 Task: Look for space in Nahualá, Guatemala from 10th September, 2023 to 16th September, 2023 for 4 adults in price range Rs.10000 to Rs.14000. Place can be private room with 4 bedrooms having 4 beds and 4 bathrooms. Property type can be house, flat, guest house. Amenities needed are: wifi, TV, free parkinig on premises, gym, breakfast. Booking option can be shelf check-in. Required host language is English.
Action: Mouse moved to (517, 103)
Screenshot: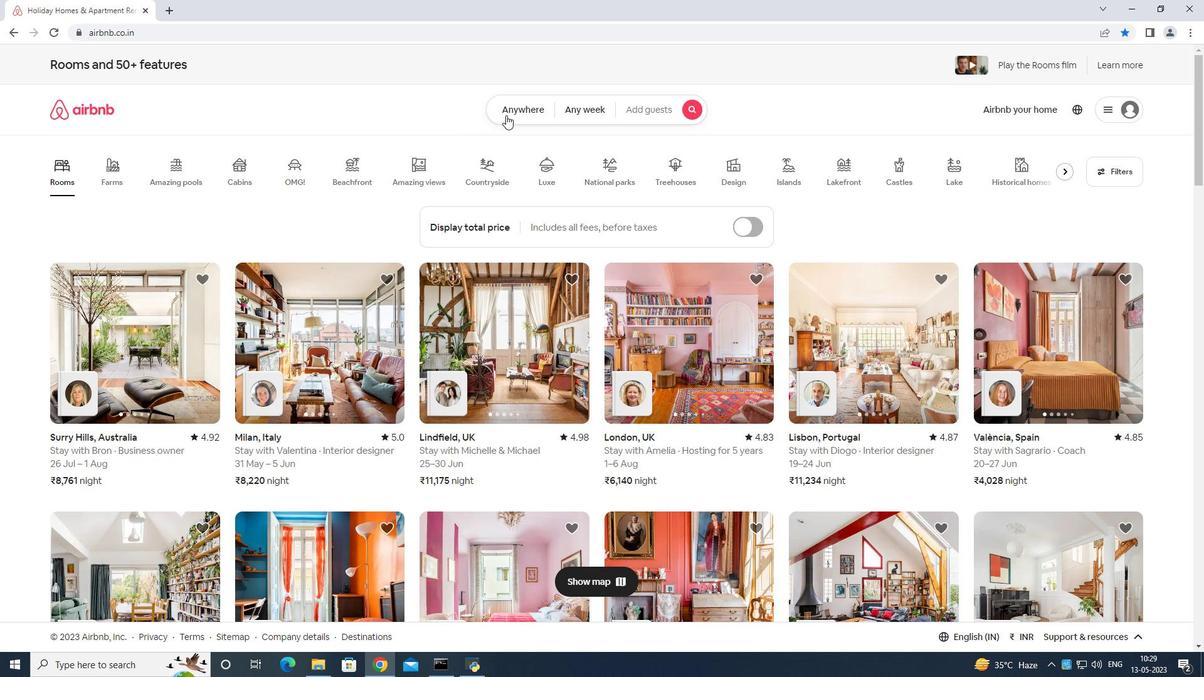 
Action: Mouse pressed left at (517, 103)
Screenshot: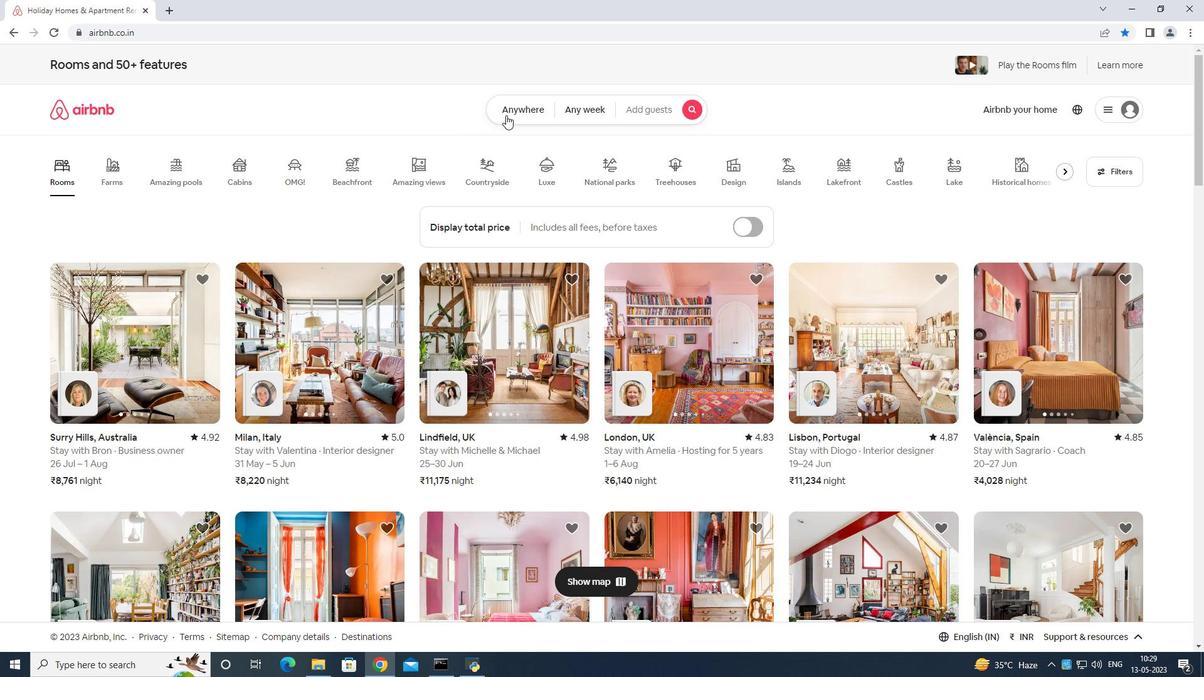 
Action: Mouse moved to (437, 154)
Screenshot: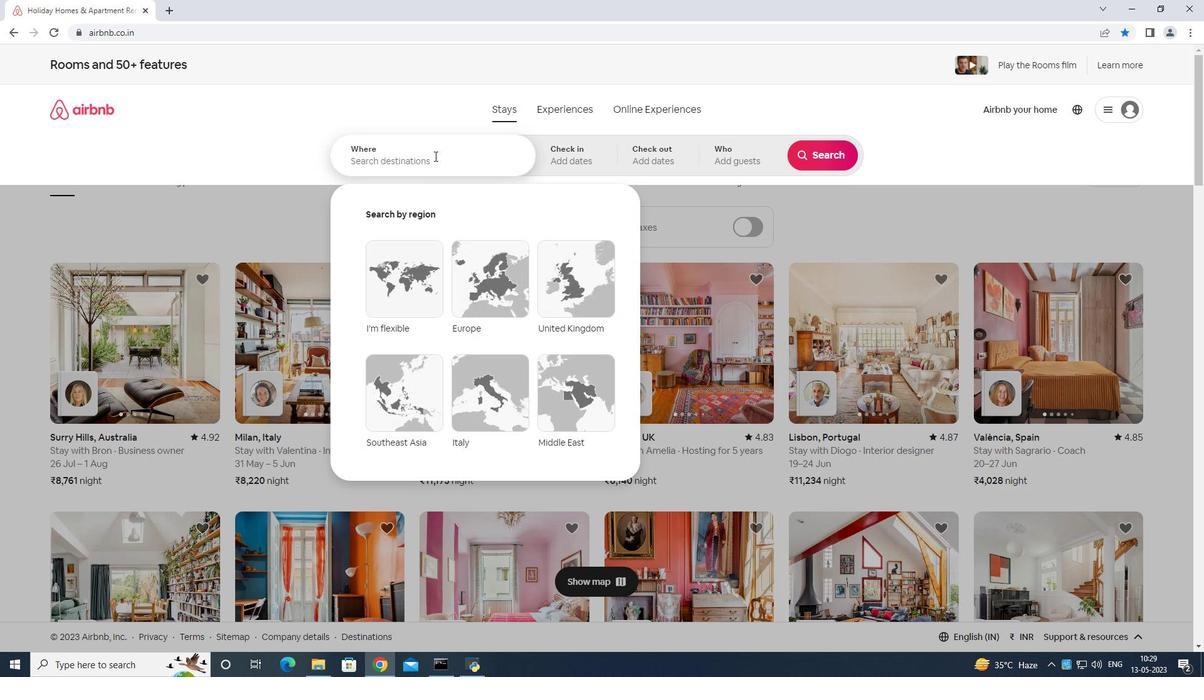 
Action: Mouse pressed left at (437, 154)
Screenshot: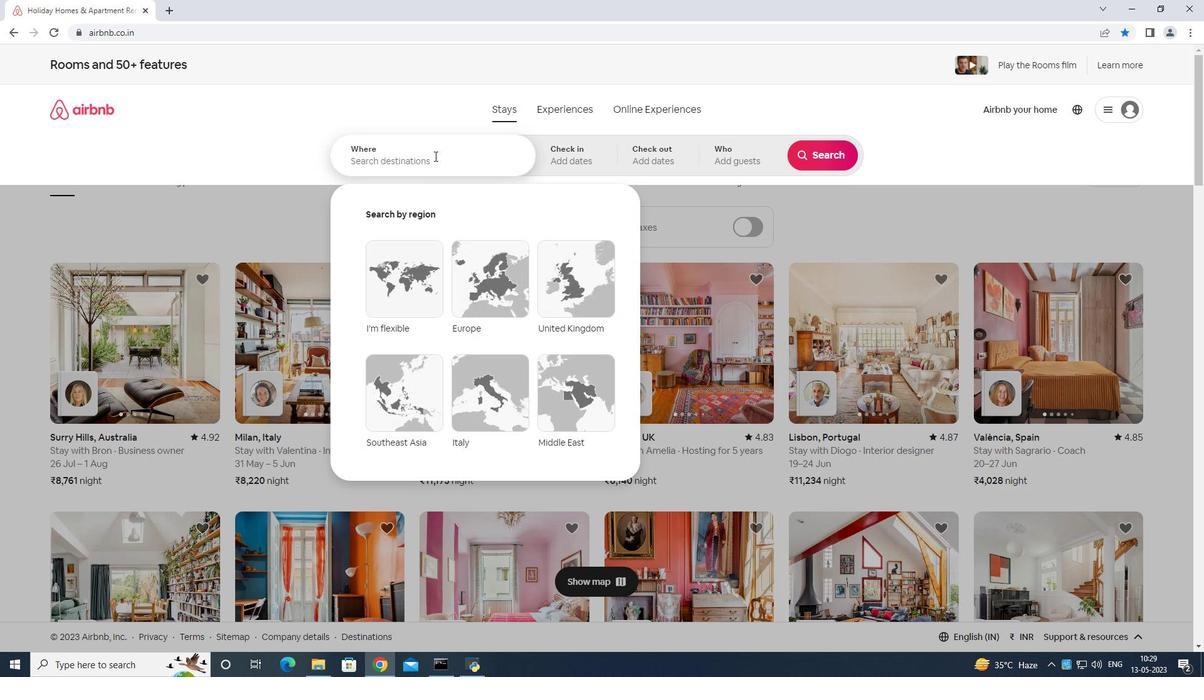 
Action: Mouse moved to (503, 156)
Screenshot: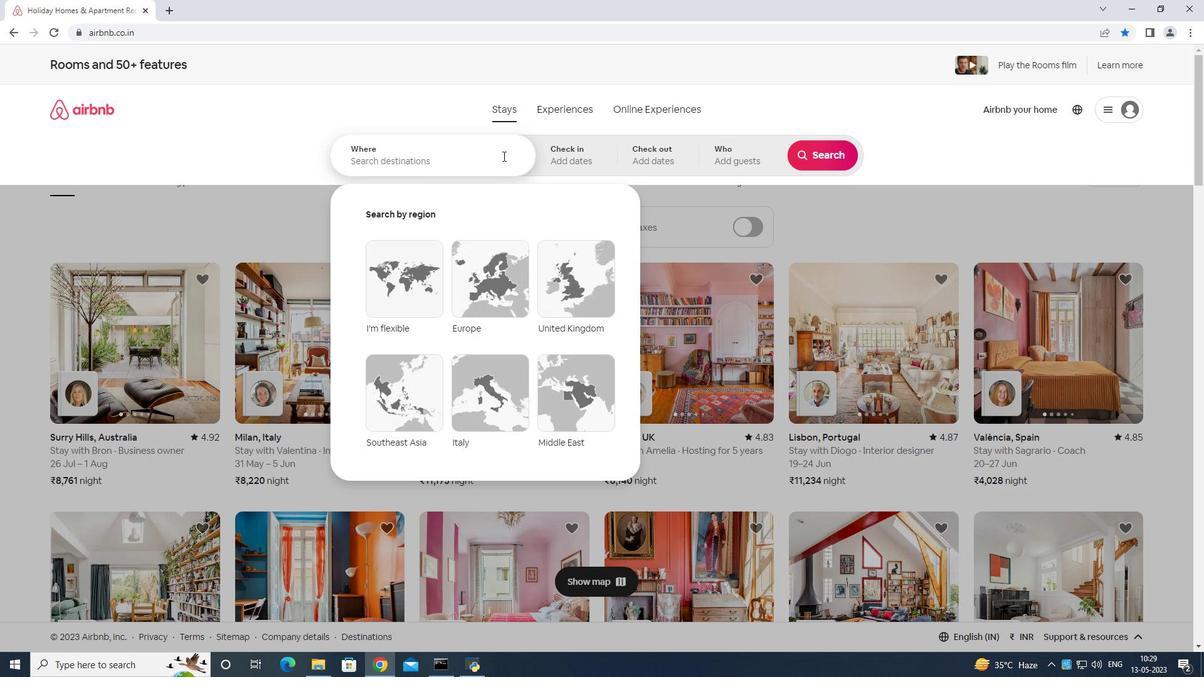 
Action: Key pressed <Key.shift>Naha<Key.backspace>uala<Key.space>ag<Key.backspace><Key.backspace>guatemala<Key.enter>
Screenshot: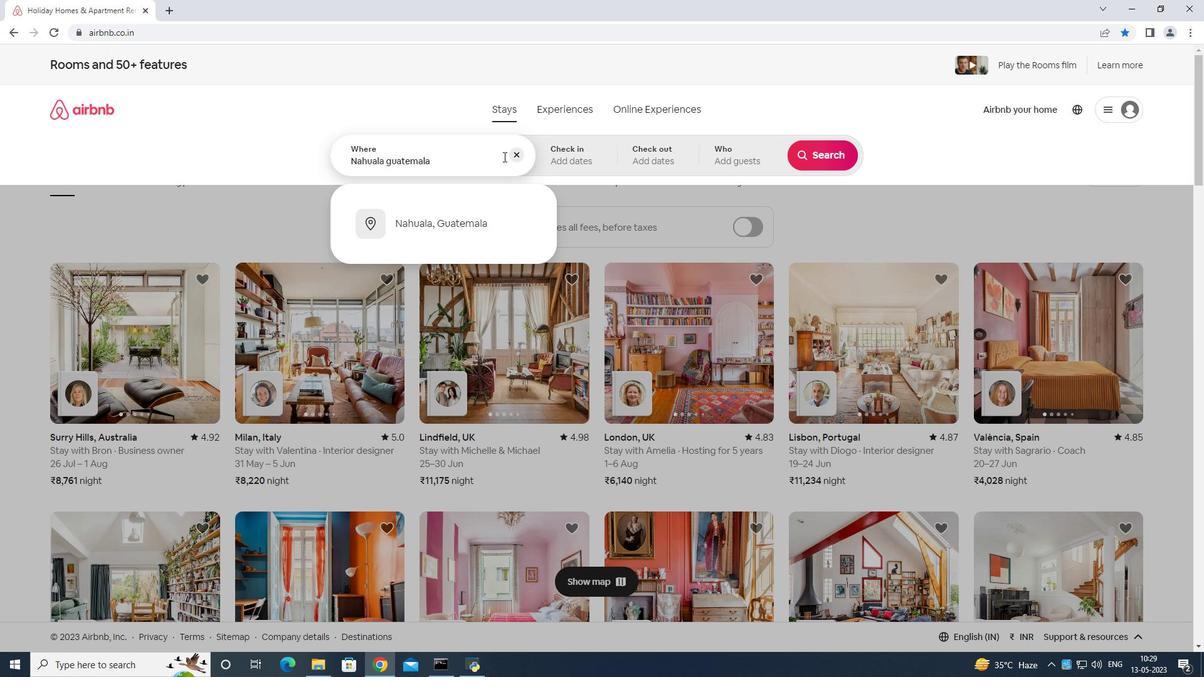 
Action: Mouse moved to (826, 246)
Screenshot: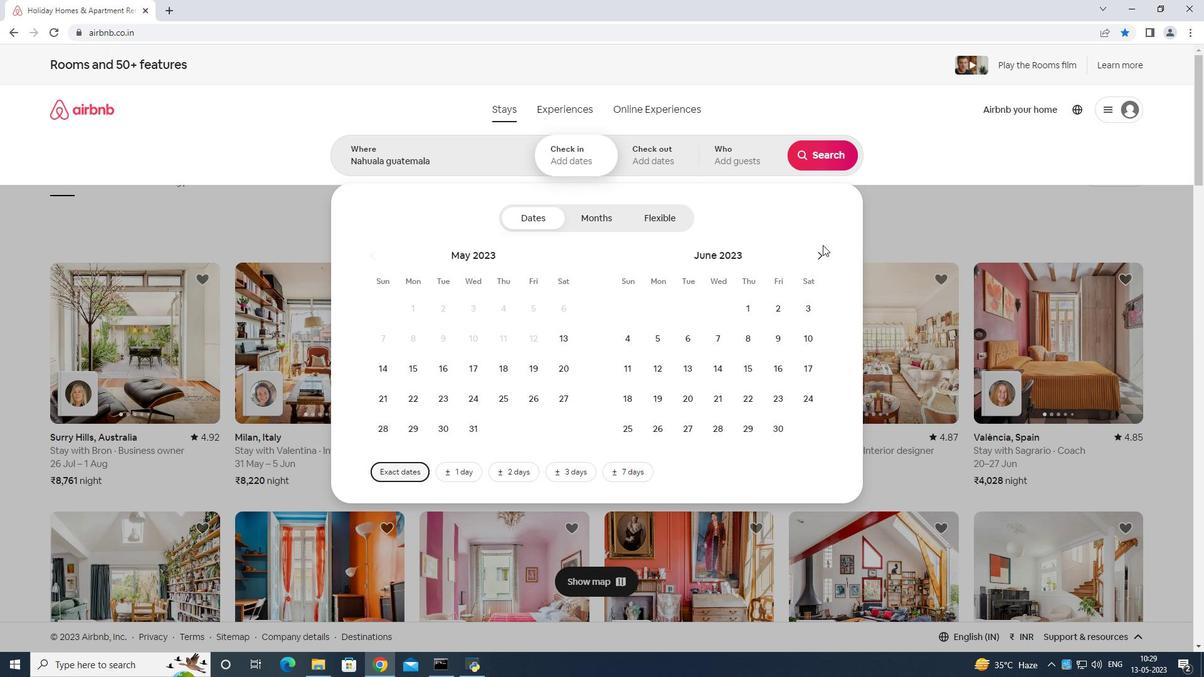 
Action: Mouse pressed left at (826, 246)
Screenshot: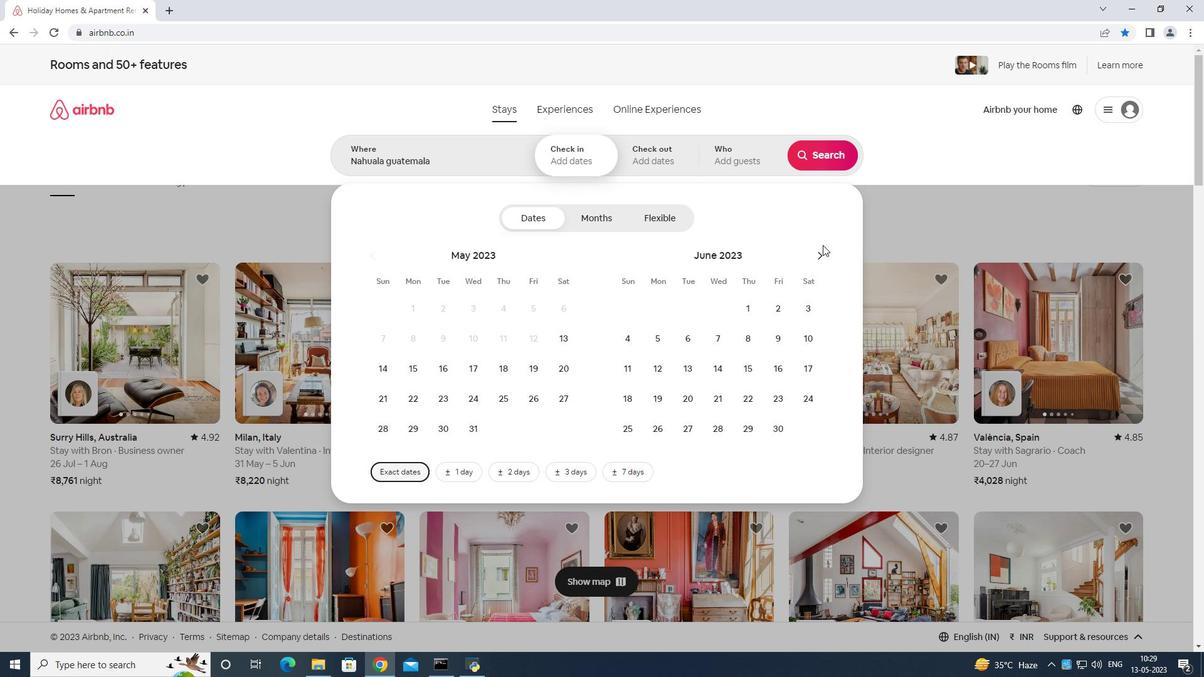 
Action: Mouse moved to (820, 251)
Screenshot: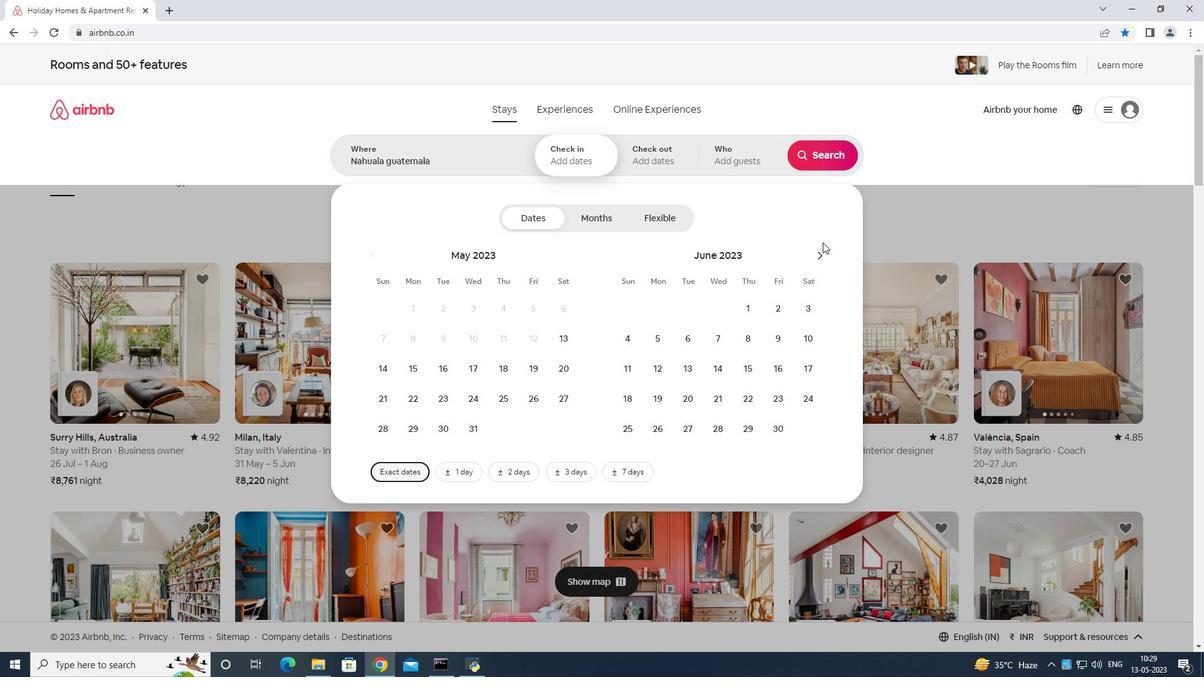 
Action: Mouse pressed left at (820, 251)
Screenshot: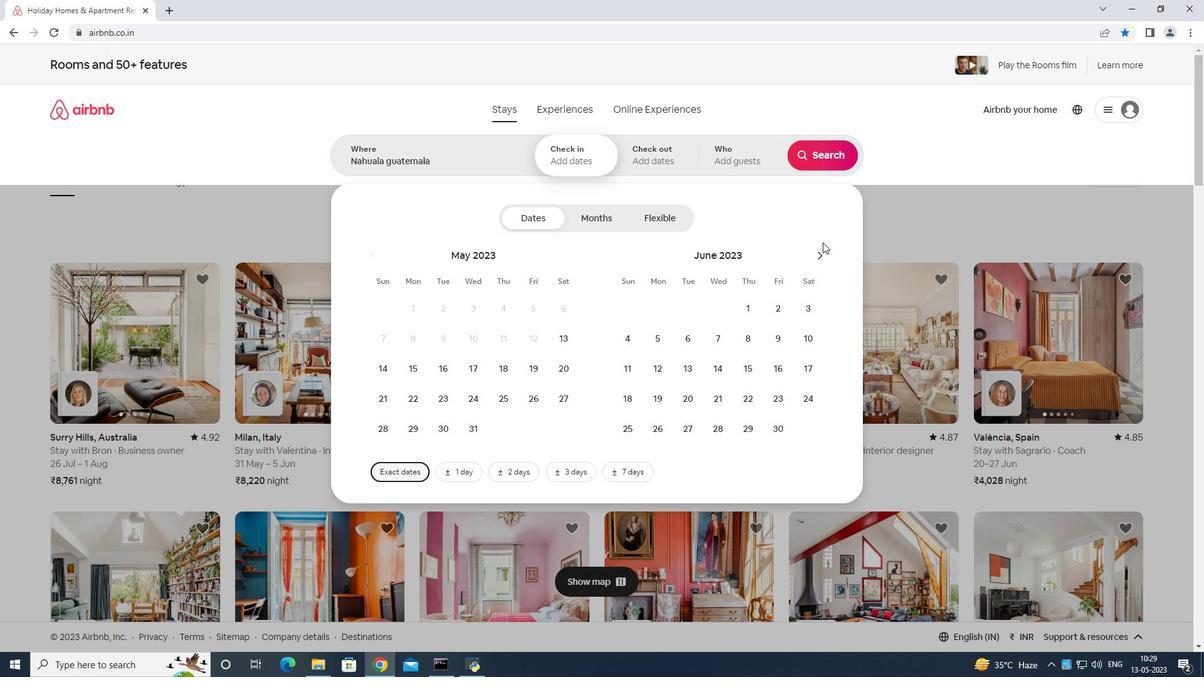 
Action: Mouse moved to (817, 258)
Screenshot: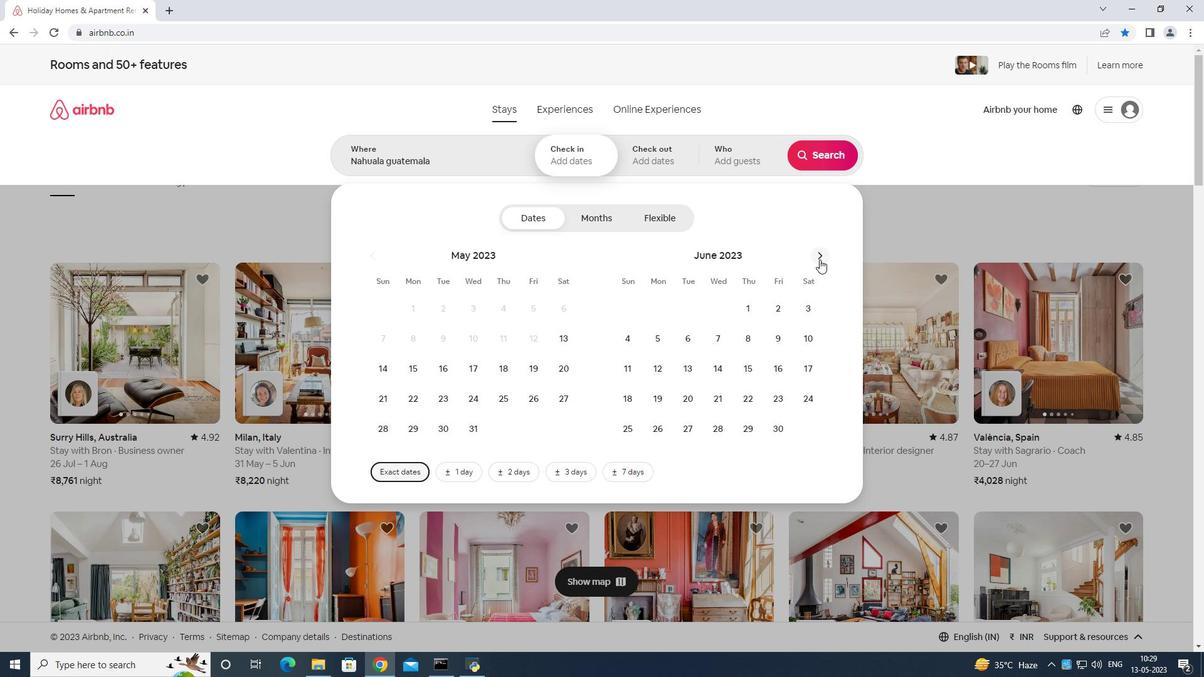 
Action: Mouse pressed left at (817, 258)
Screenshot: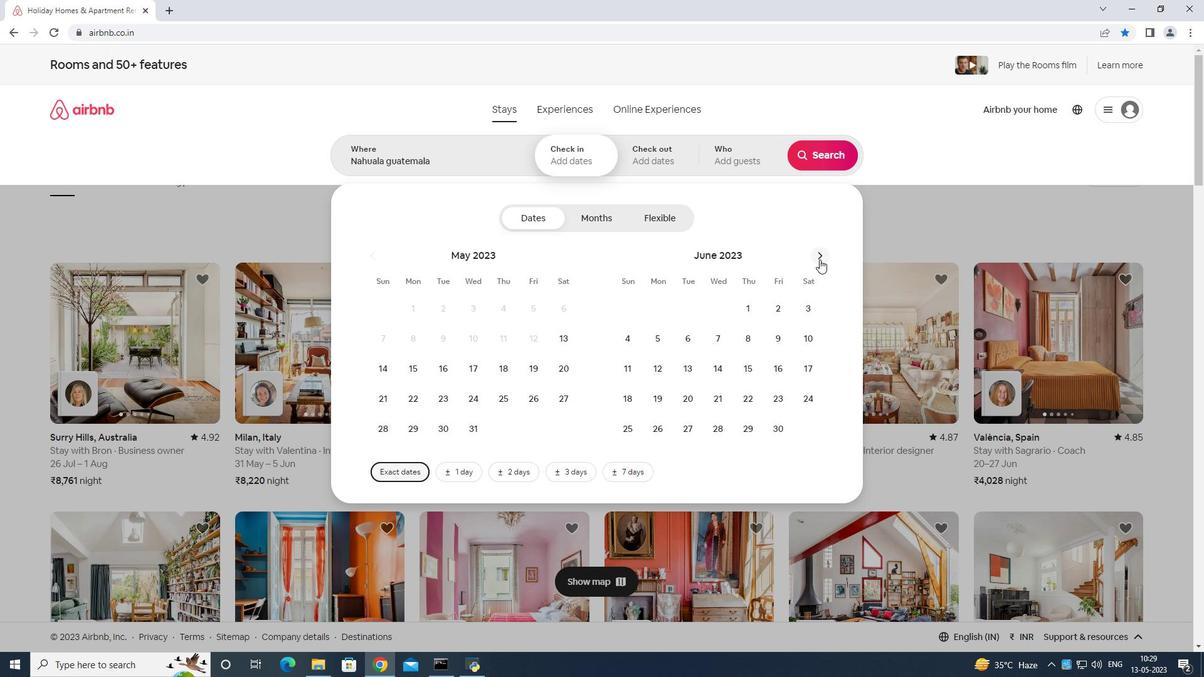 
Action: Mouse moved to (818, 258)
Screenshot: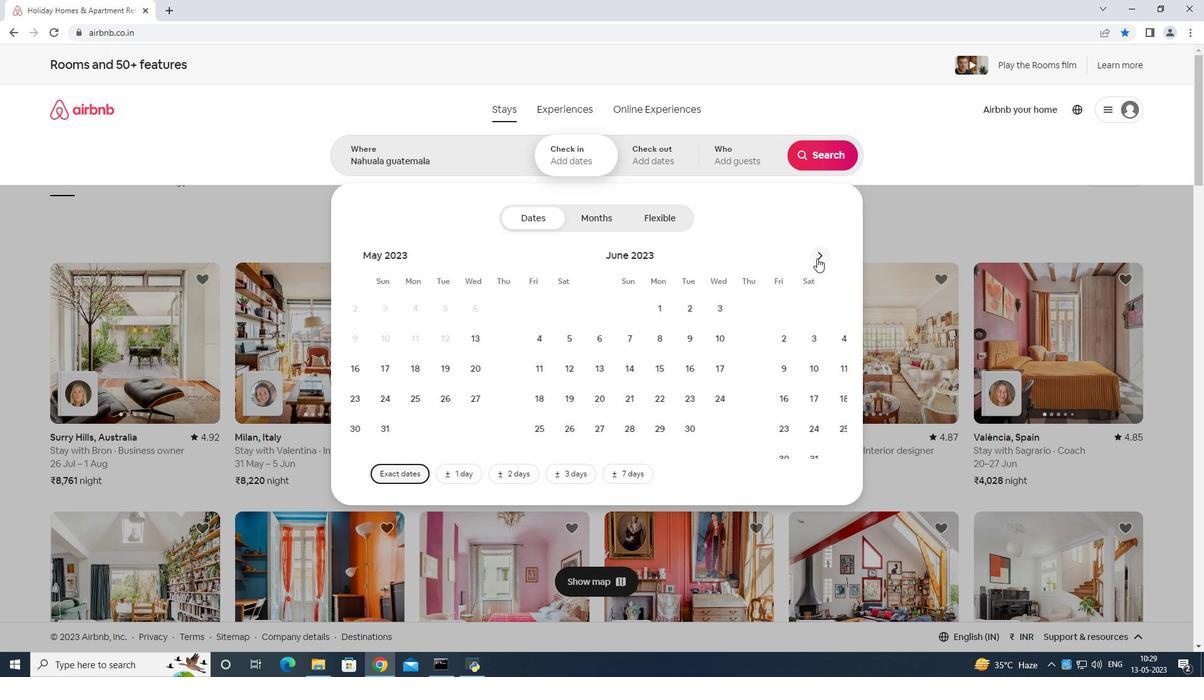
Action: Mouse pressed left at (818, 258)
Screenshot: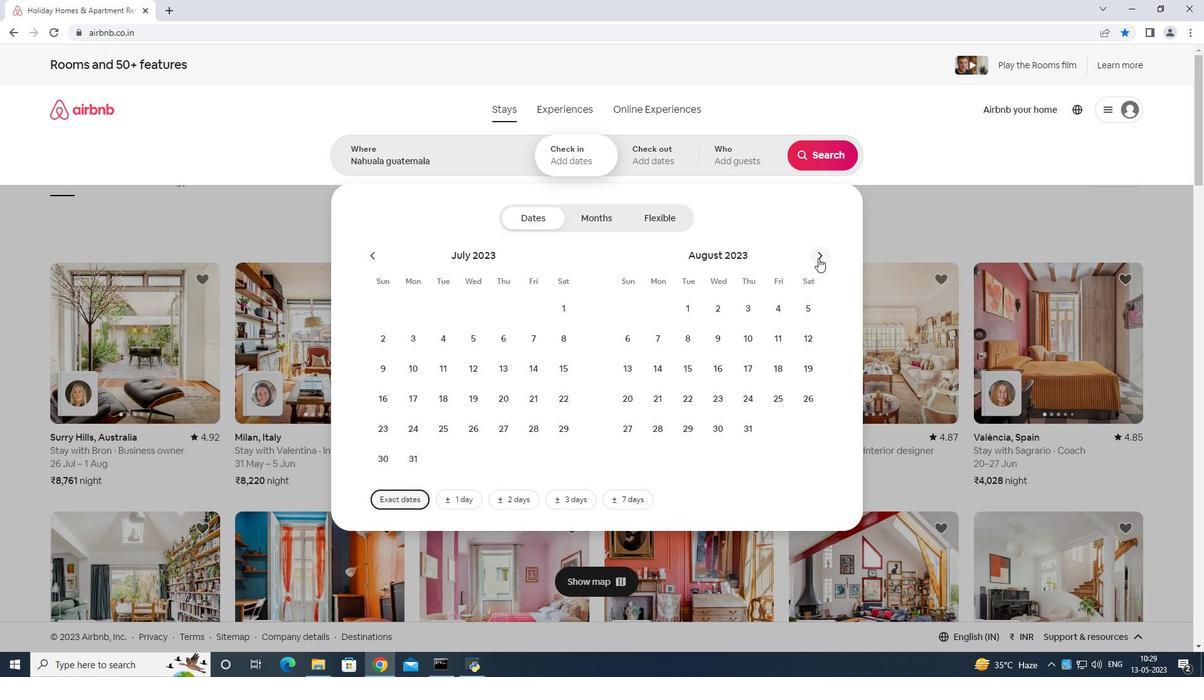 
Action: Mouse moved to (634, 365)
Screenshot: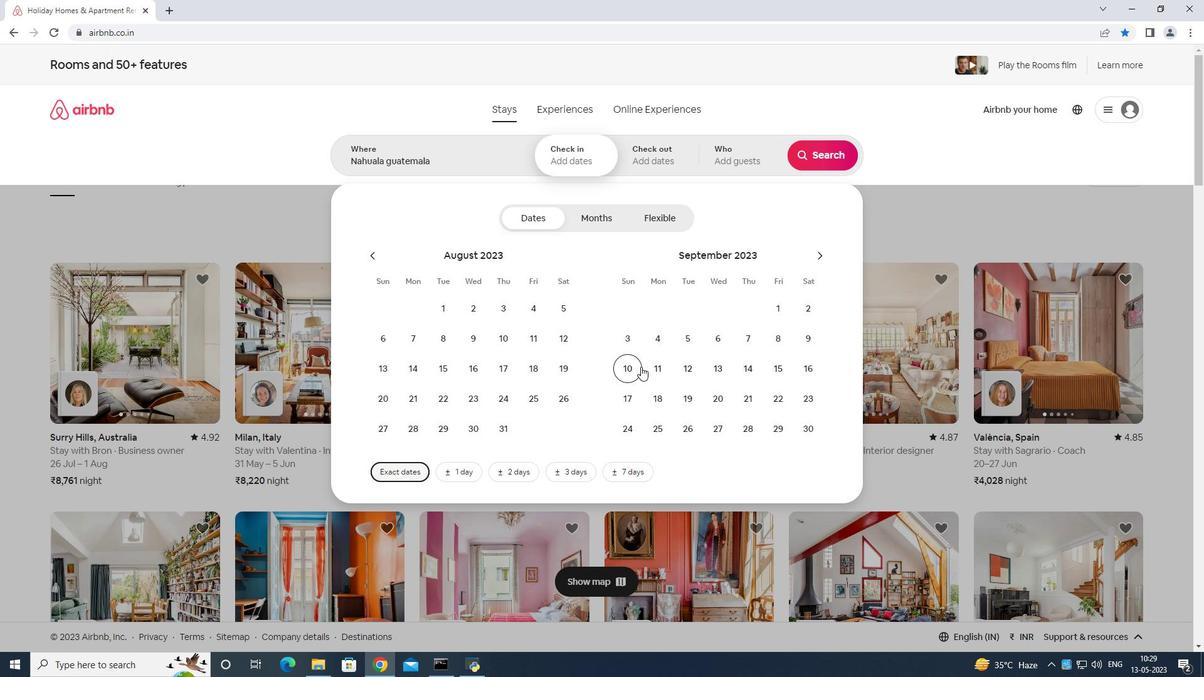
Action: Mouse pressed left at (634, 365)
Screenshot: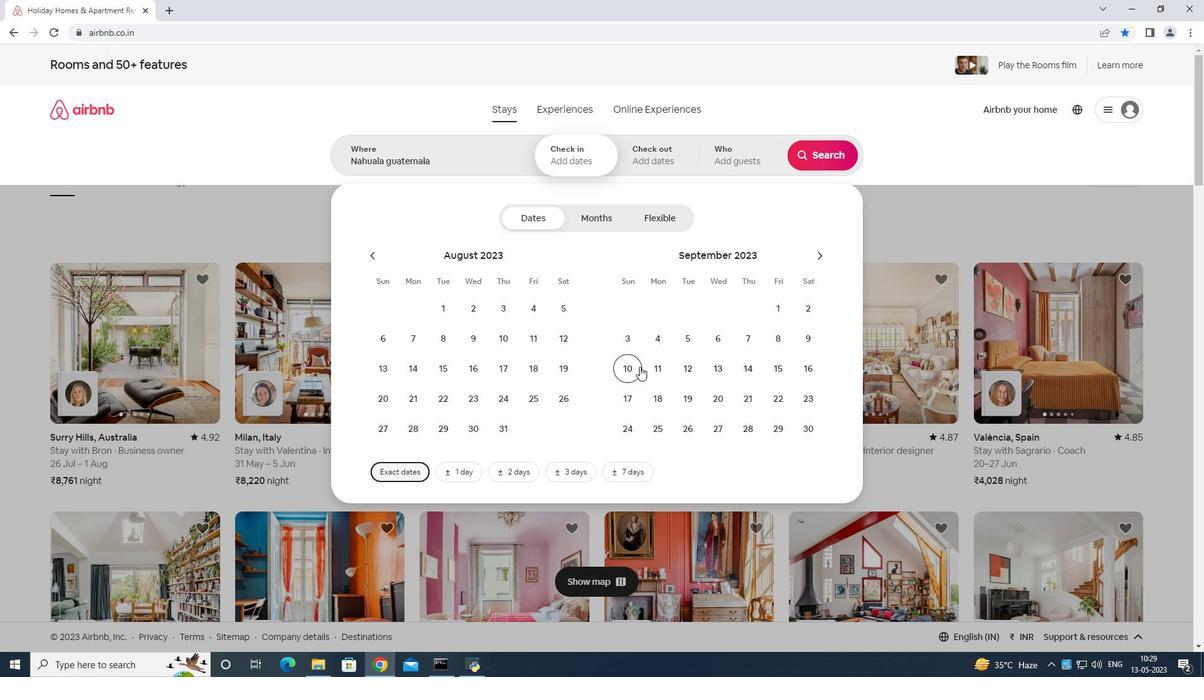 
Action: Mouse moved to (815, 365)
Screenshot: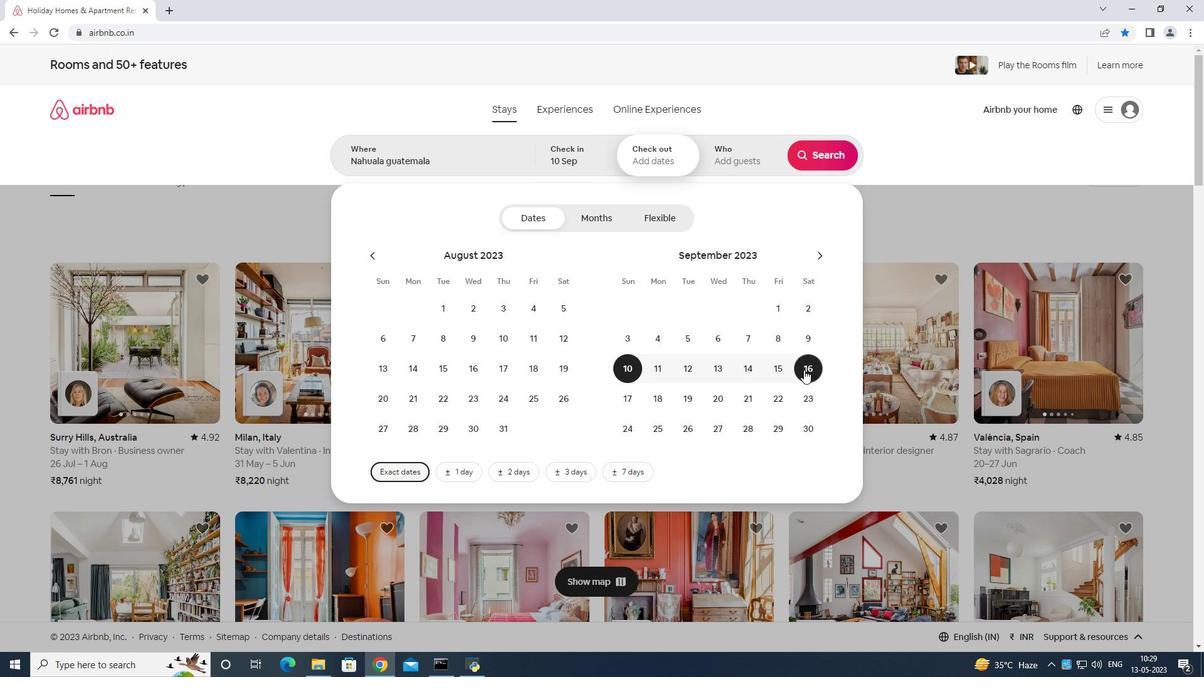 
Action: Mouse pressed left at (815, 365)
Screenshot: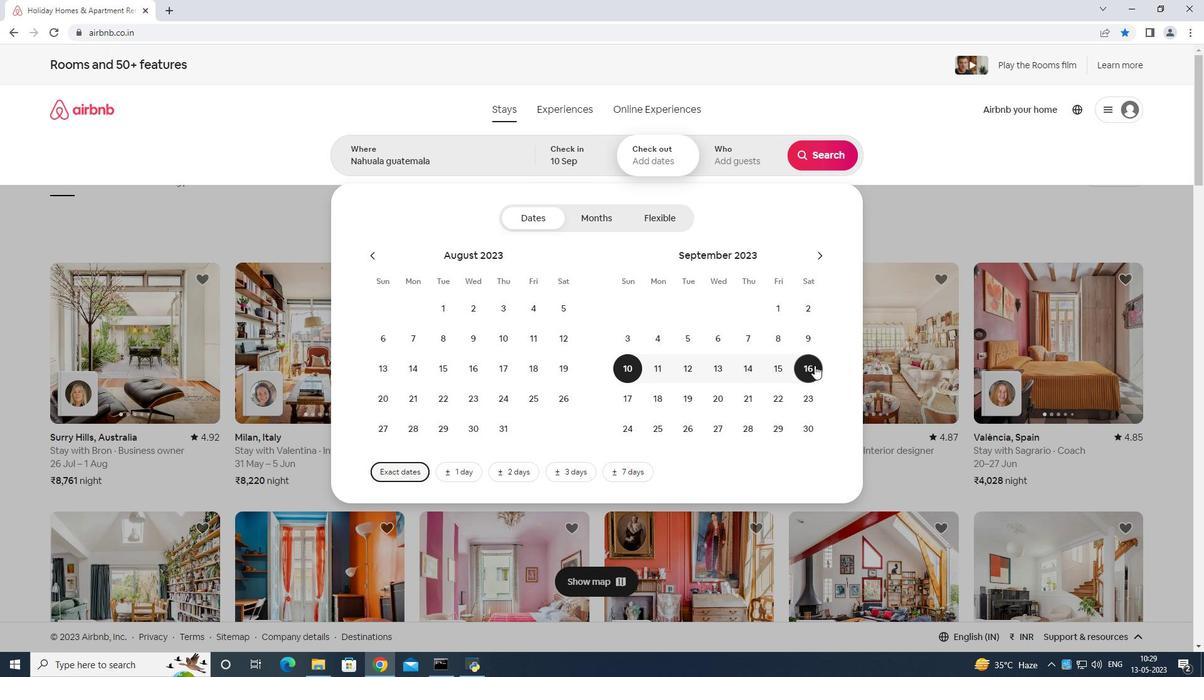 
Action: Mouse moved to (732, 153)
Screenshot: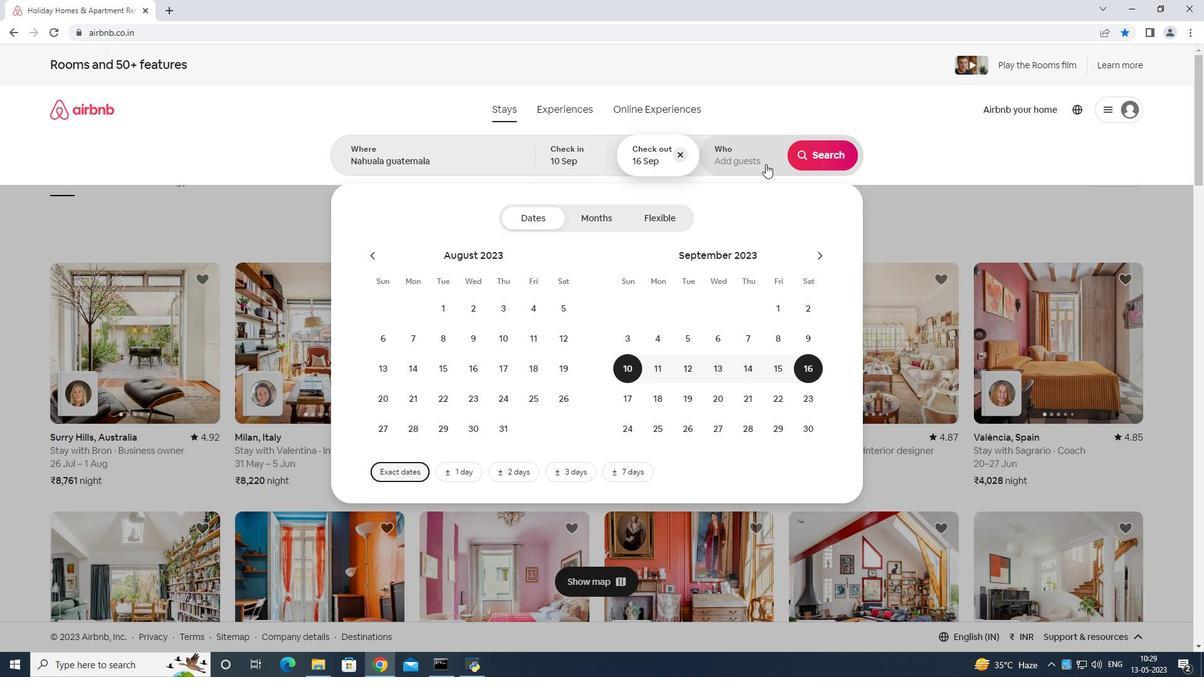 
Action: Mouse pressed left at (732, 153)
Screenshot: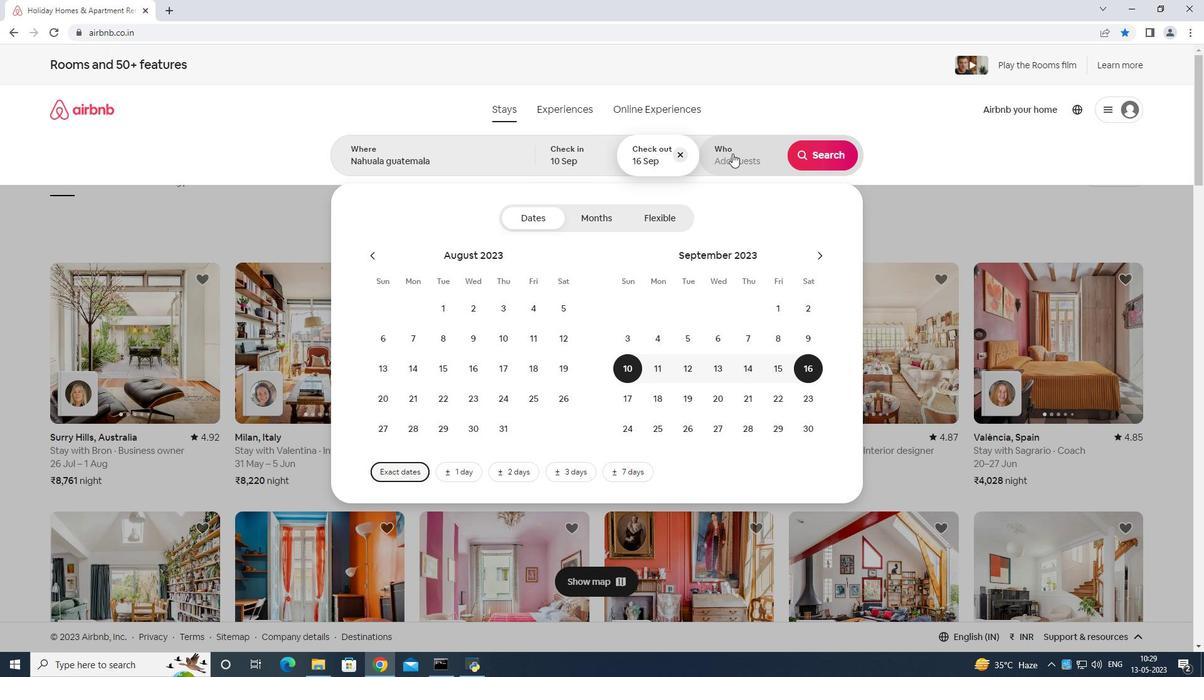 
Action: Mouse moved to (831, 217)
Screenshot: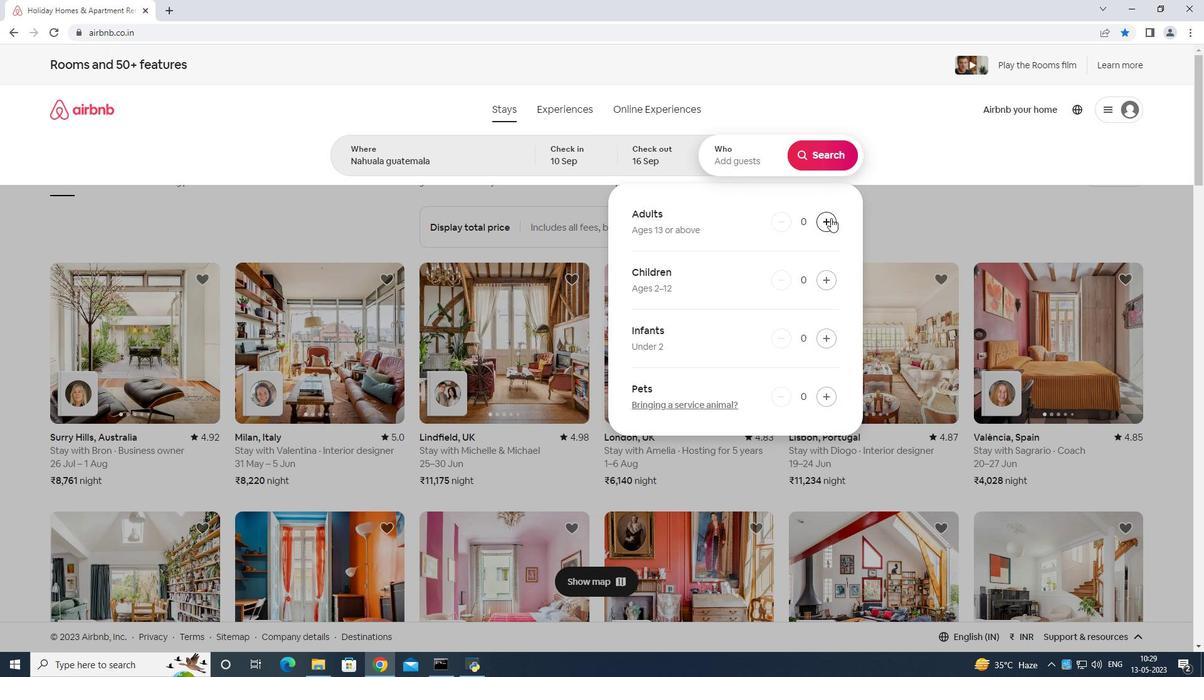 
Action: Mouse pressed left at (831, 217)
Screenshot: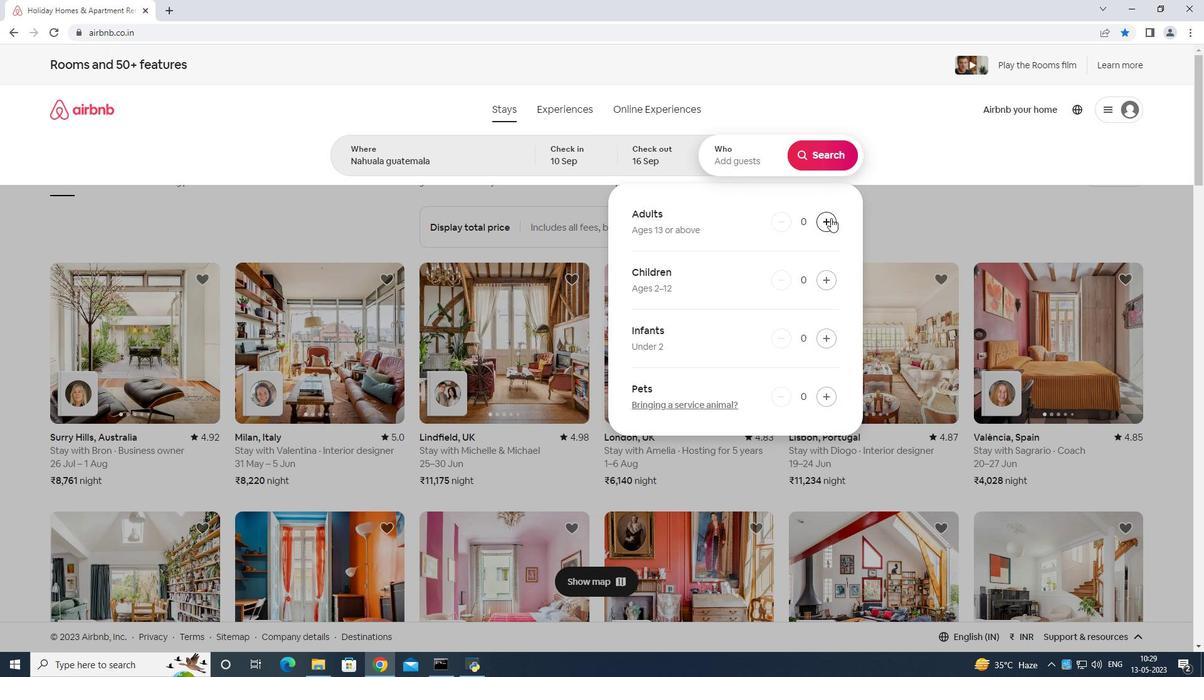 
Action: Mouse pressed left at (831, 217)
Screenshot: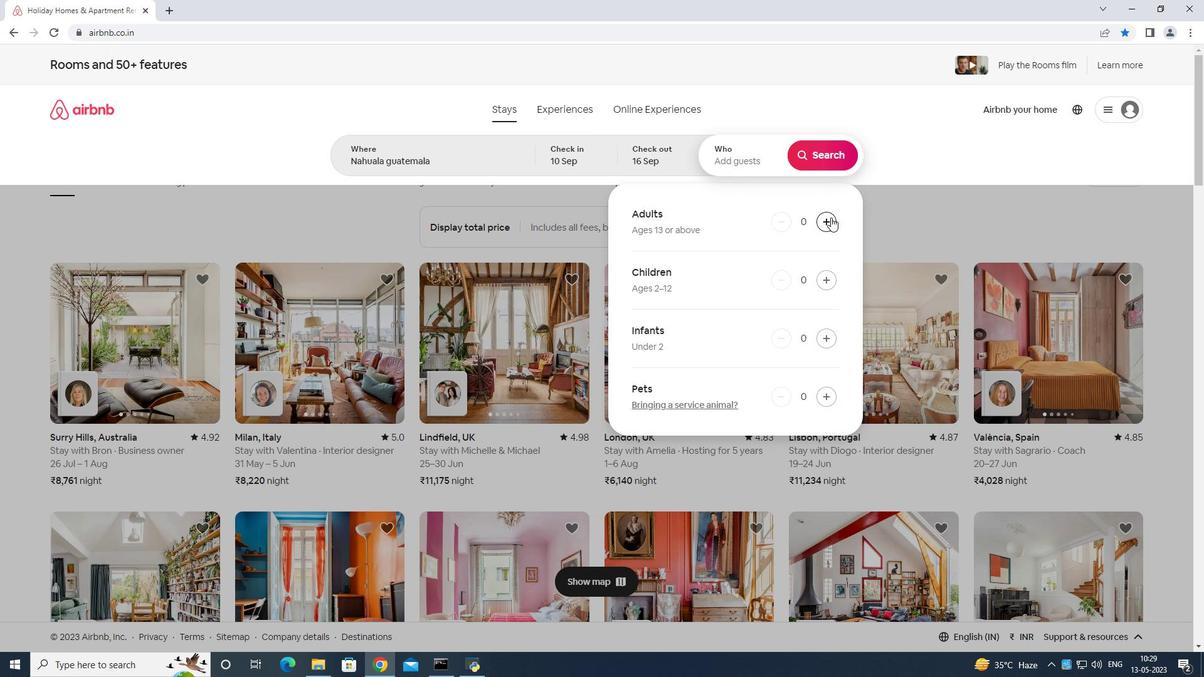
Action: Mouse moved to (831, 217)
Screenshot: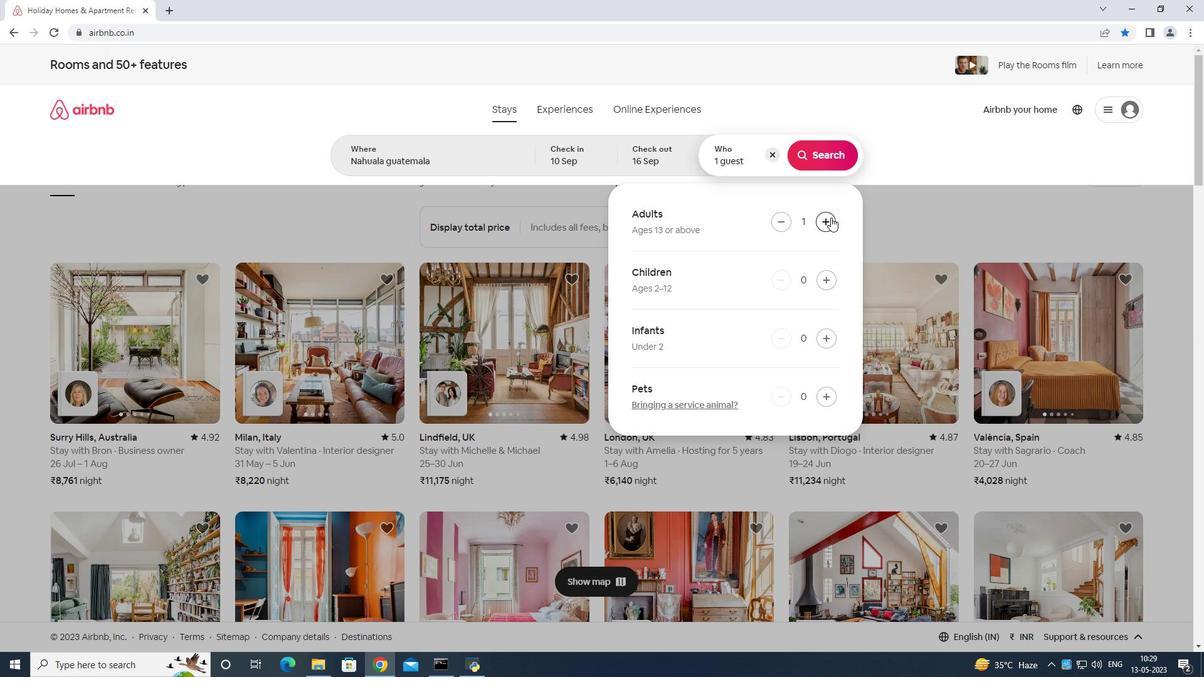 
Action: Mouse pressed left at (831, 217)
Screenshot: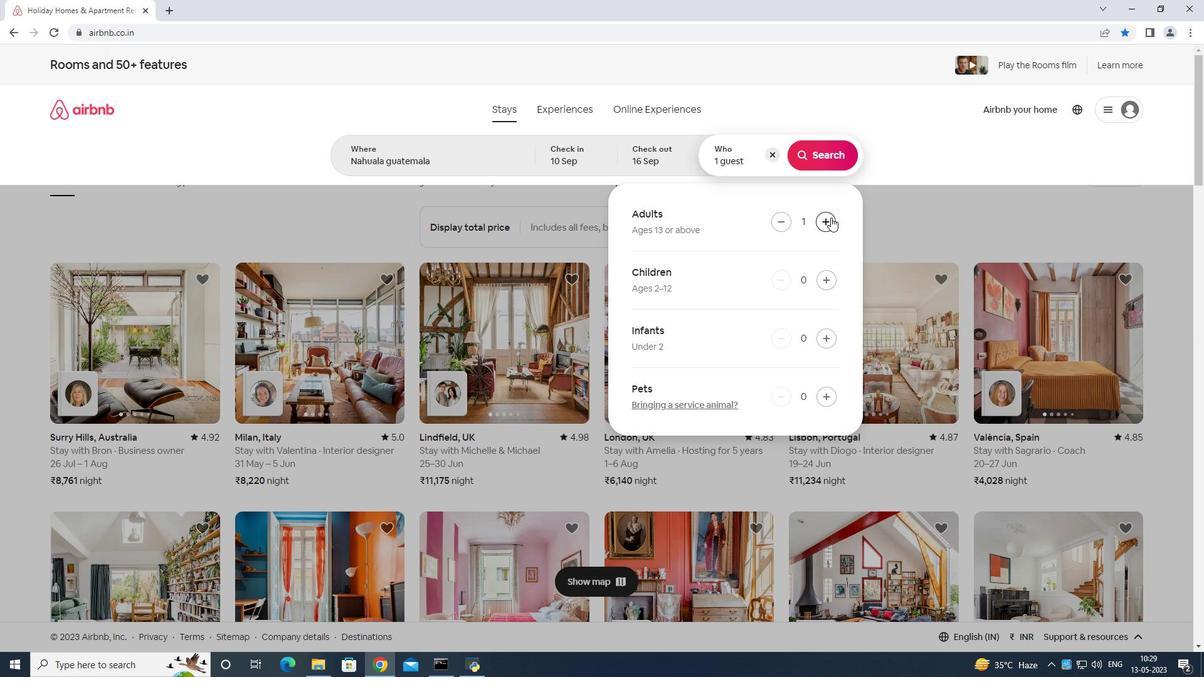 
Action: Mouse moved to (831, 216)
Screenshot: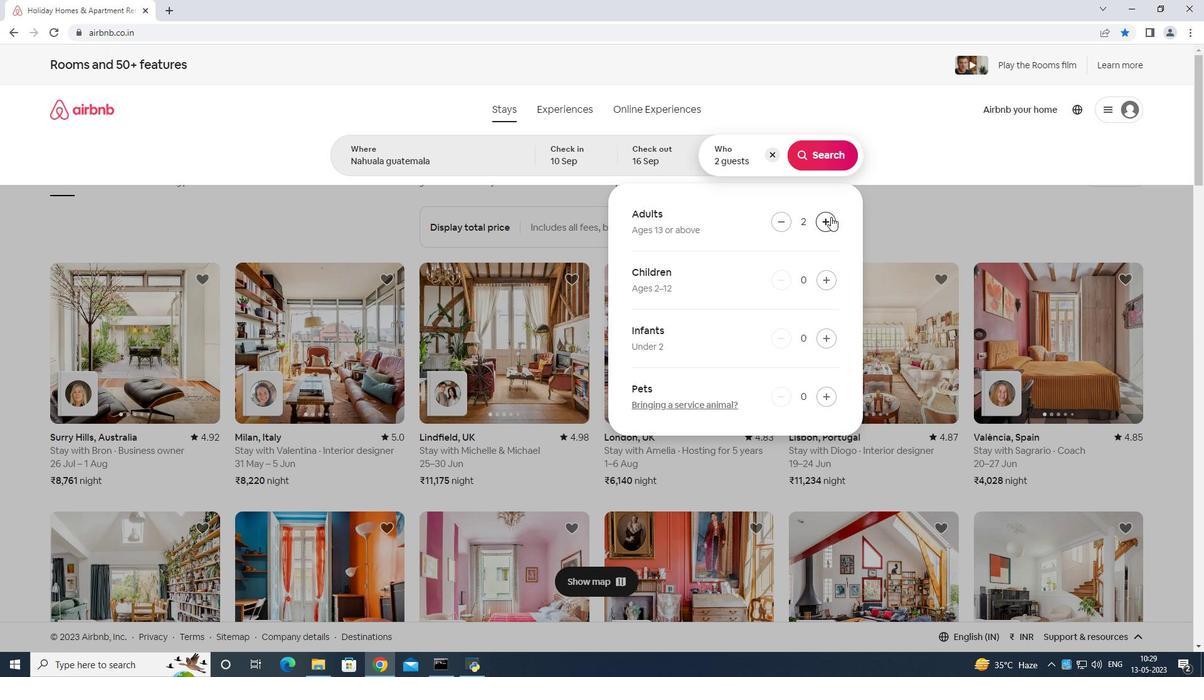 
Action: Mouse pressed left at (831, 216)
Screenshot: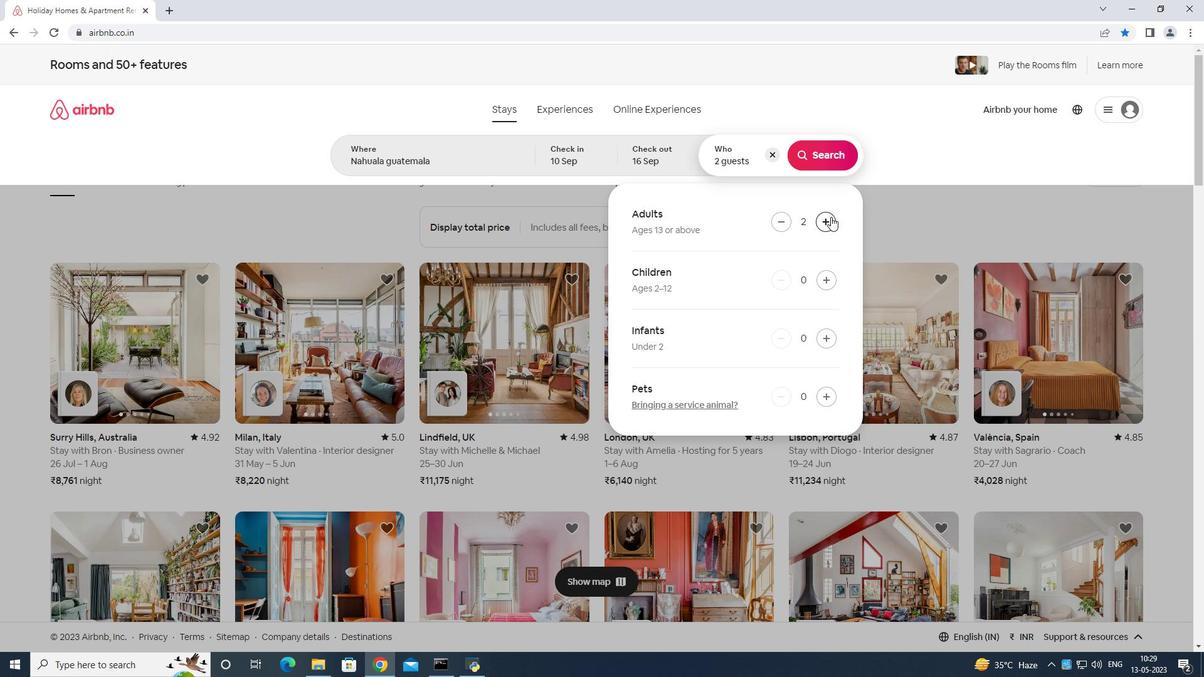 
Action: Mouse moved to (833, 153)
Screenshot: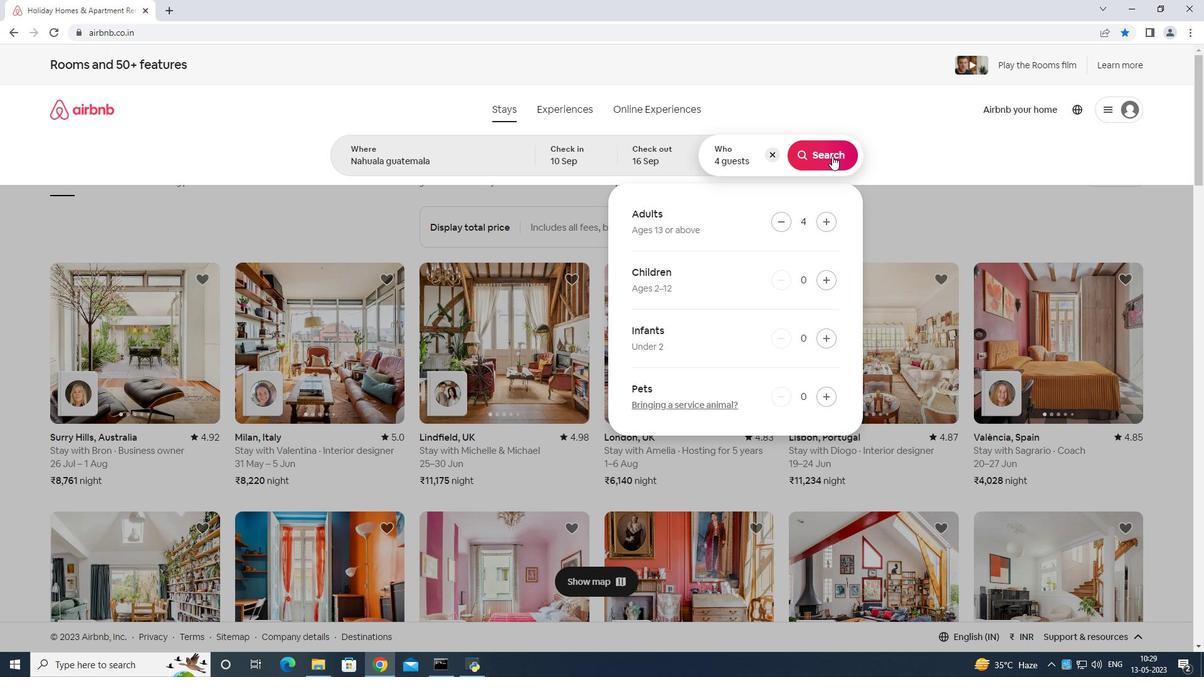 
Action: Mouse pressed left at (833, 153)
Screenshot: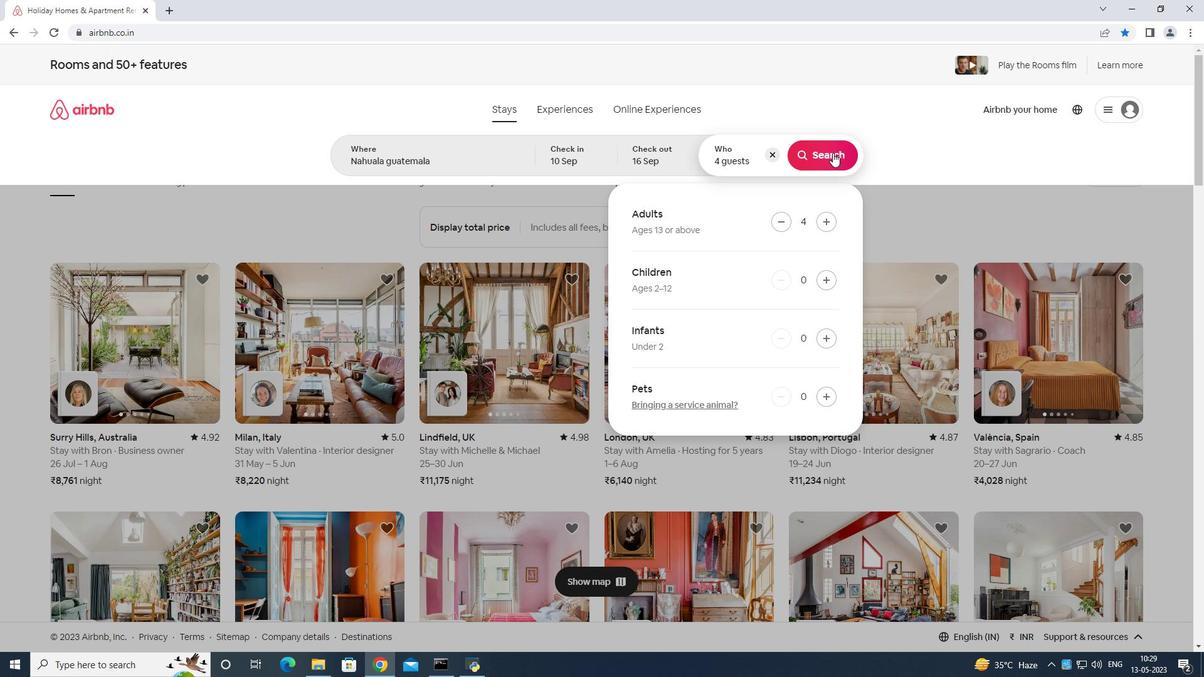 
Action: Mouse moved to (1126, 116)
Screenshot: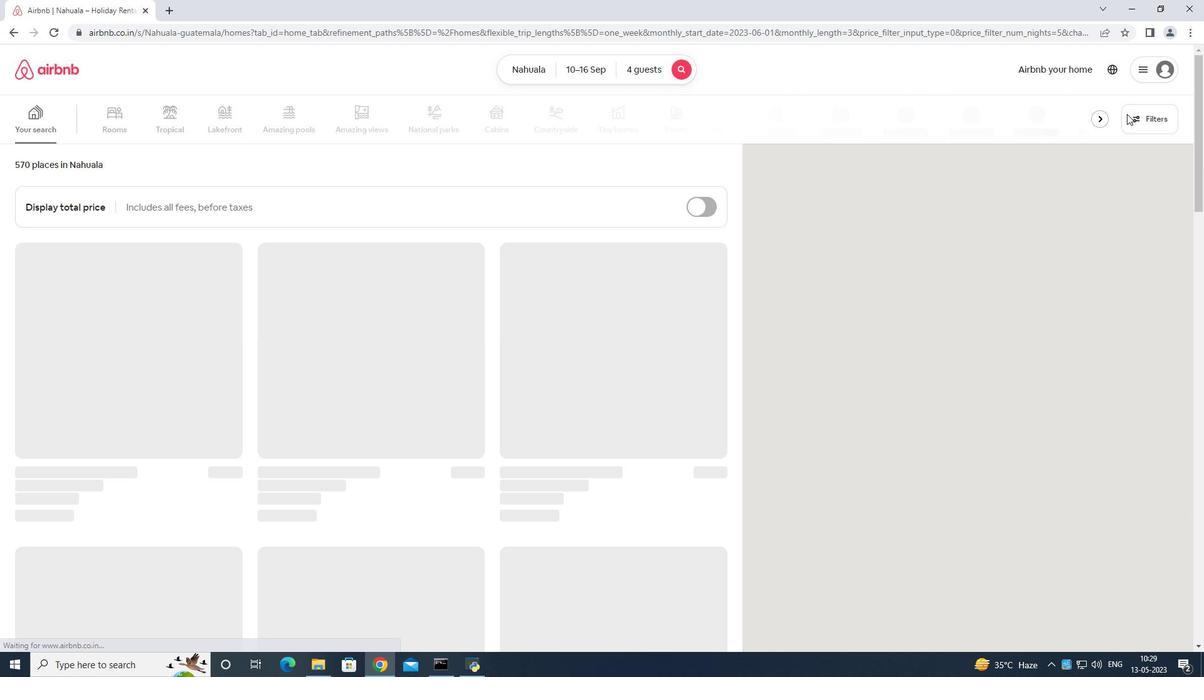 
Action: Mouse pressed left at (1126, 116)
Screenshot: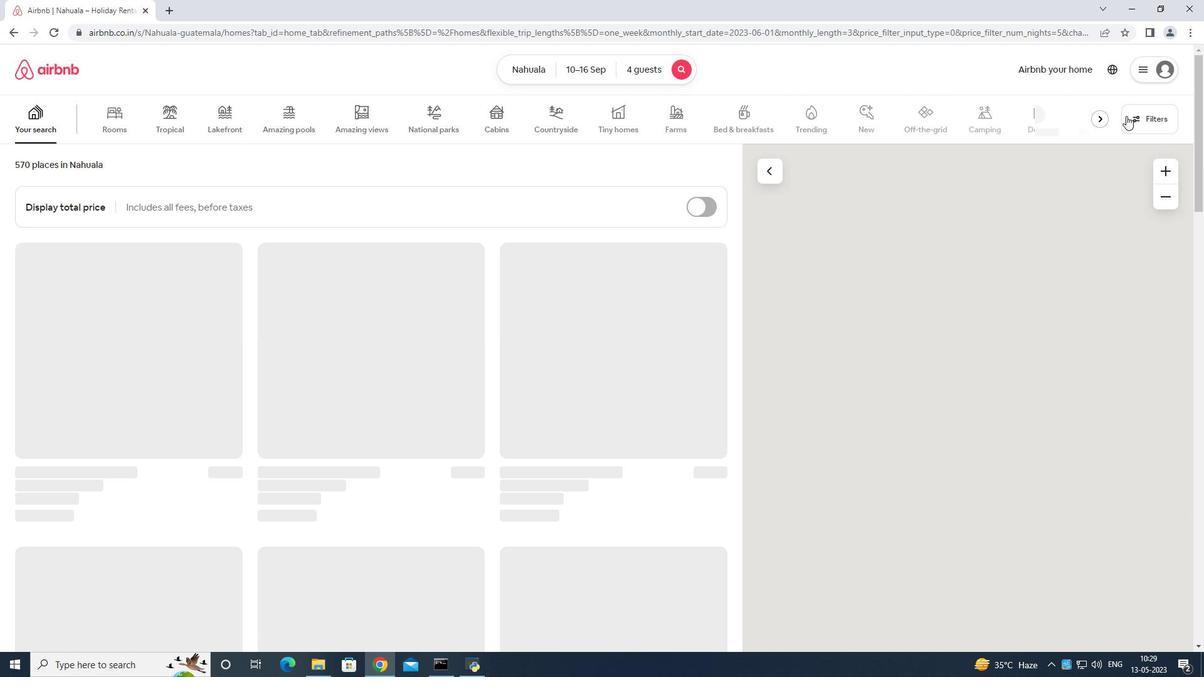 
Action: Mouse moved to (552, 431)
Screenshot: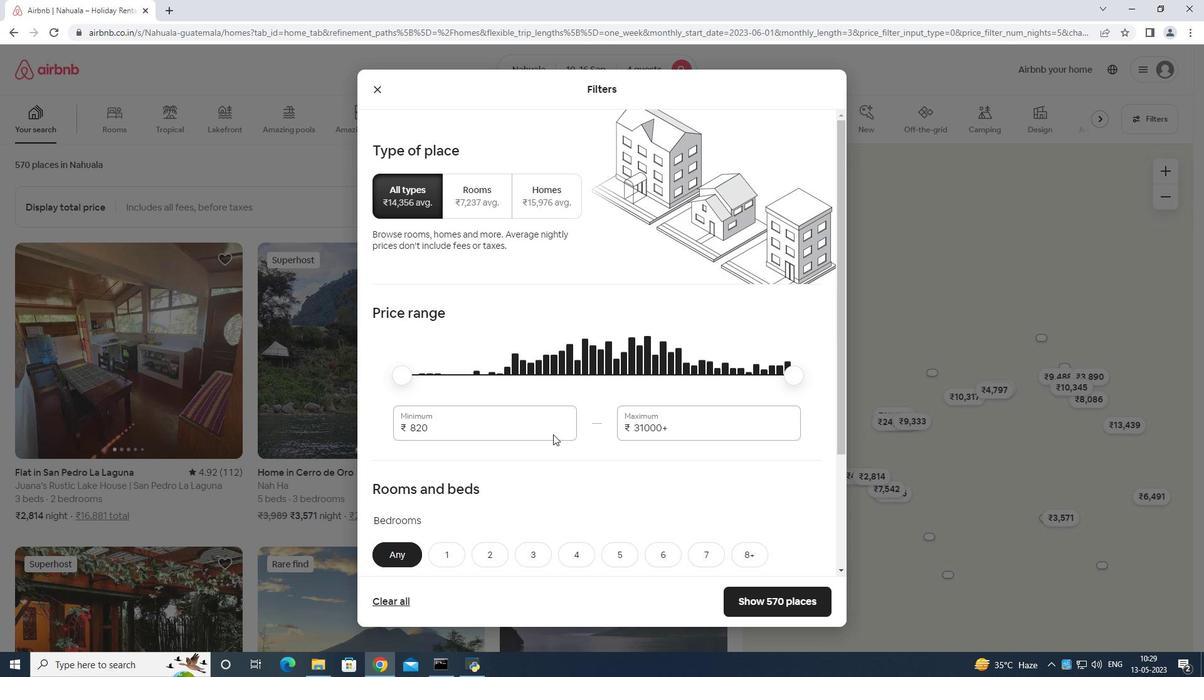 
Action: Mouse pressed left at (552, 431)
Screenshot: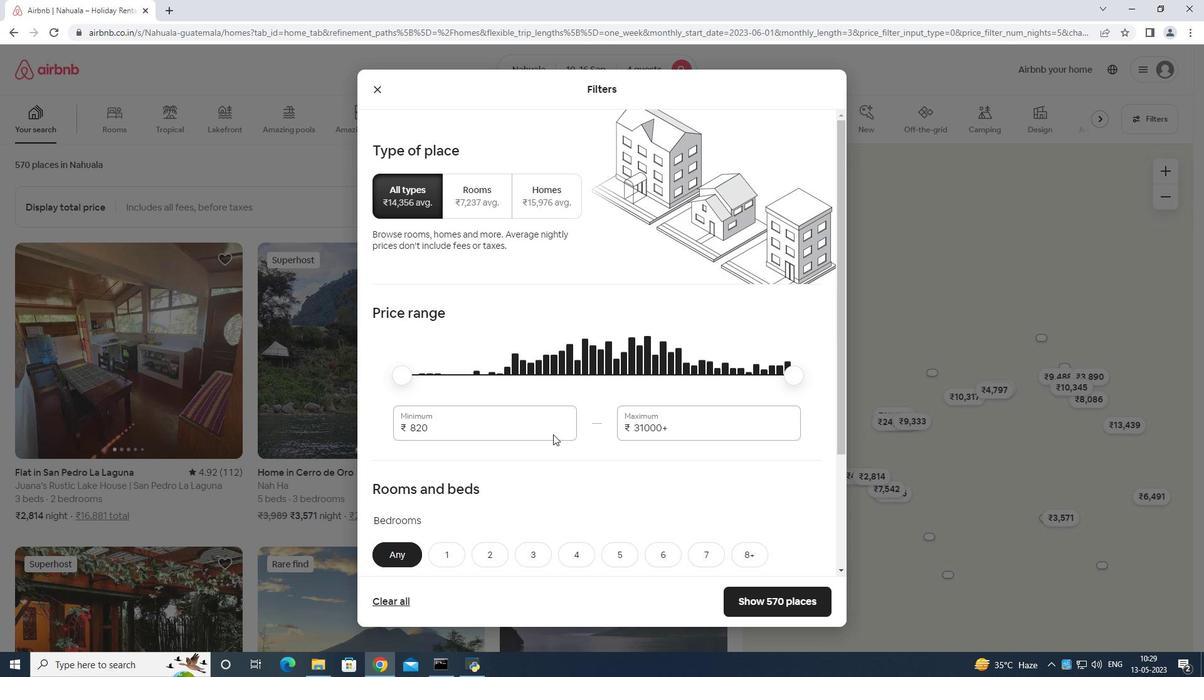 
Action: Mouse moved to (555, 413)
Screenshot: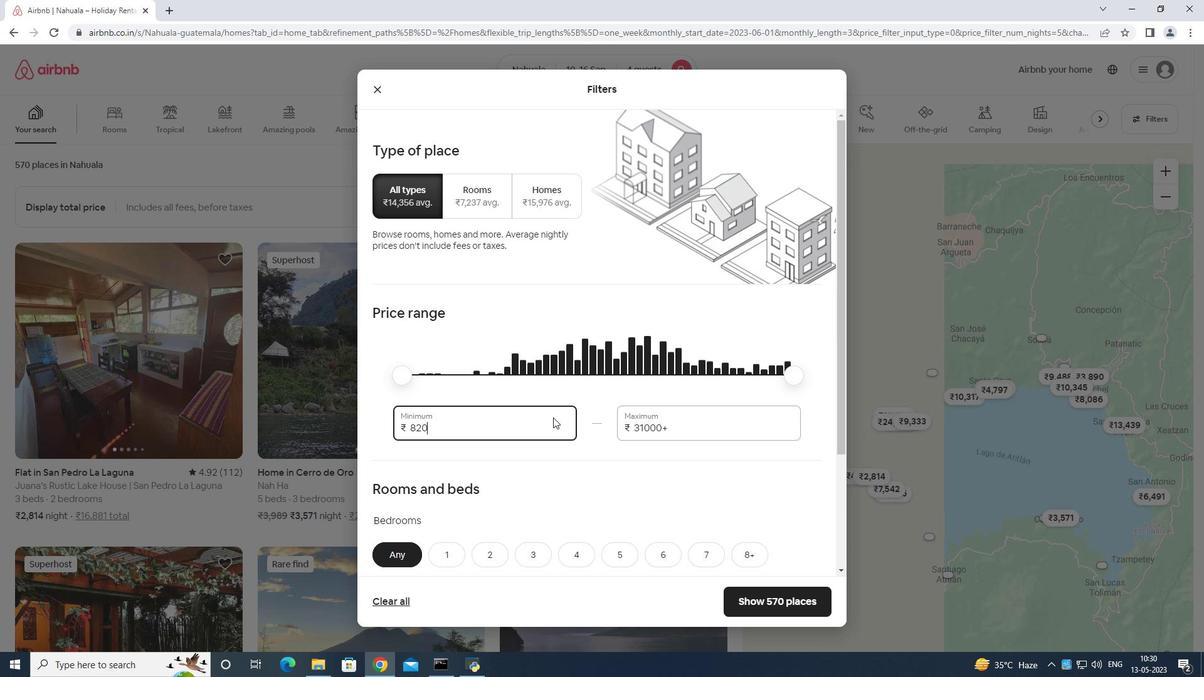 
Action: Key pressed <Key.backspace>
Screenshot: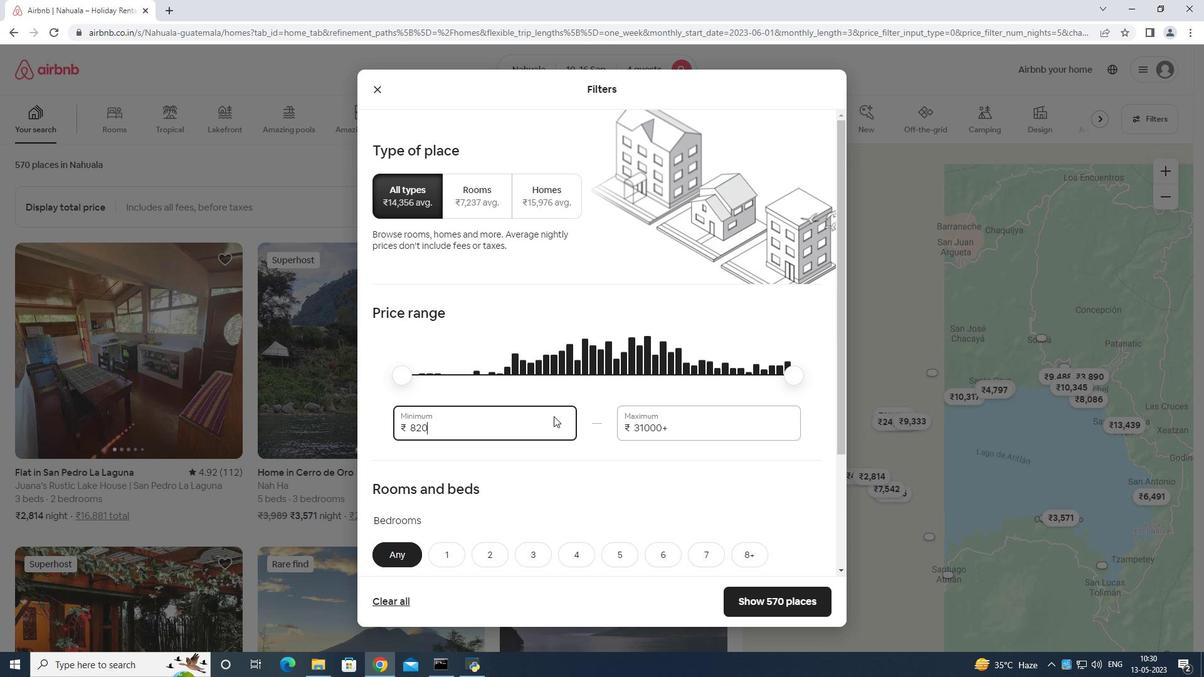 
Action: Mouse moved to (558, 402)
Screenshot: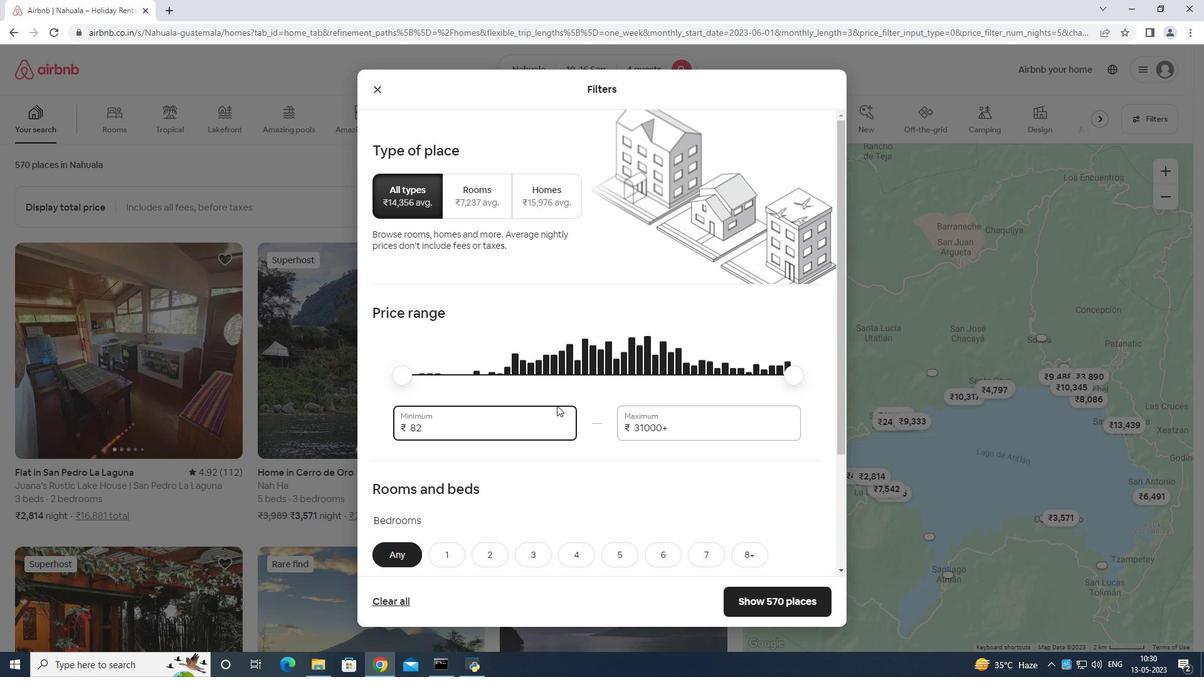 
Action: Key pressed <Key.backspace>
Screenshot: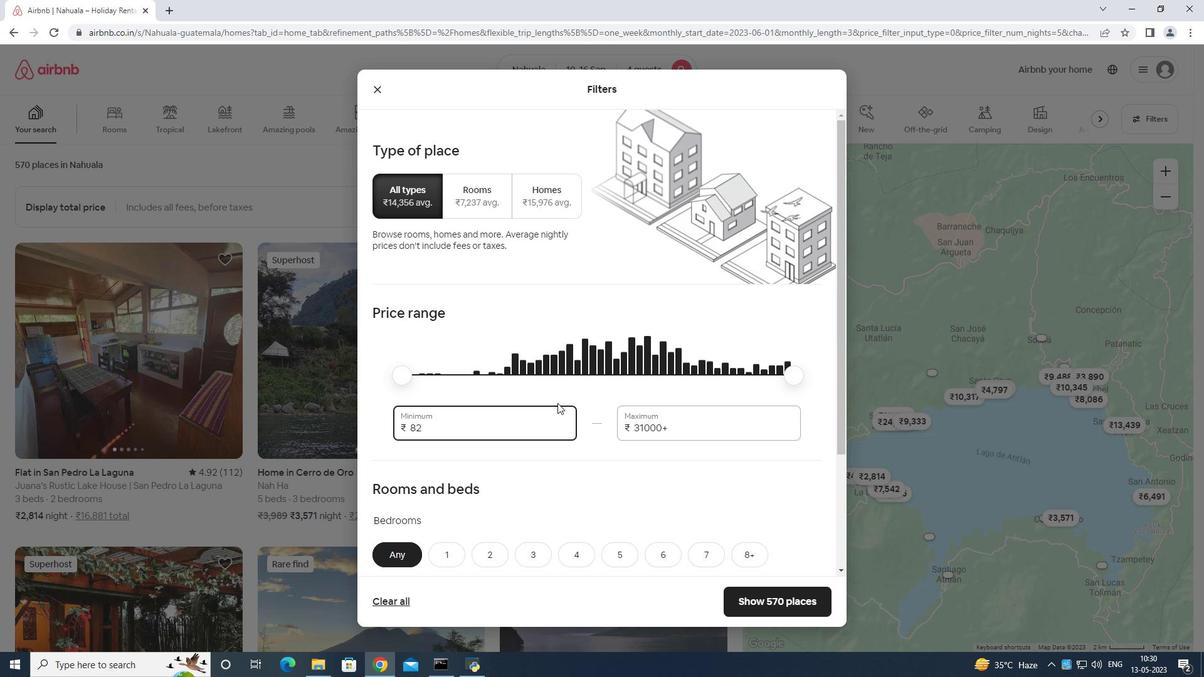 
Action: Mouse moved to (559, 401)
Screenshot: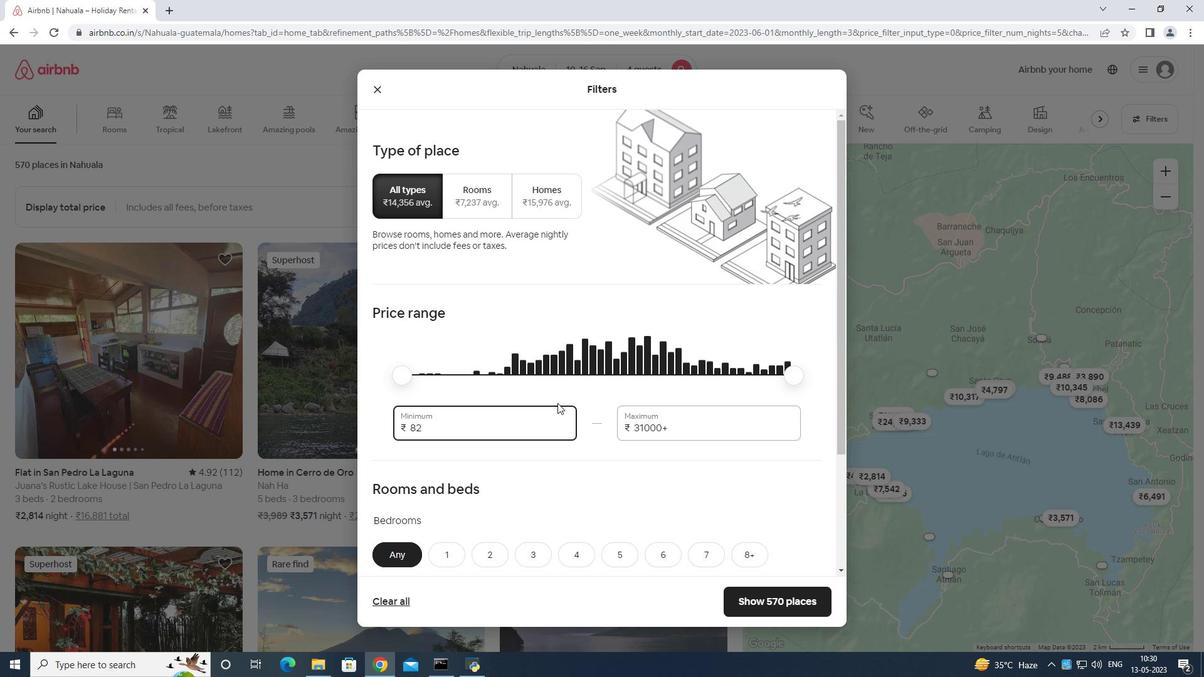 
Action: Key pressed <Key.backspace><Key.backspace><Key.backspace>
Screenshot: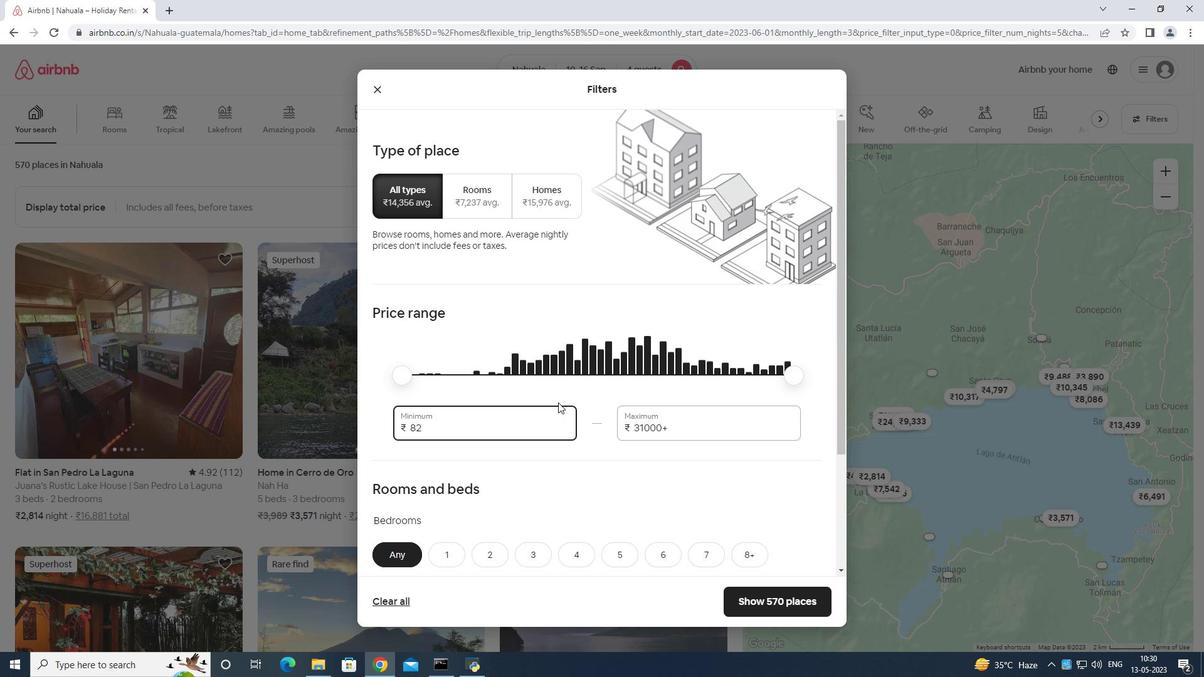 
Action: Mouse moved to (559, 400)
Screenshot: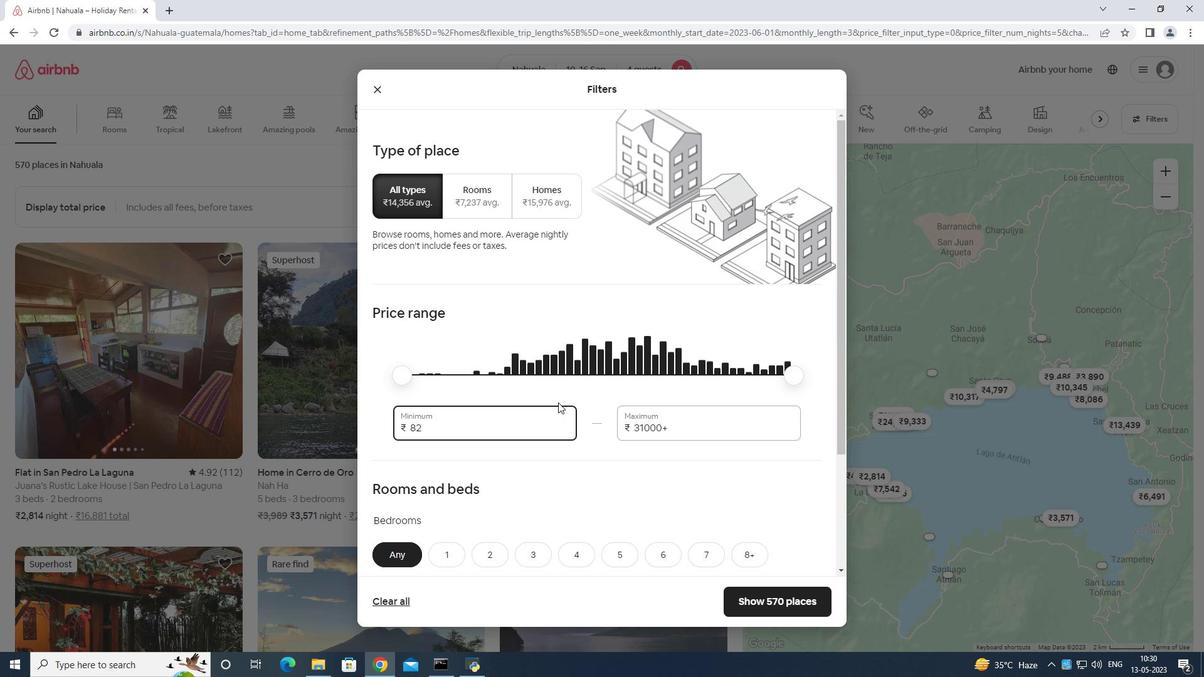 
Action: Key pressed <Key.backspace><Key.backspace>
Screenshot: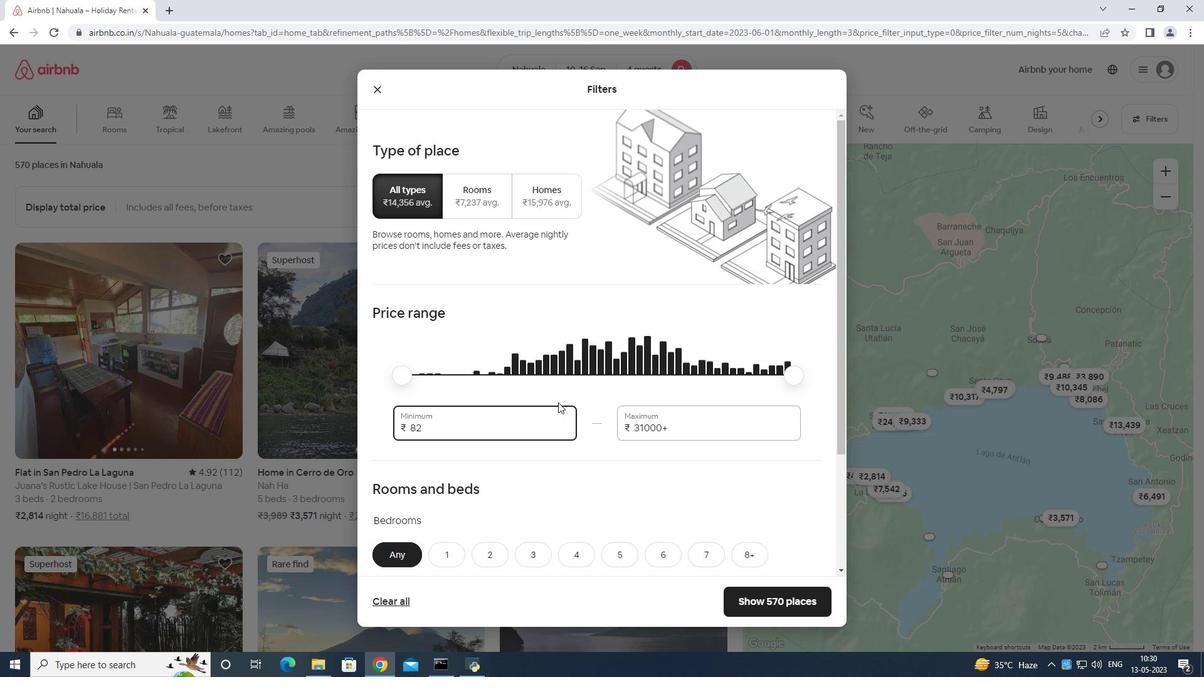 
Action: Mouse moved to (559, 400)
Screenshot: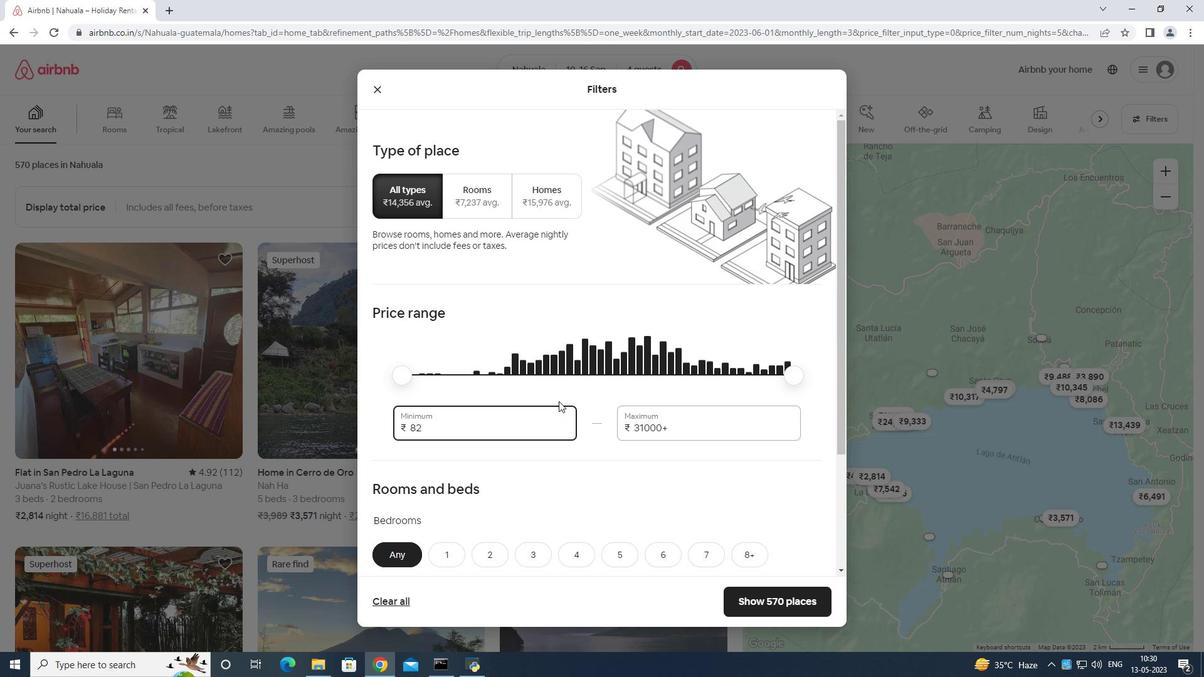 
Action: Key pressed <Key.backspace>
Screenshot: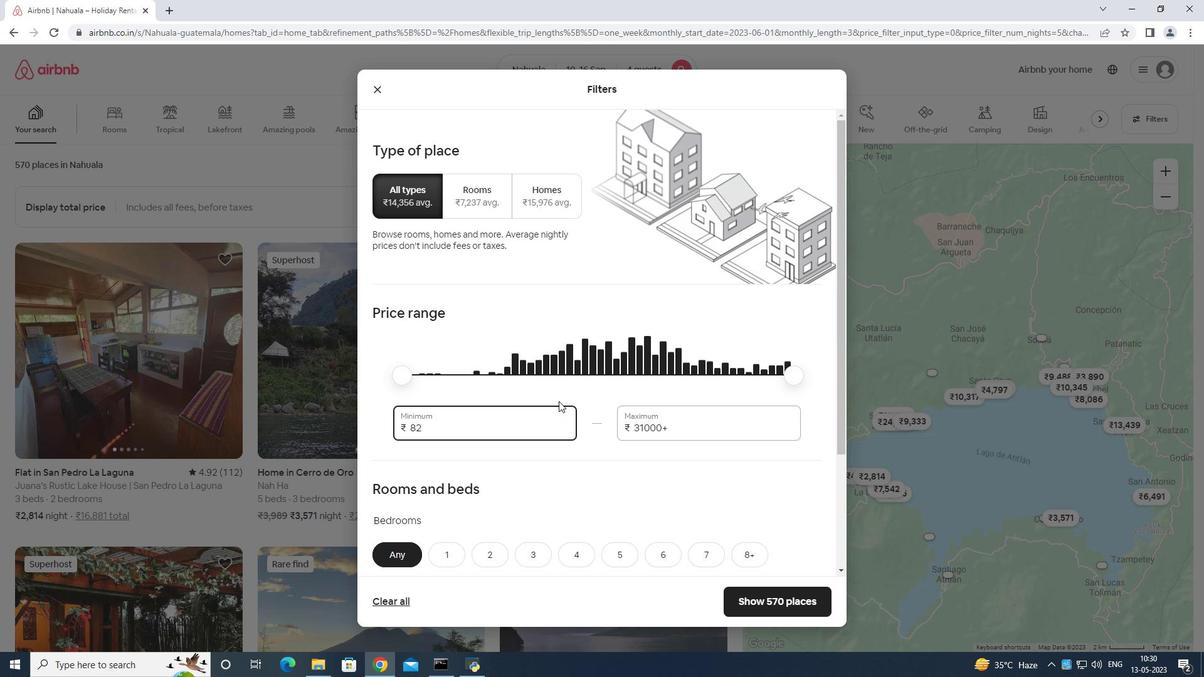 
Action: Mouse moved to (560, 399)
Screenshot: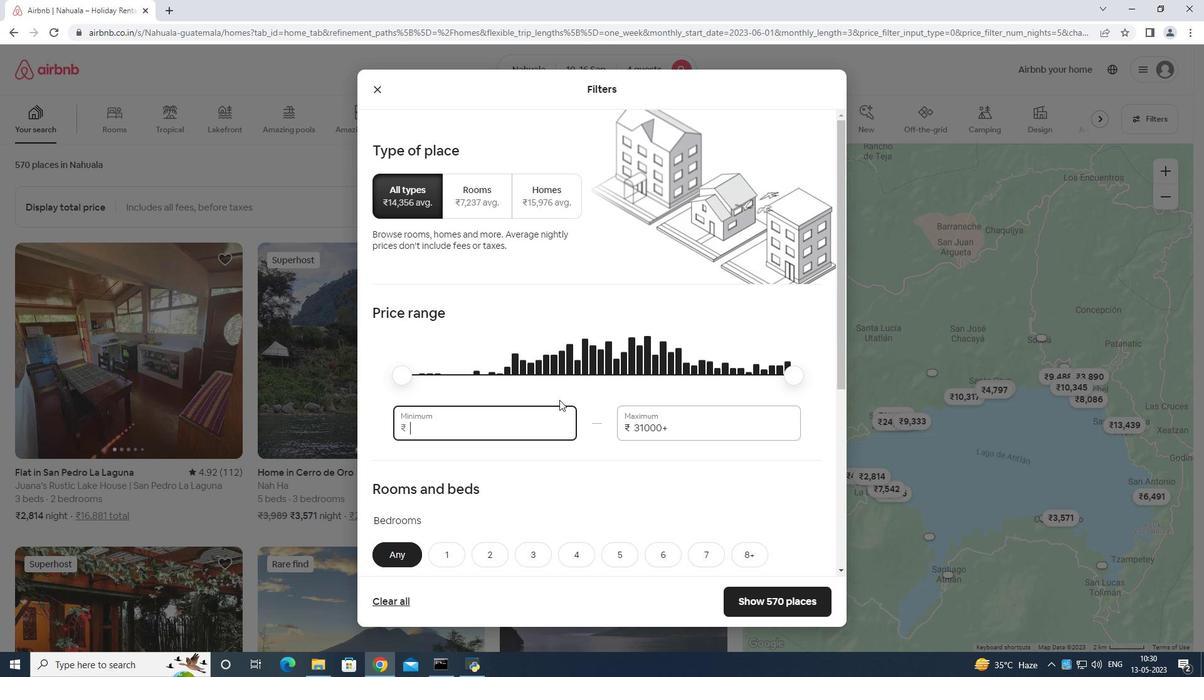
Action: Key pressed 1
Screenshot: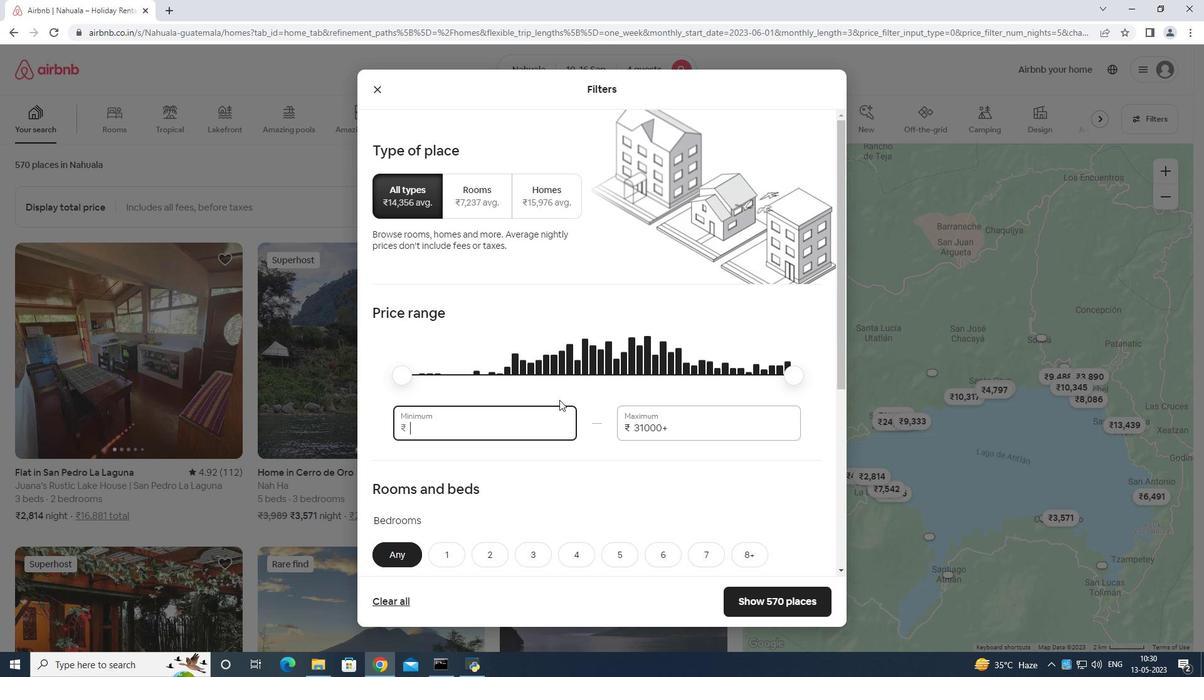
Action: Mouse moved to (561, 399)
Screenshot: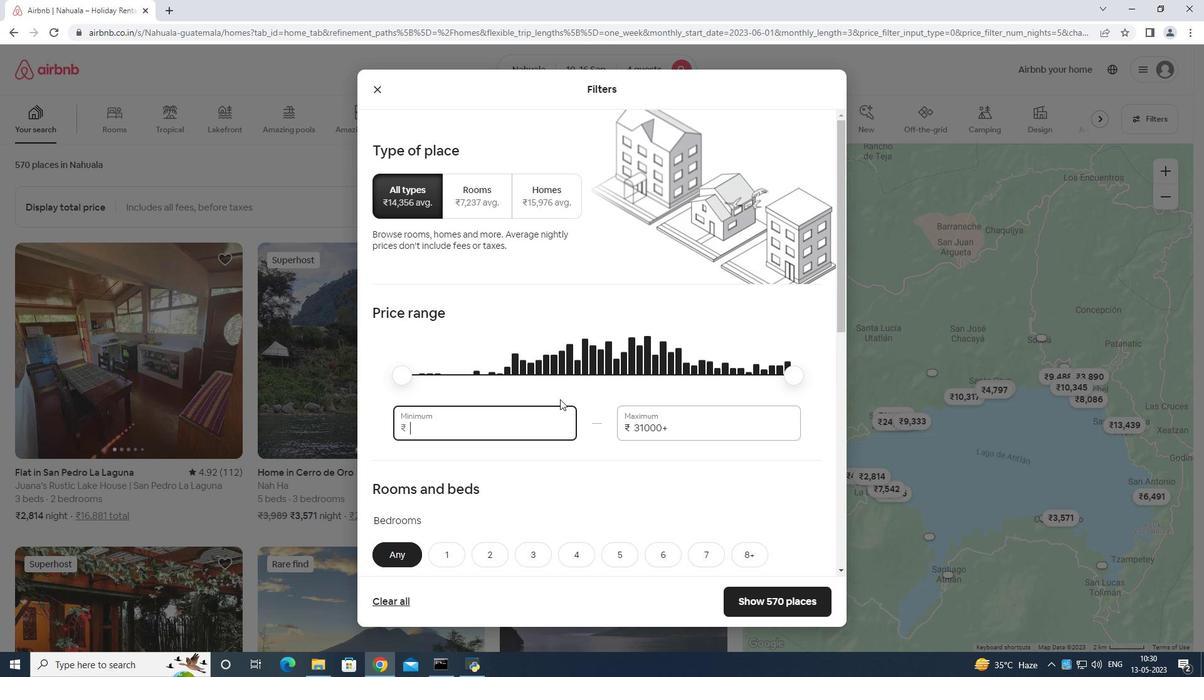 
Action: Key pressed 00
Screenshot: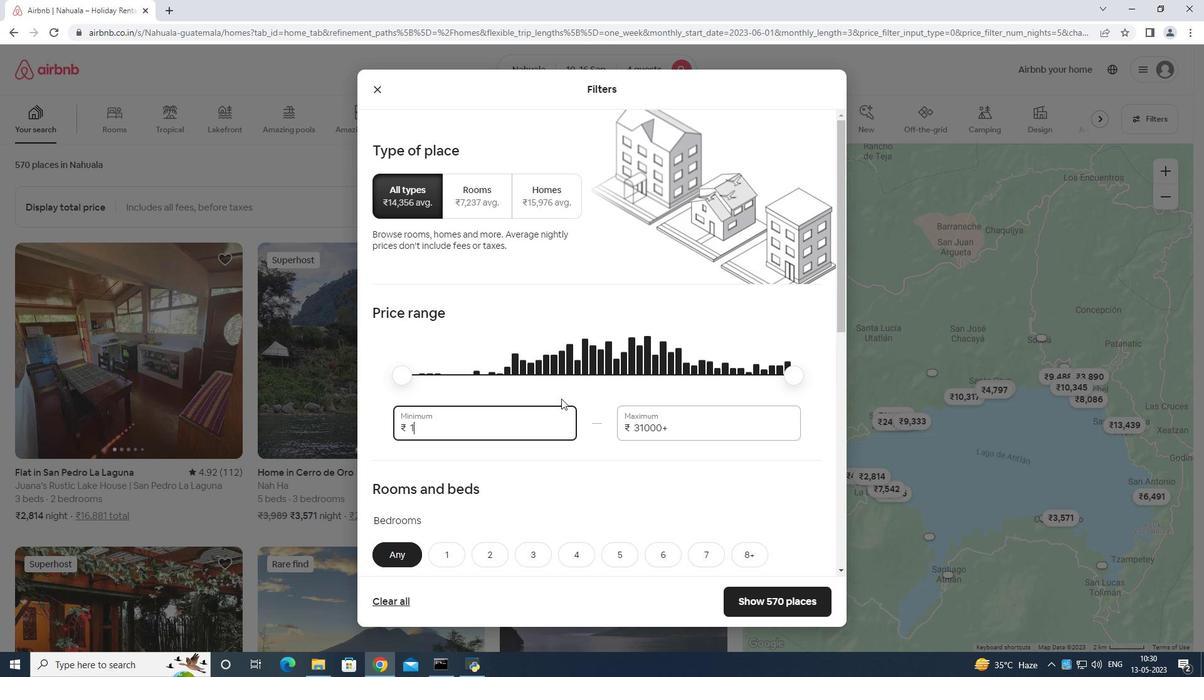 
Action: Mouse moved to (562, 398)
Screenshot: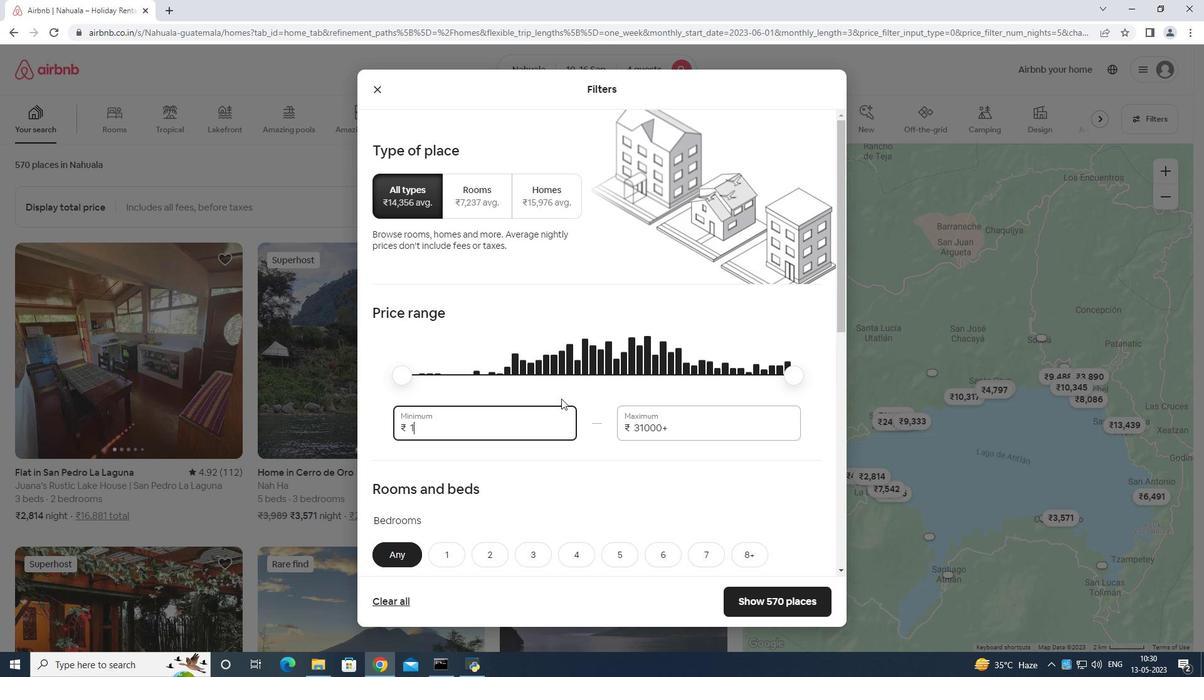 
Action: Key pressed 0
Screenshot: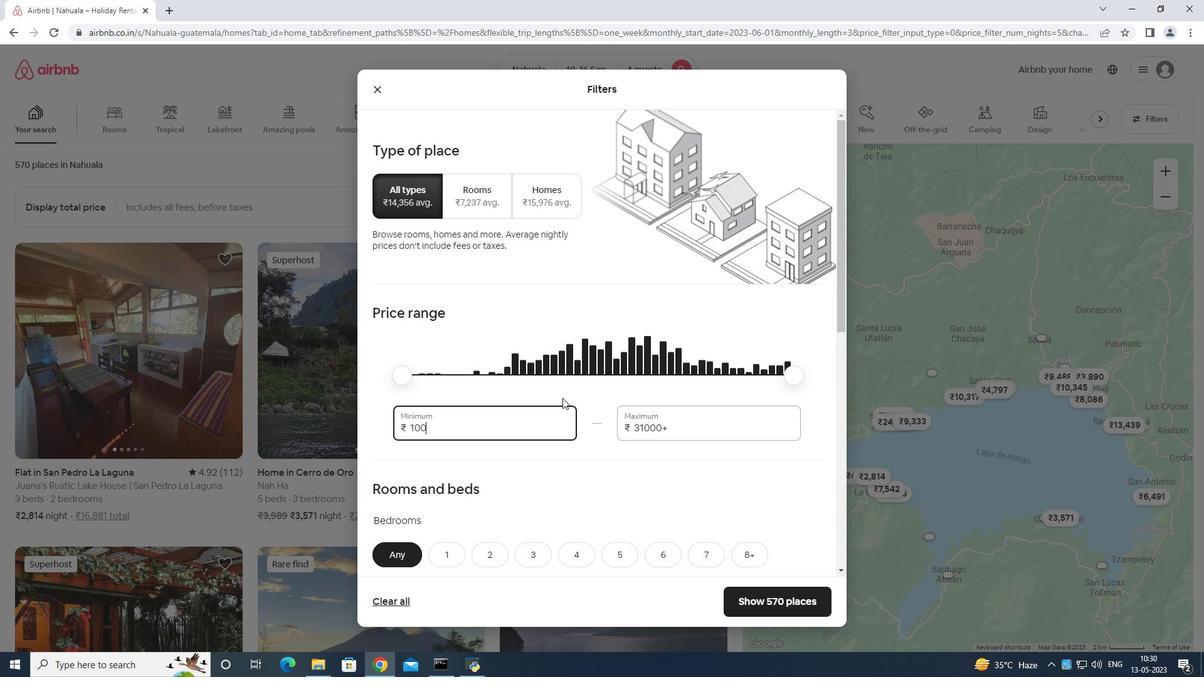 
Action: Mouse moved to (563, 398)
Screenshot: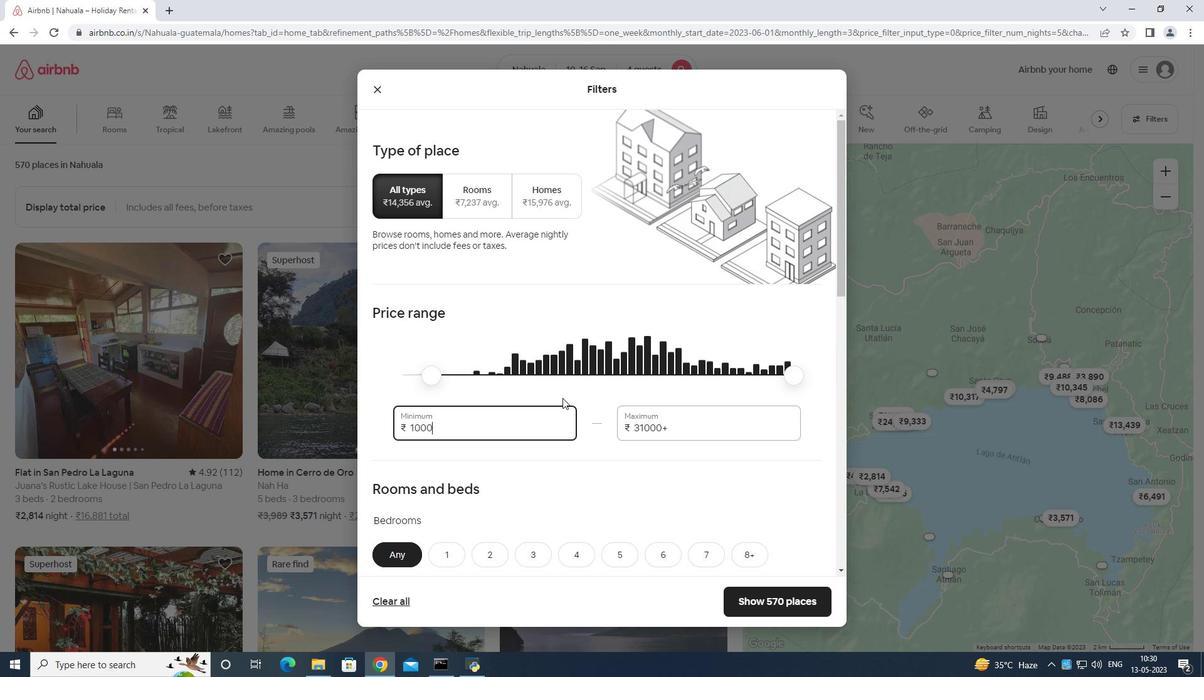 
Action: Key pressed 0
Screenshot: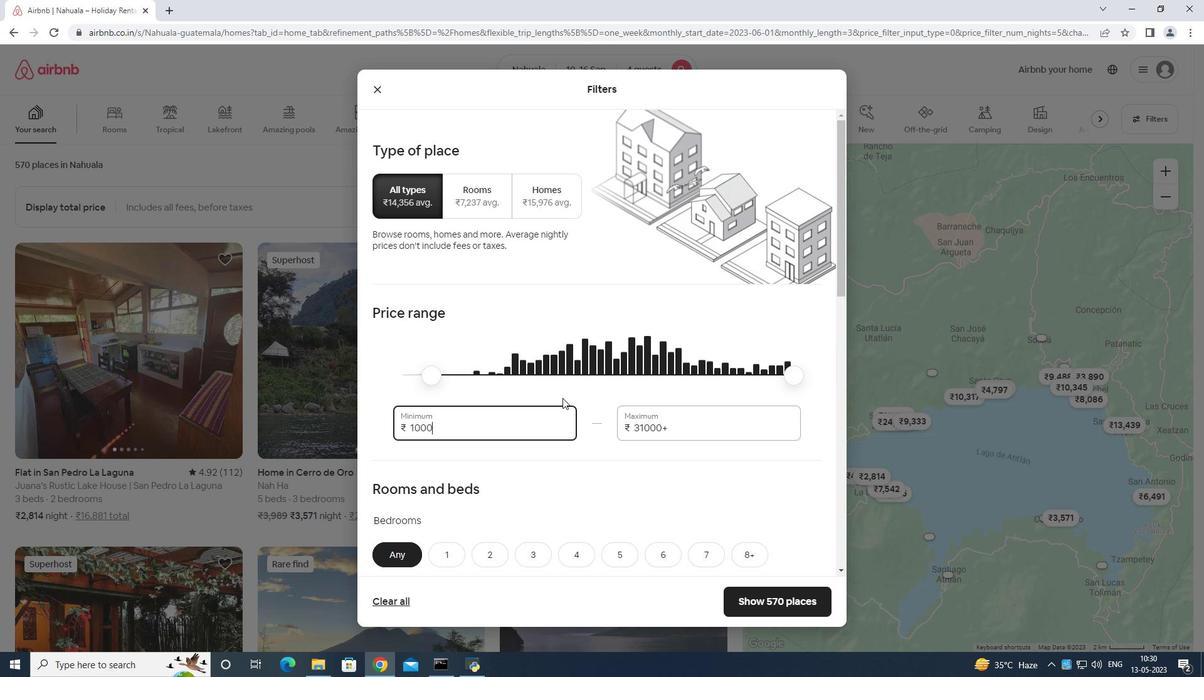 
Action: Mouse moved to (707, 415)
Screenshot: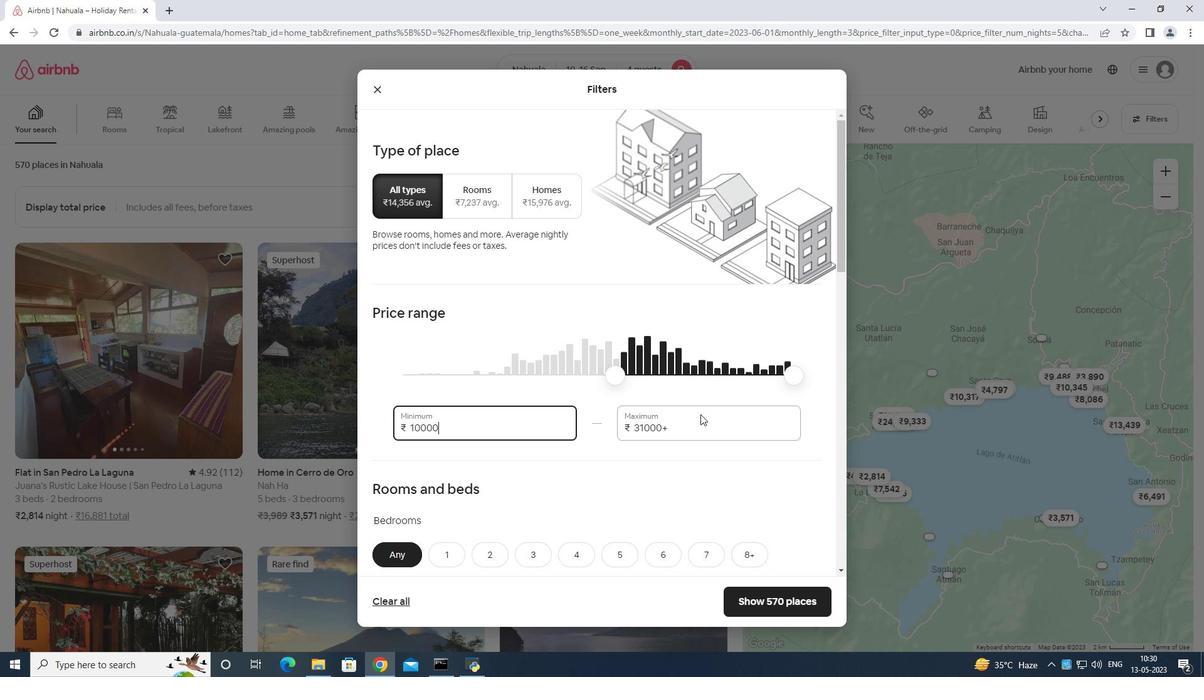 
Action: Mouse pressed left at (707, 415)
Screenshot: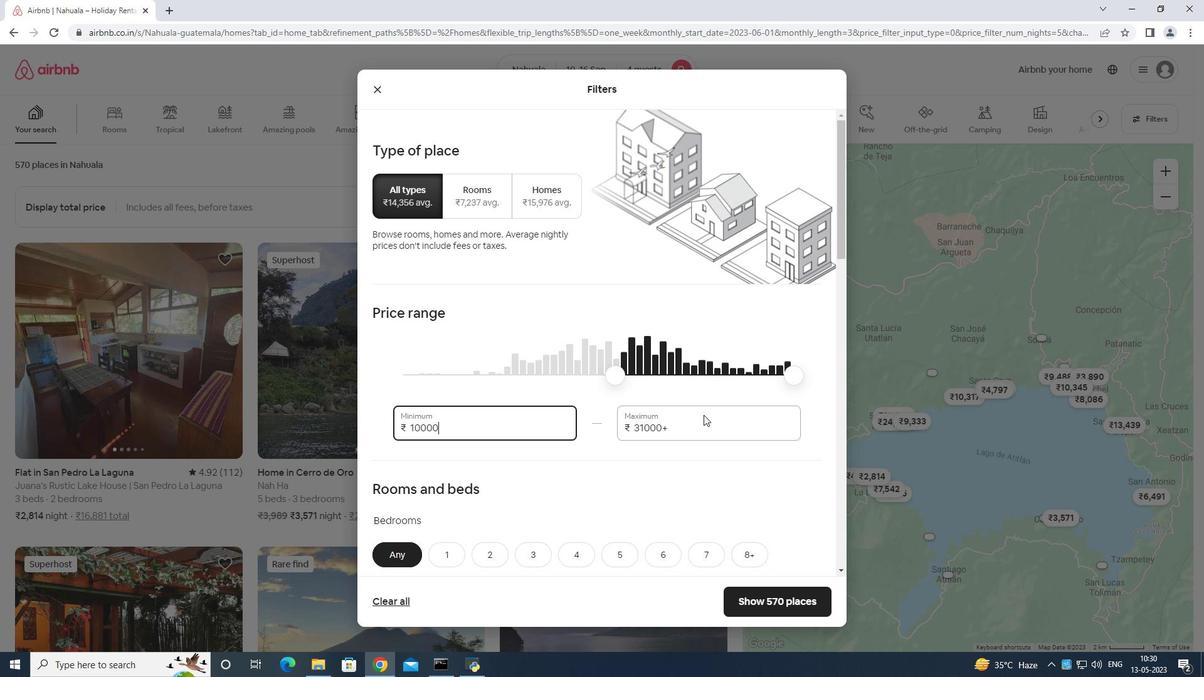 
Action: Mouse moved to (707, 415)
Screenshot: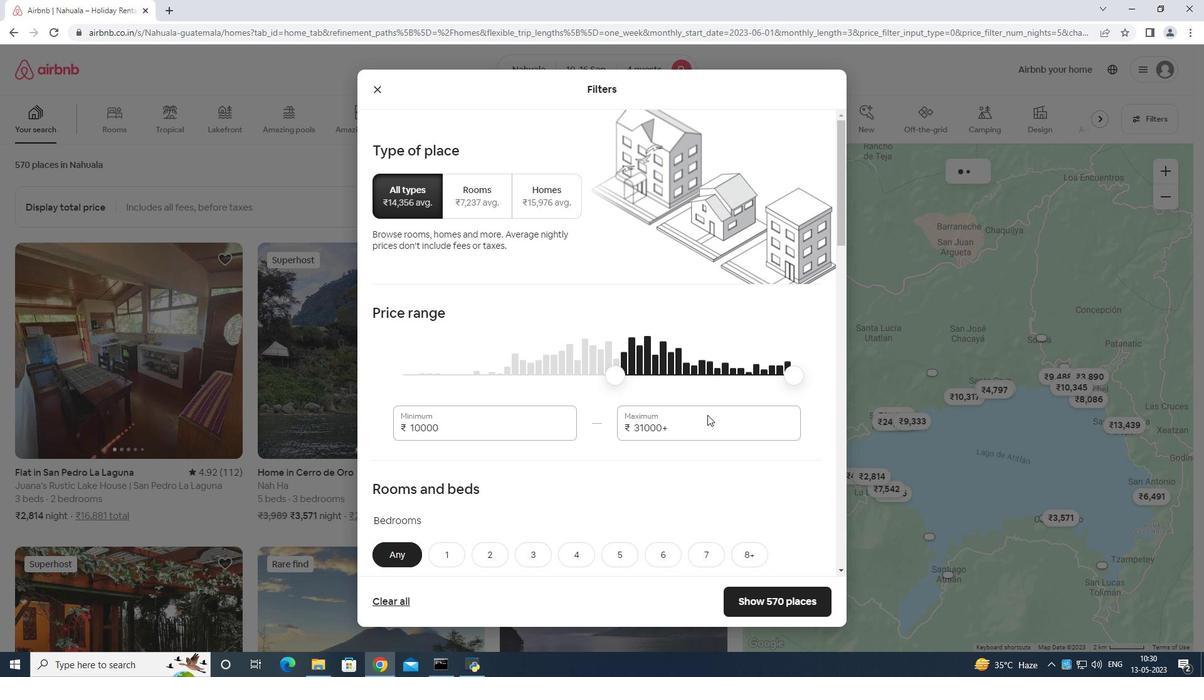 
Action: Key pressed <Key.backspace>
Screenshot: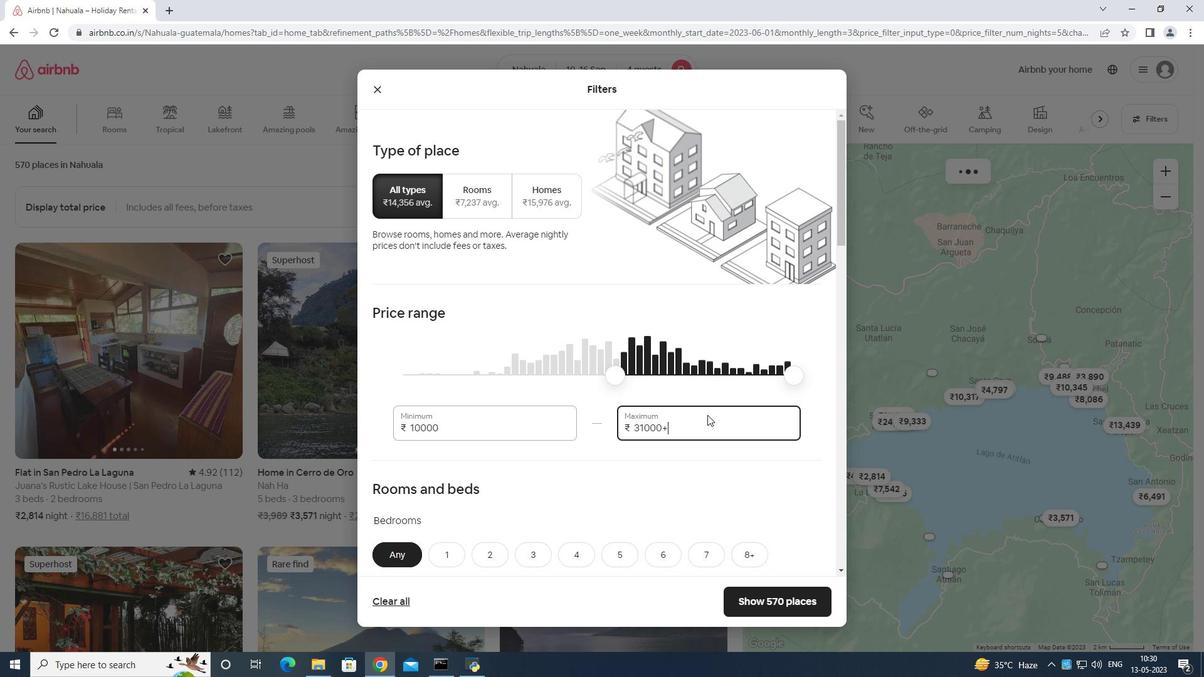 
Action: Mouse moved to (705, 413)
Screenshot: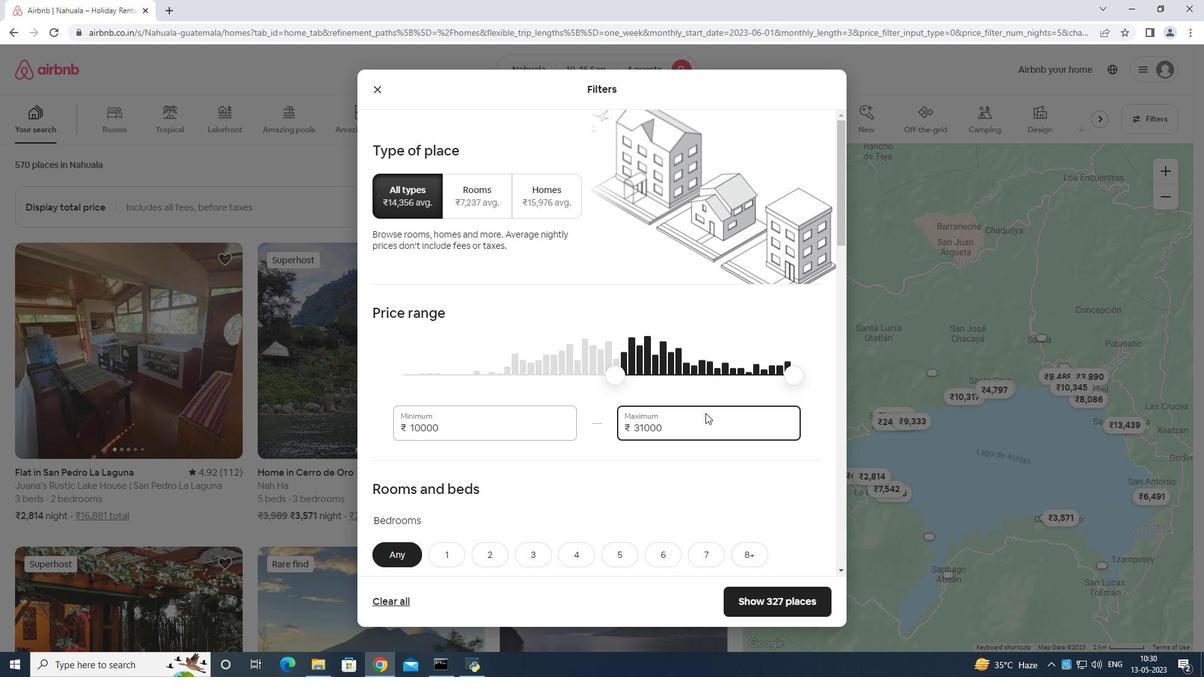 
Action: Key pressed <Key.backspace><Key.backspace><Key.backspace><Key.backspace><Key.backspace><Key.backspace><Key.backspace>
Screenshot: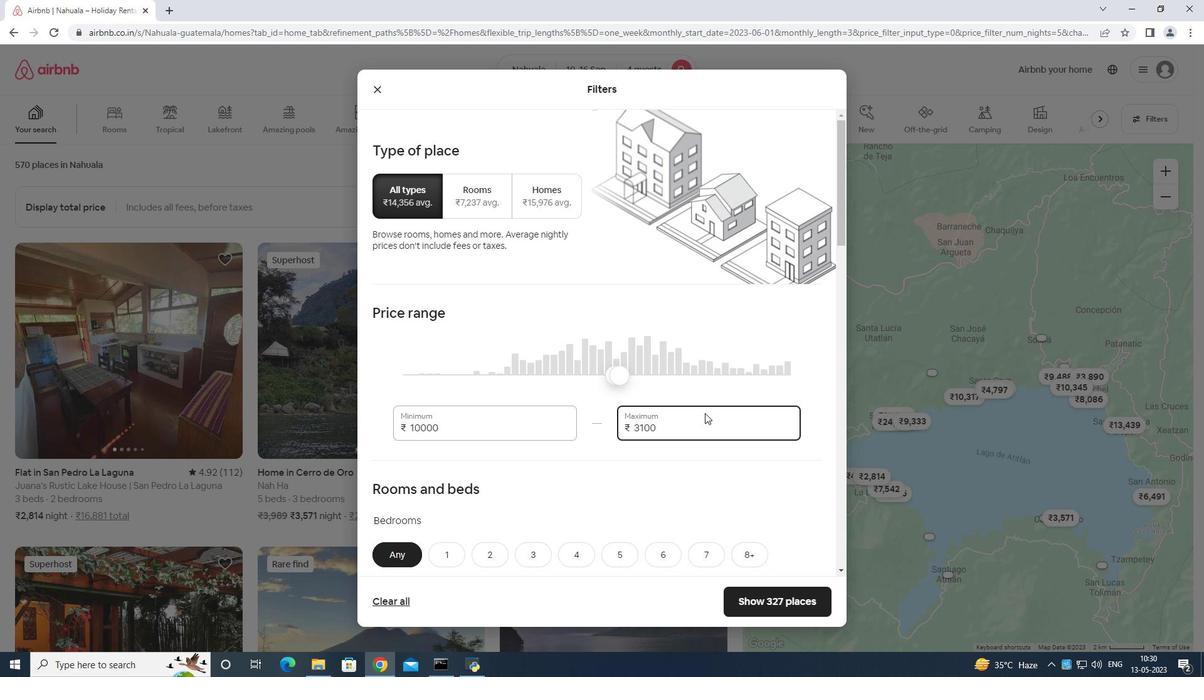 
Action: Mouse moved to (705, 412)
Screenshot: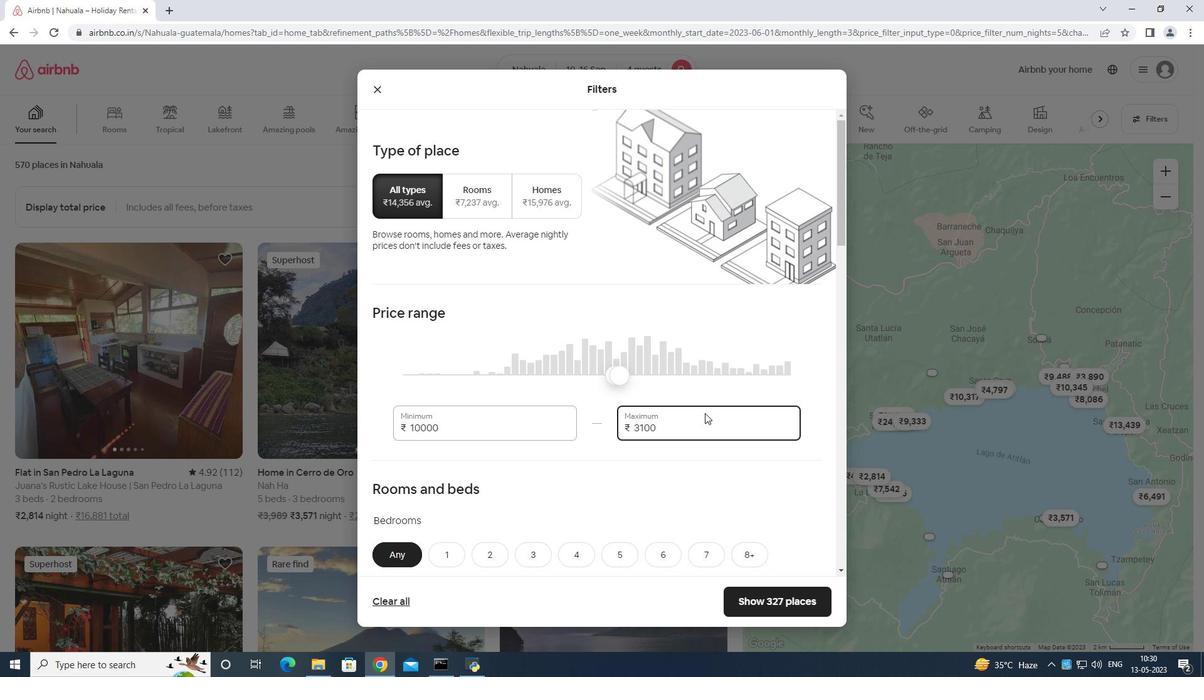 
Action: Key pressed <Key.backspace><Key.backspace><Key.backspace><Key.backspace><Key.backspace>
Screenshot: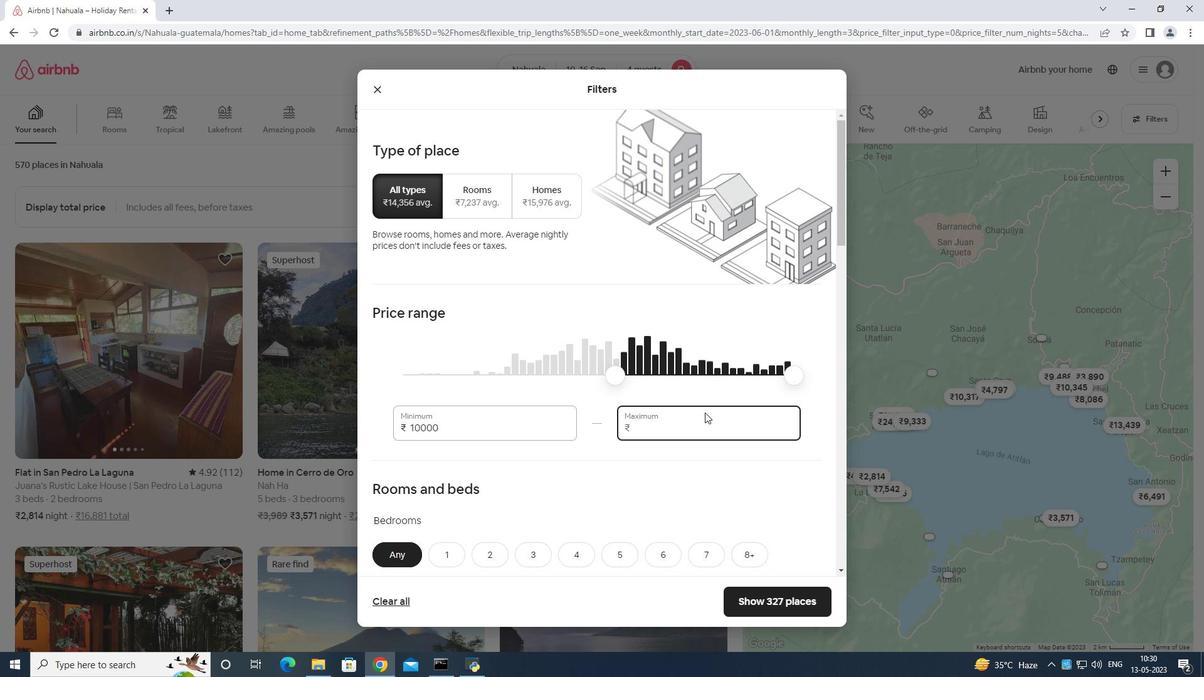 
Action: Mouse moved to (705, 412)
Screenshot: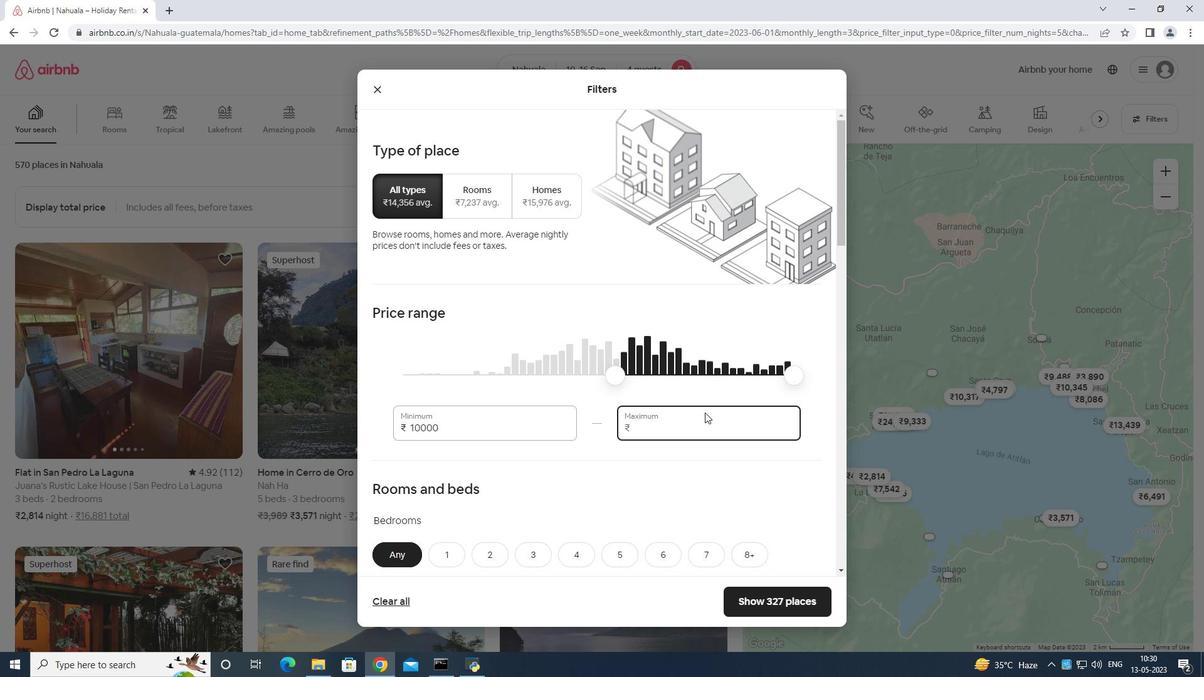 
Action: Key pressed <Key.backspace>
Screenshot: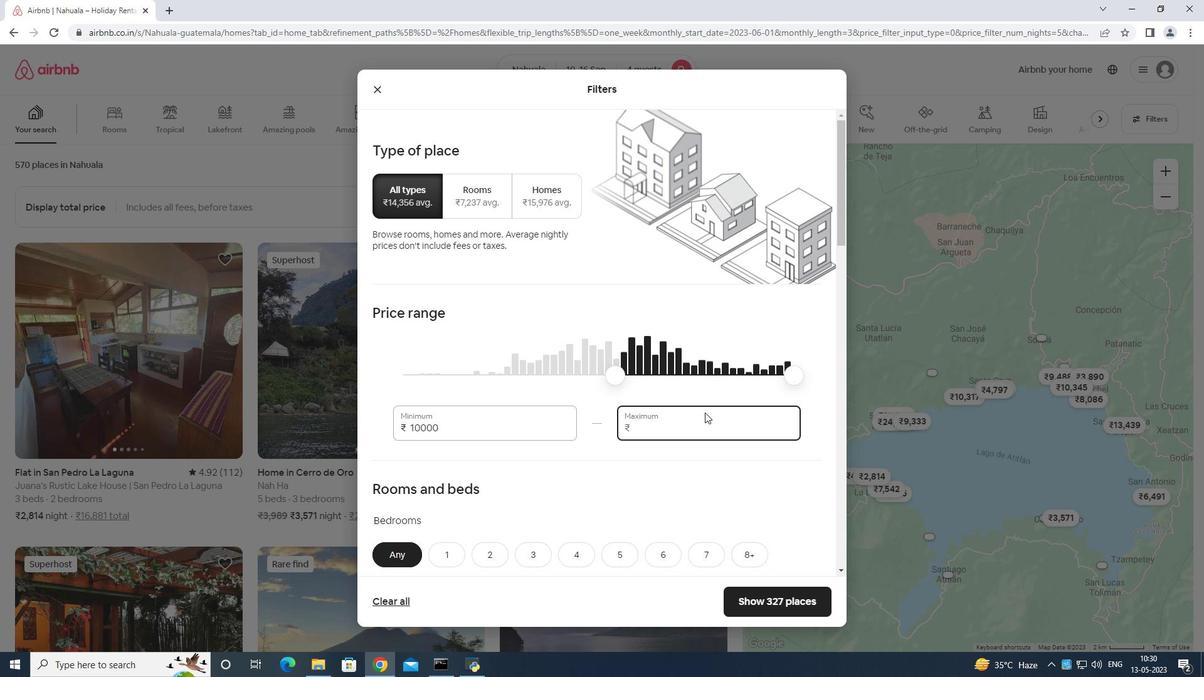 
Action: Mouse moved to (704, 411)
Screenshot: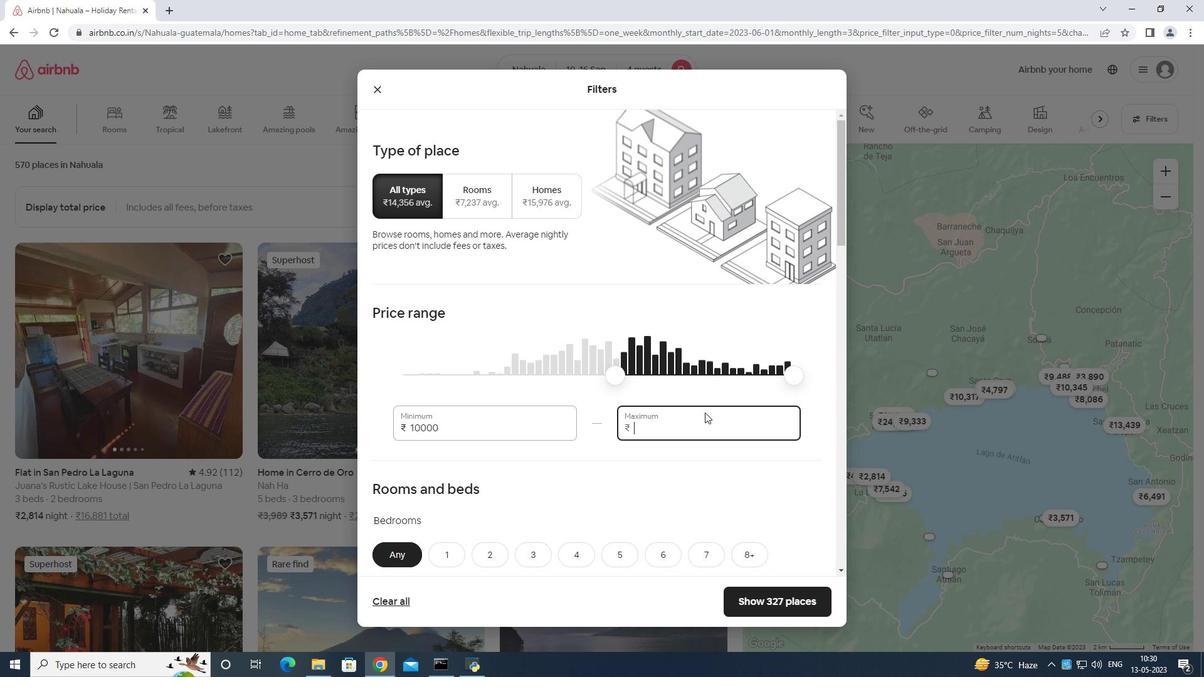 
Action: Key pressed <Key.backspace>
Screenshot: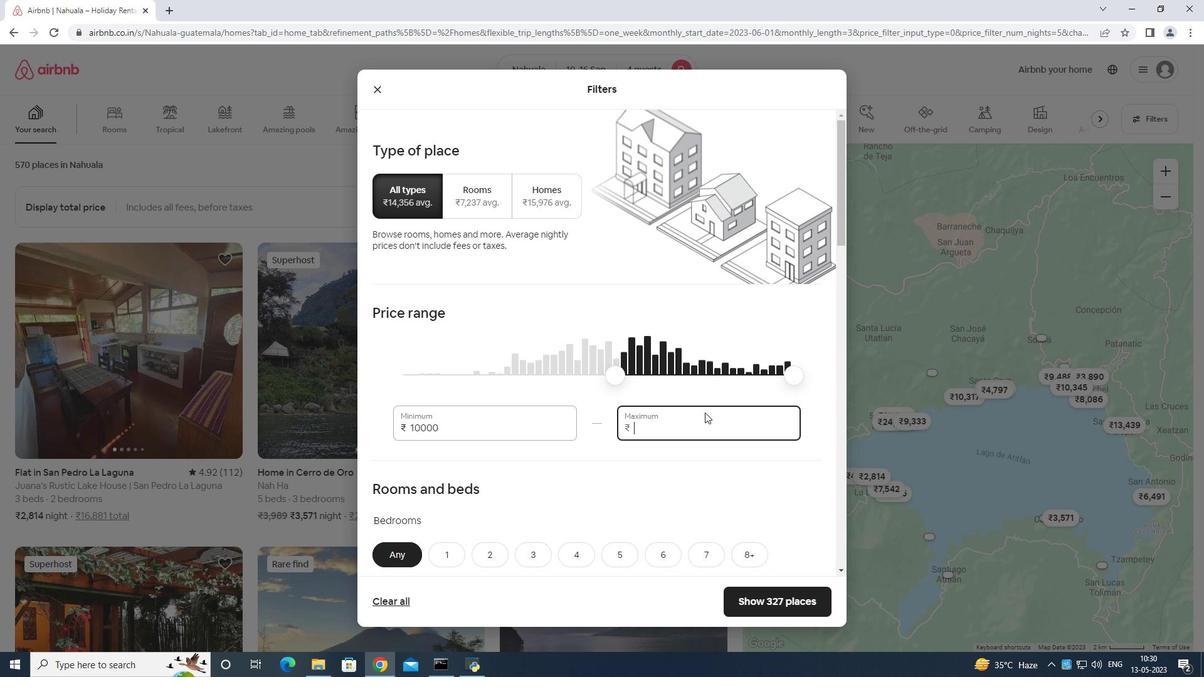 
Action: Mouse moved to (704, 410)
Screenshot: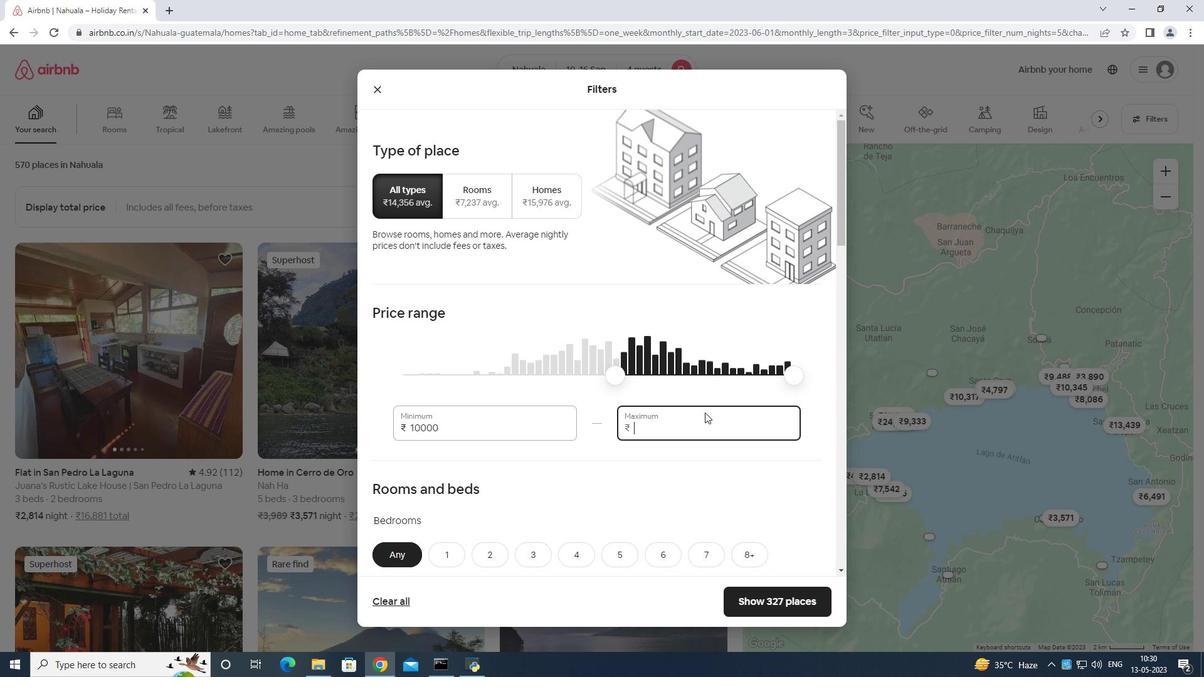 
Action: Key pressed <Key.backspace>
Screenshot: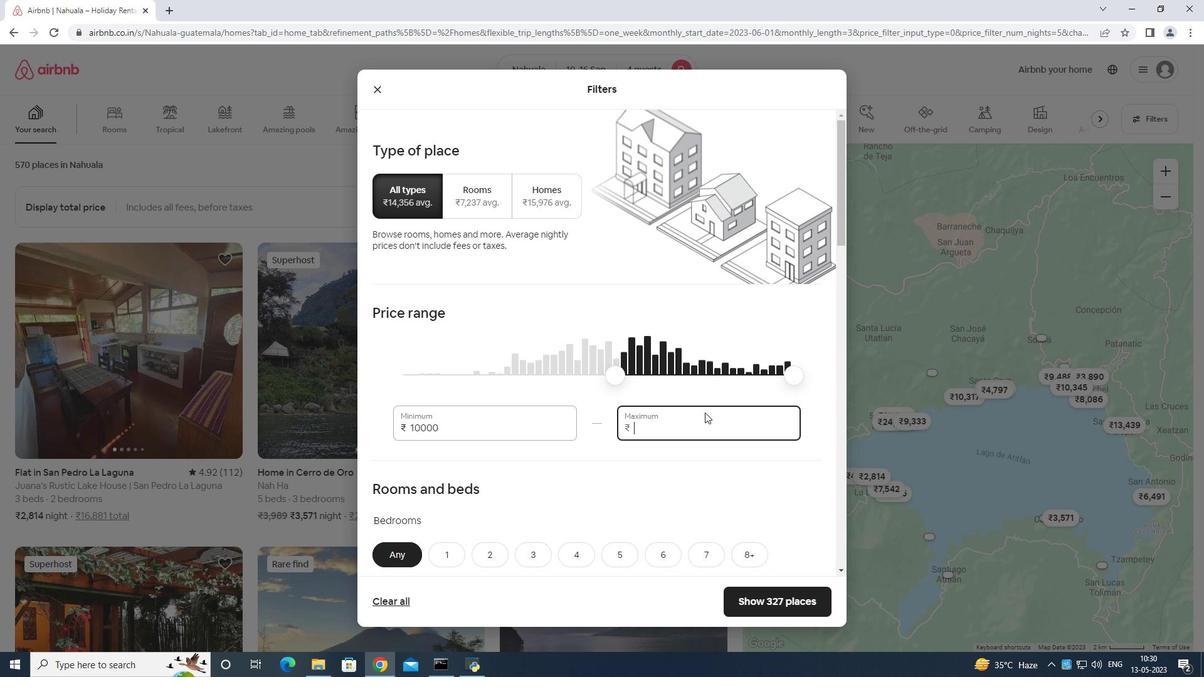 
Action: Mouse moved to (704, 410)
Screenshot: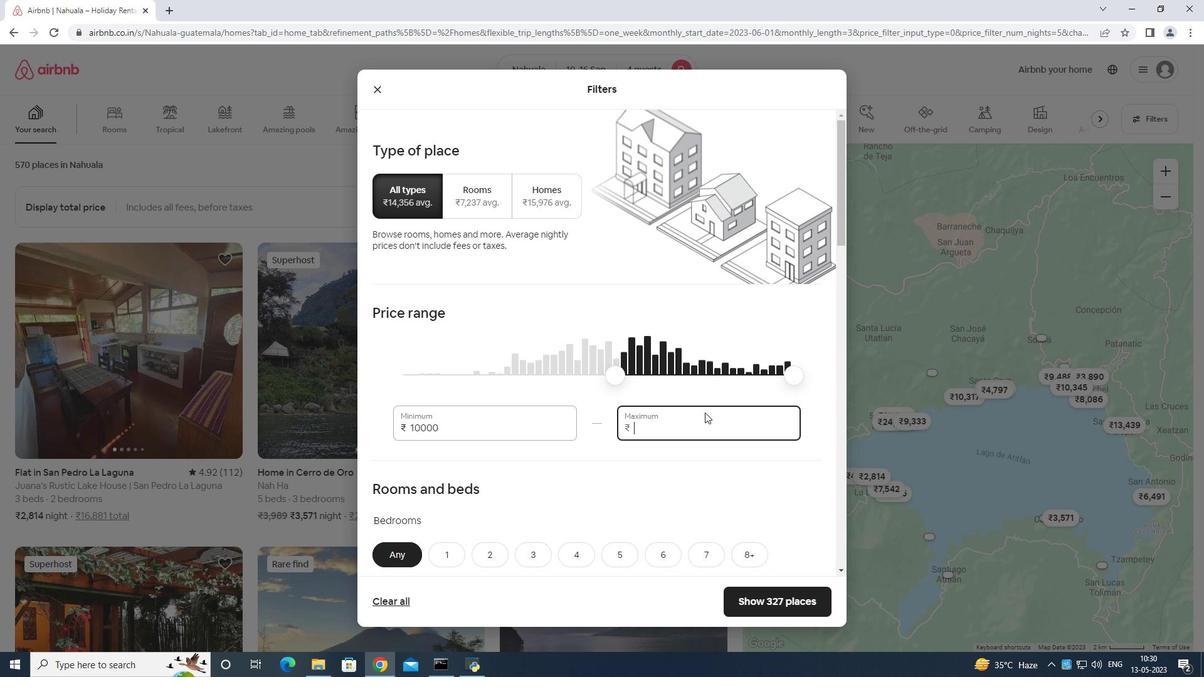 
Action: Key pressed 1
Screenshot: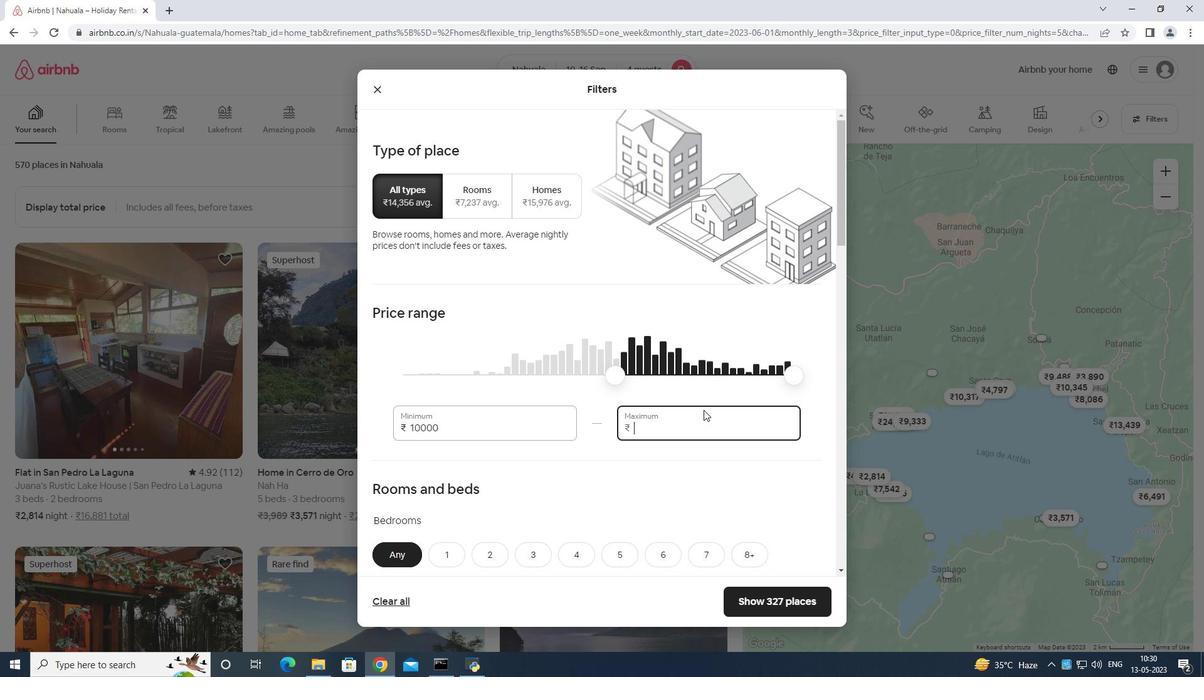 
Action: Mouse moved to (703, 409)
Screenshot: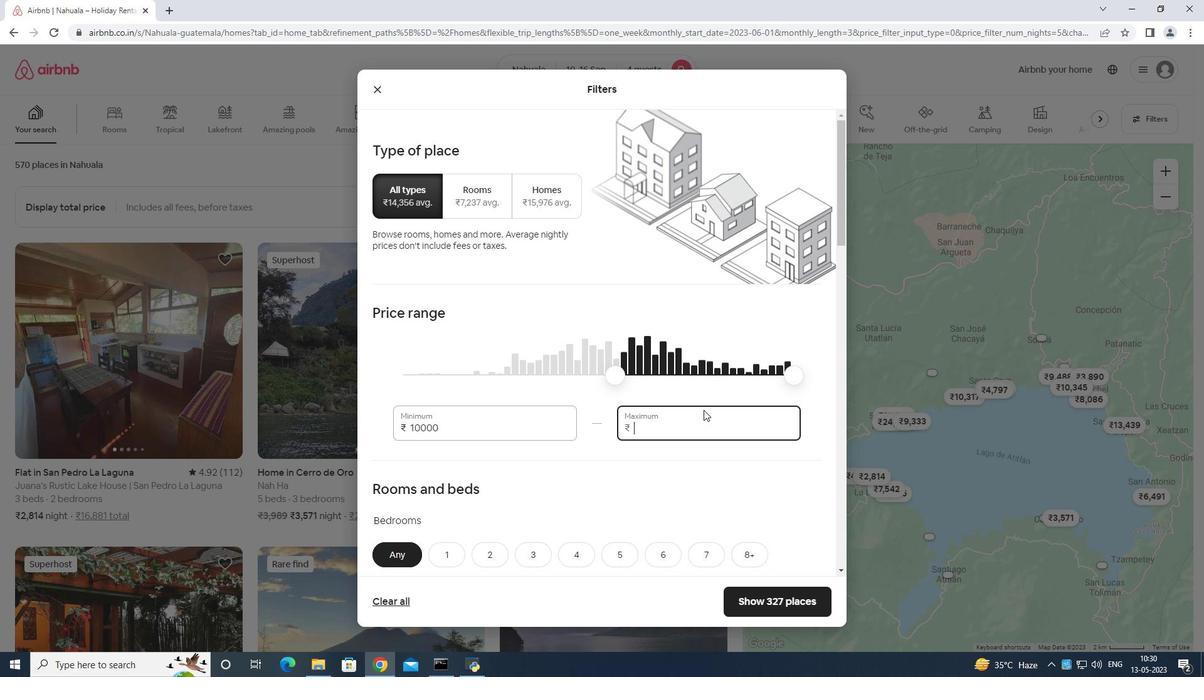
Action: Key pressed 40
Screenshot: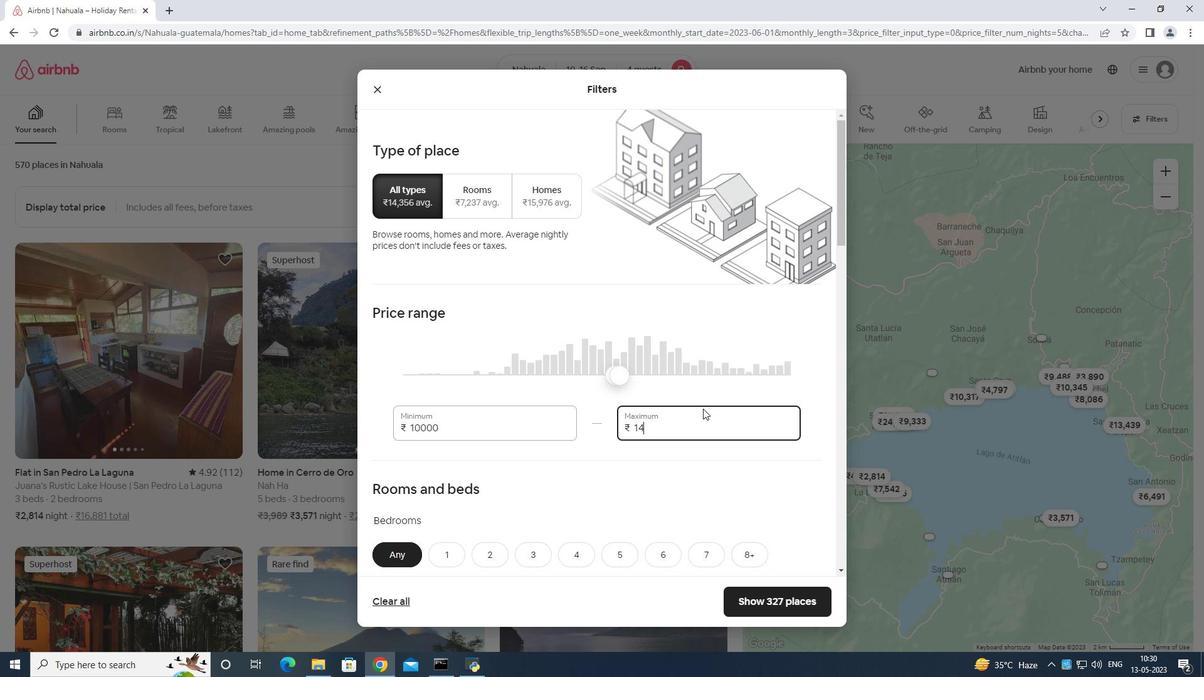 
Action: Mouse moved to (703, 409)
Screenshot: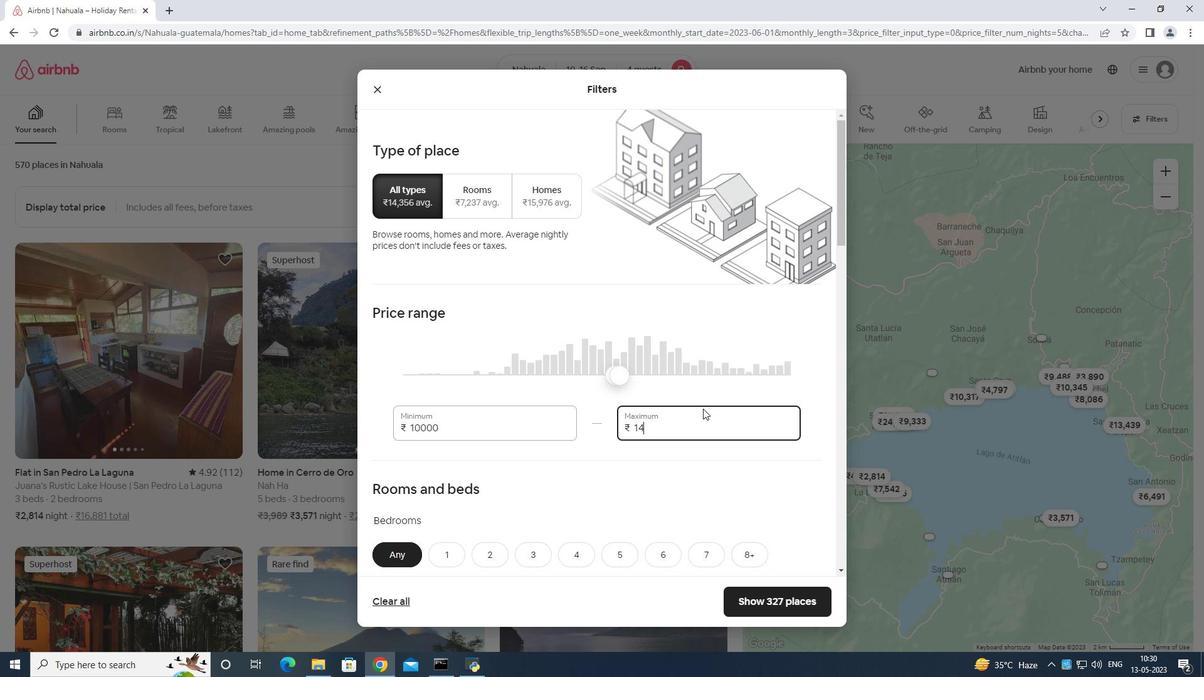 
Action: Key pressed 00
Screenshot: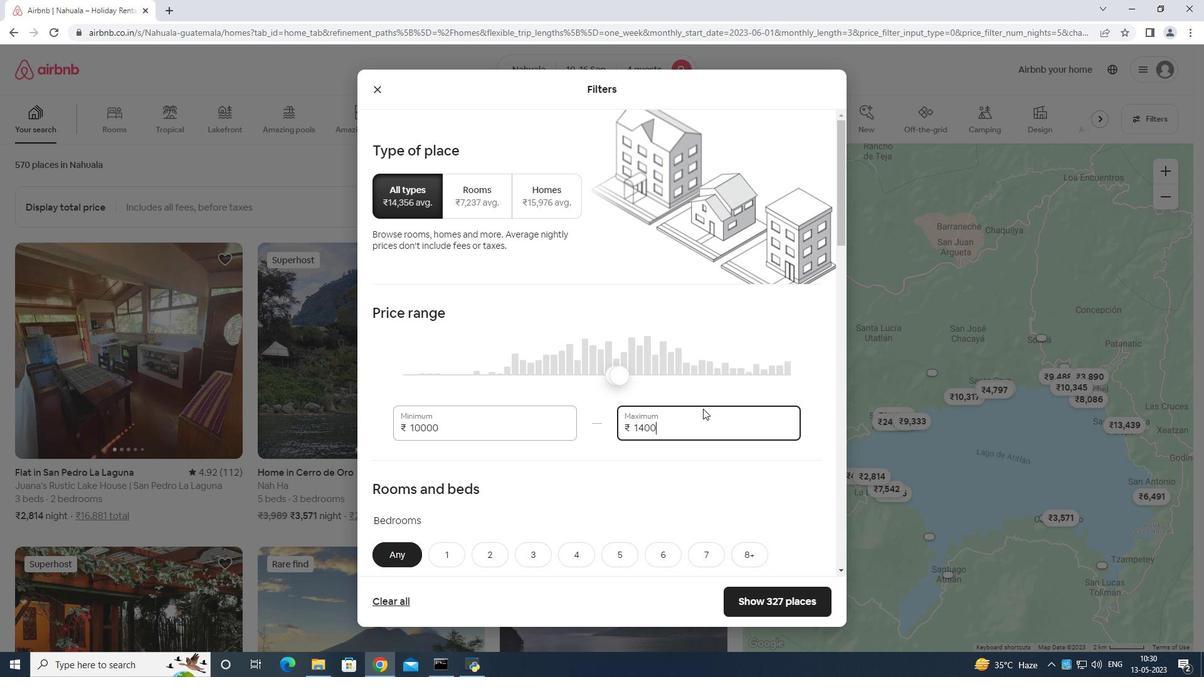
Action: Mouse moved to (712, 360)
Screenshot: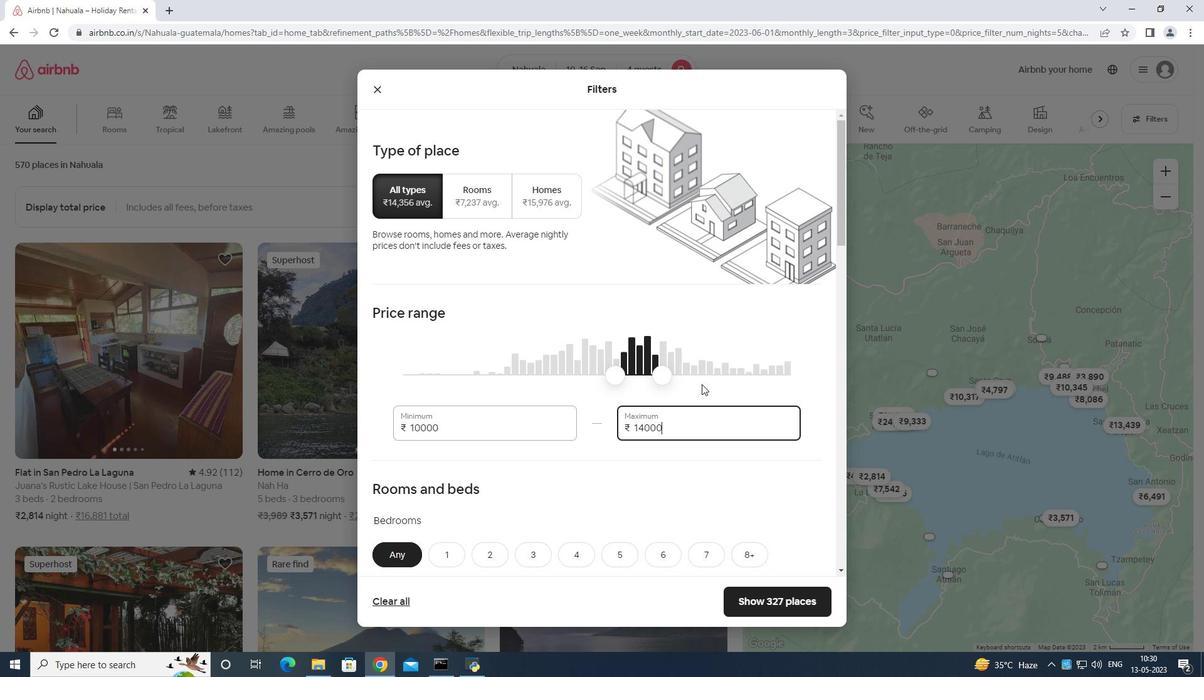 
Action: Mouse scrolled (712, 359) with delta (0, 0)
Screenshot: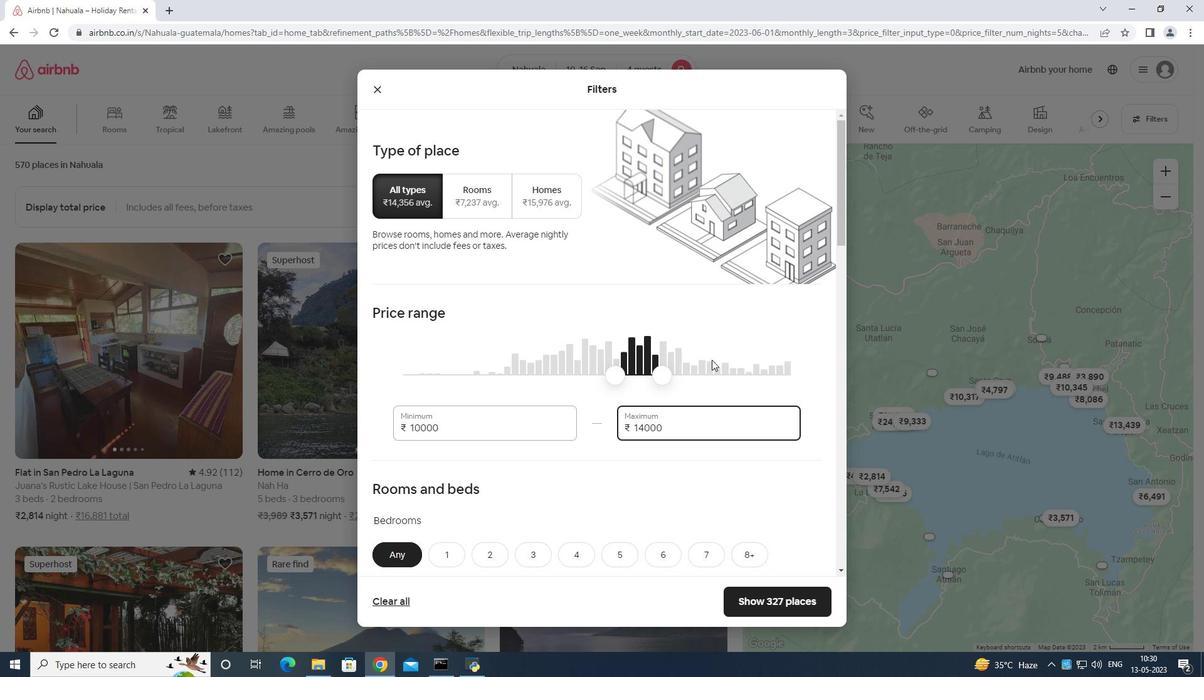 
Action: Mouse scrolled (712, 359) with delta (0, 0)
Screenshot: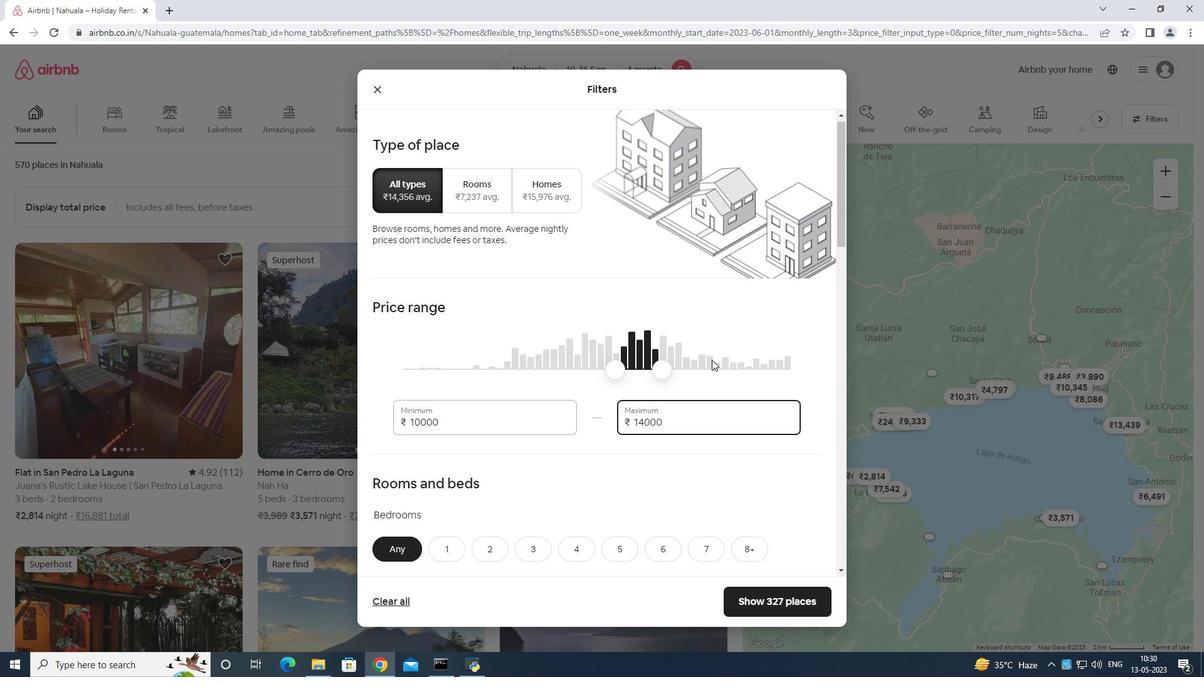 
Action: Mouse moved to (574, 426)
Screenshot: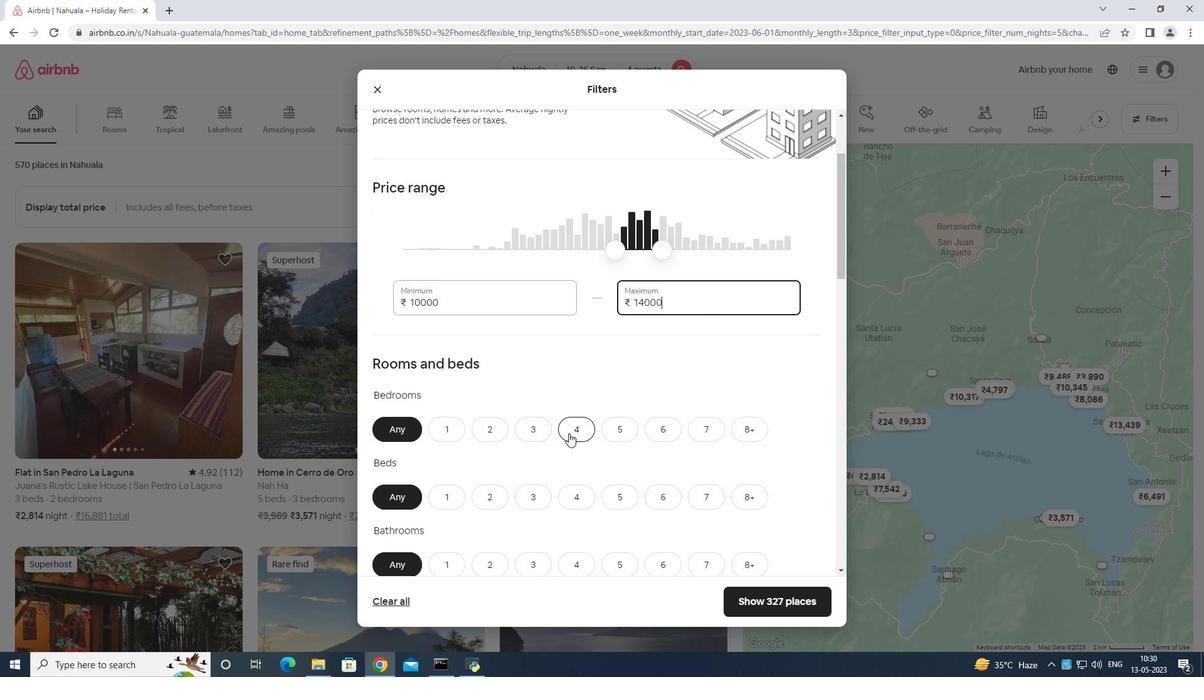 
Action: Mouse pressed left at (574, 426)
Screenshot: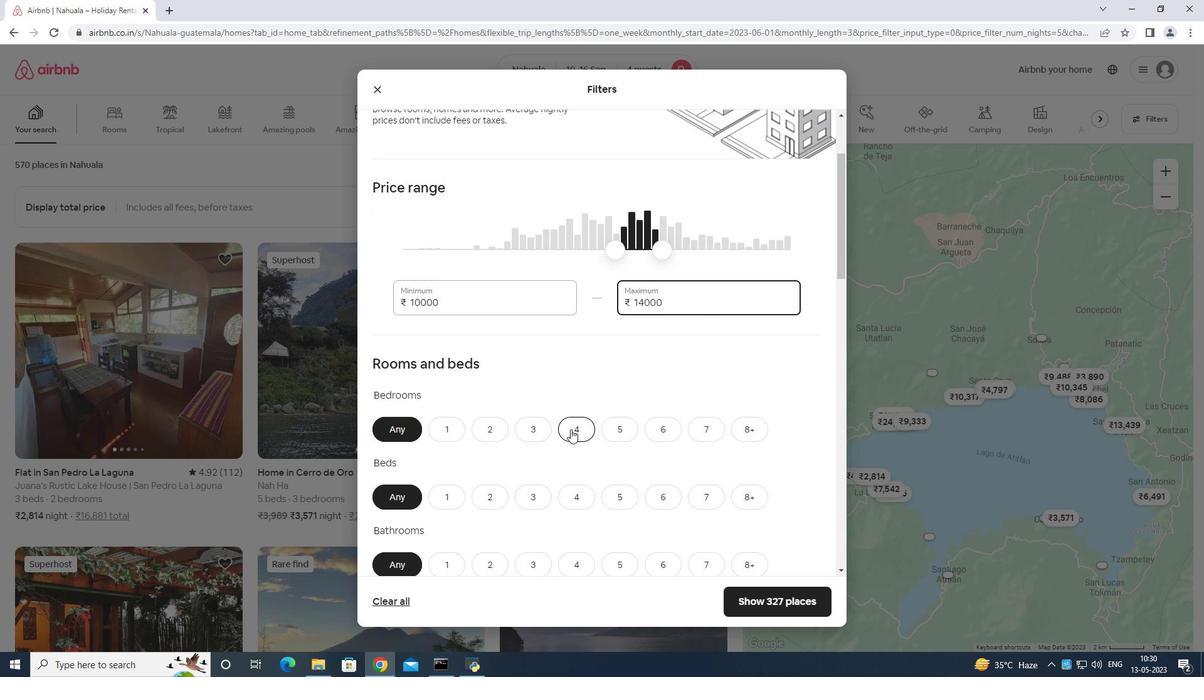 
Action: Mouse moved to (578, 497)
Screenshot: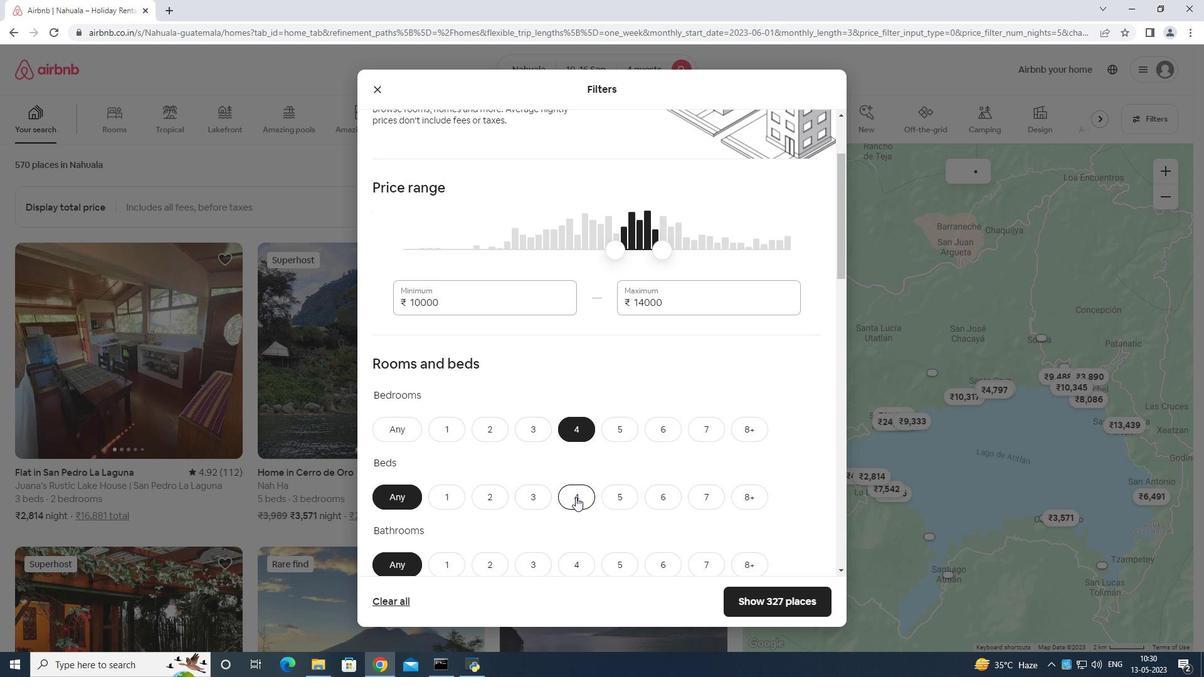 
Action: Mouse pressed left at (578, 497)
Screenshot: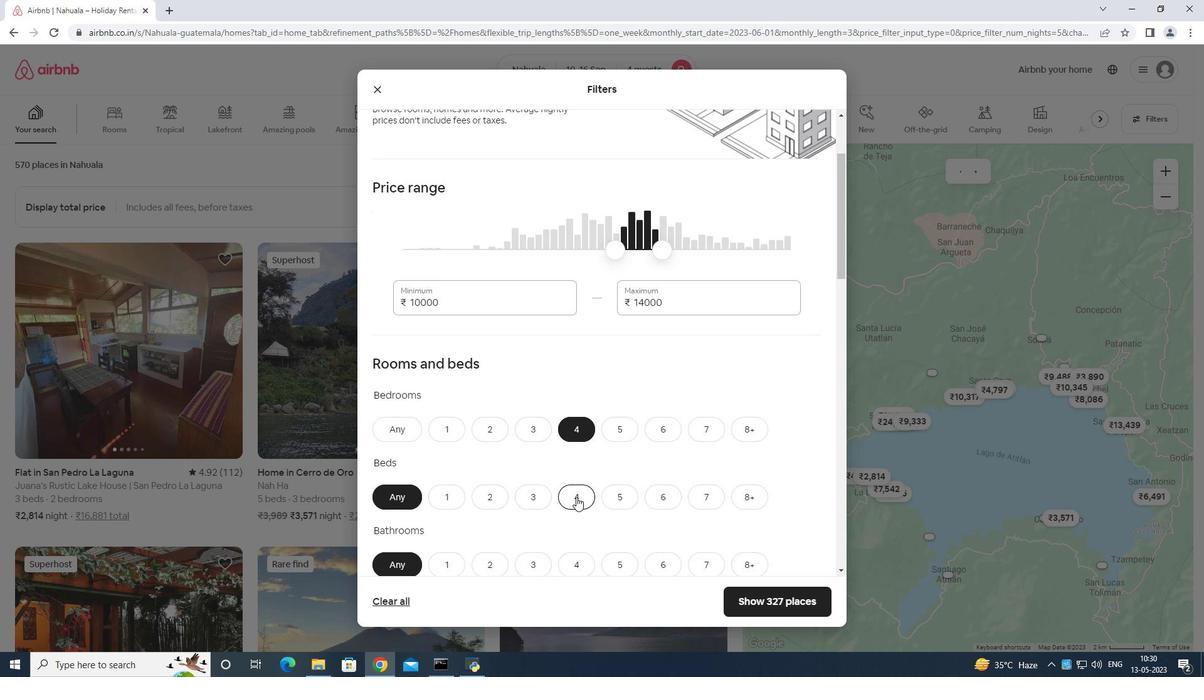 
Action: Mouse moved to (611, 427)
Screenshot: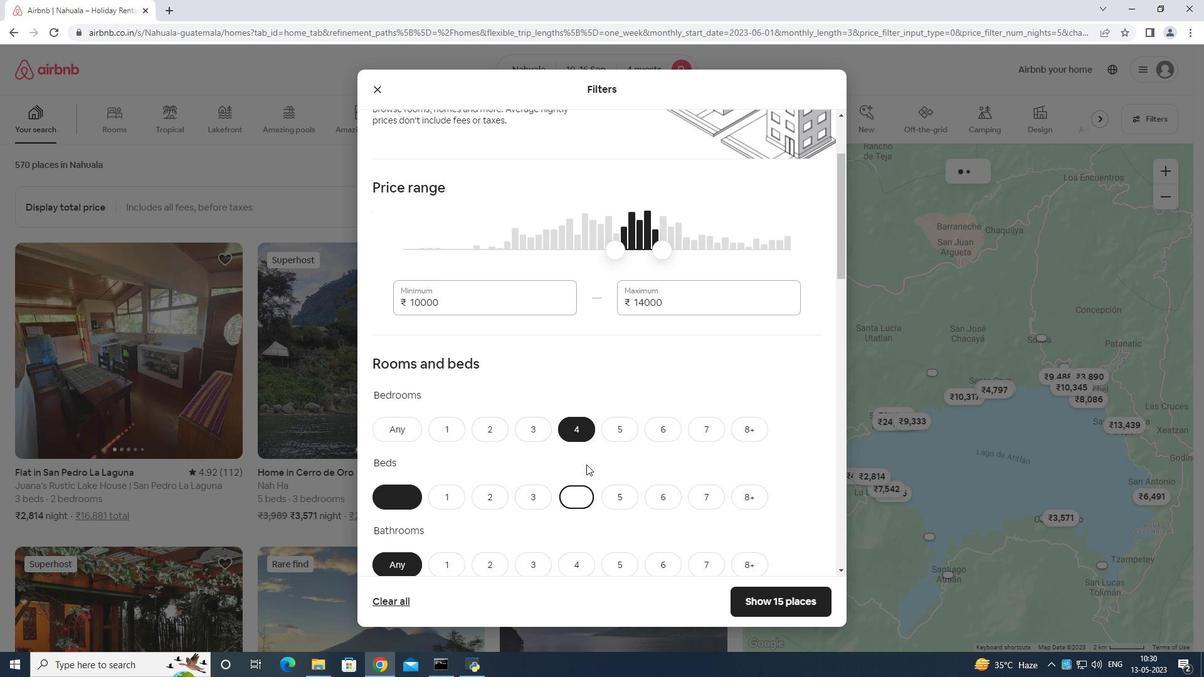 
Action: Mouse scrolled (611, 426) with delta (0, 0)
Screenshot: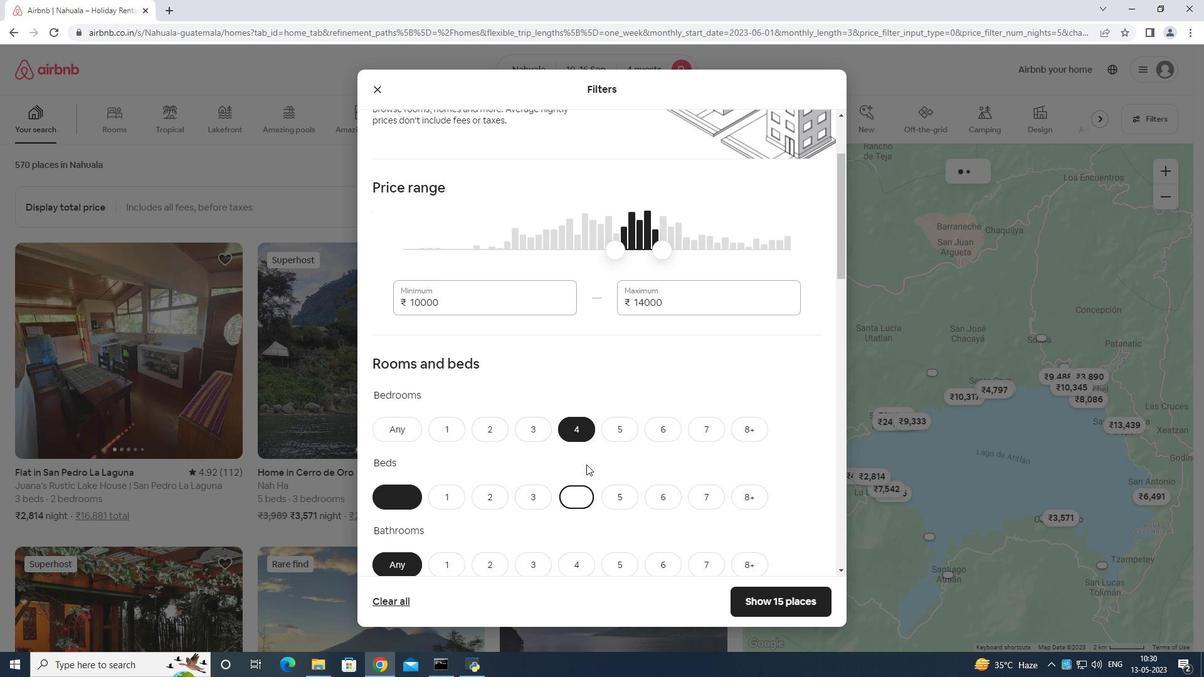 
Action: Mouse moved to (613, 425)
Screenshot: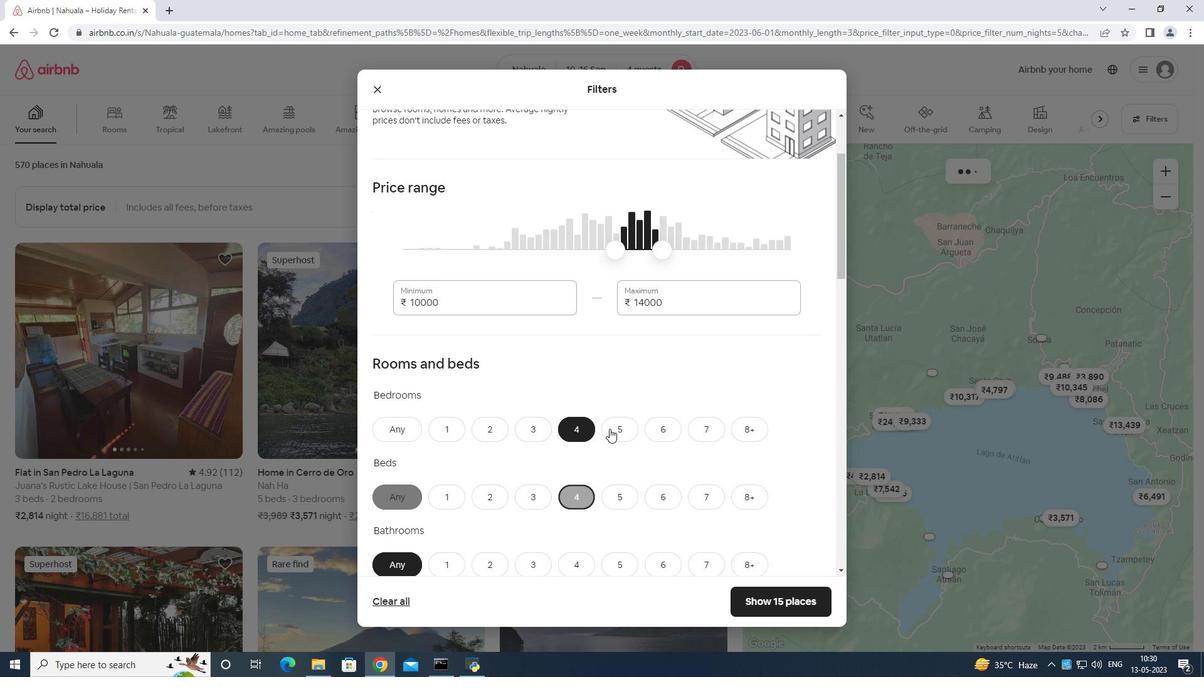 
Action: Mouse scrolled (613, 424) with delta (0, 0)
Screenshot: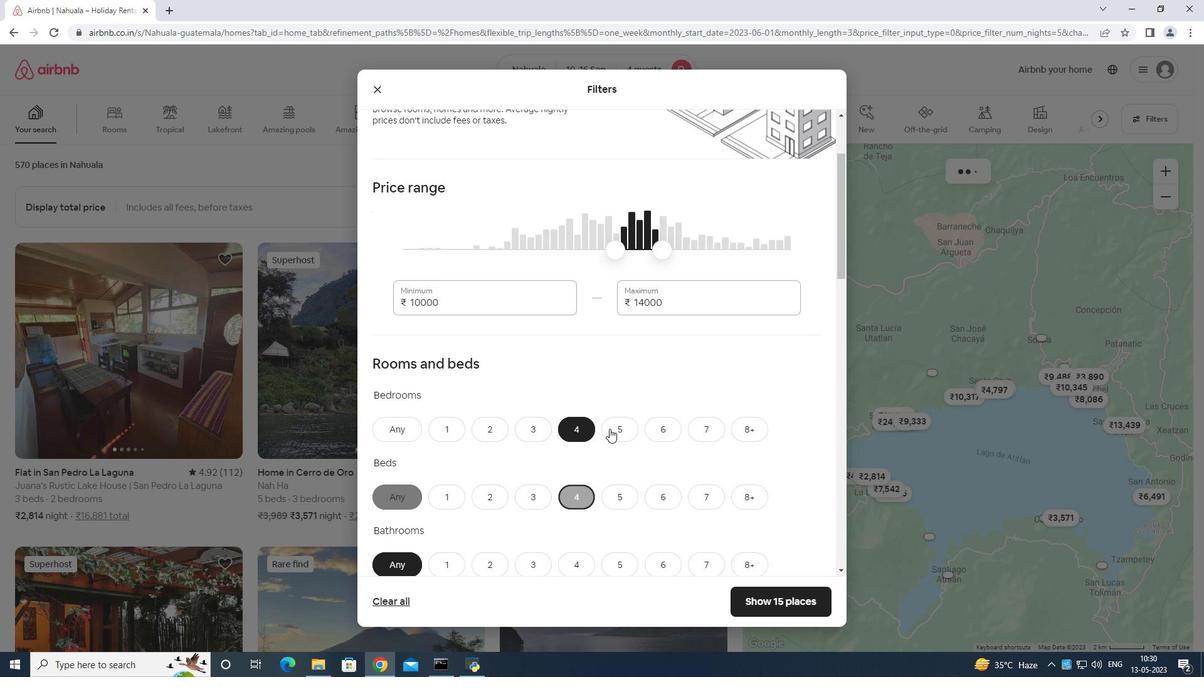 
Action: Mouse moved to (616, 422)
Screenshot: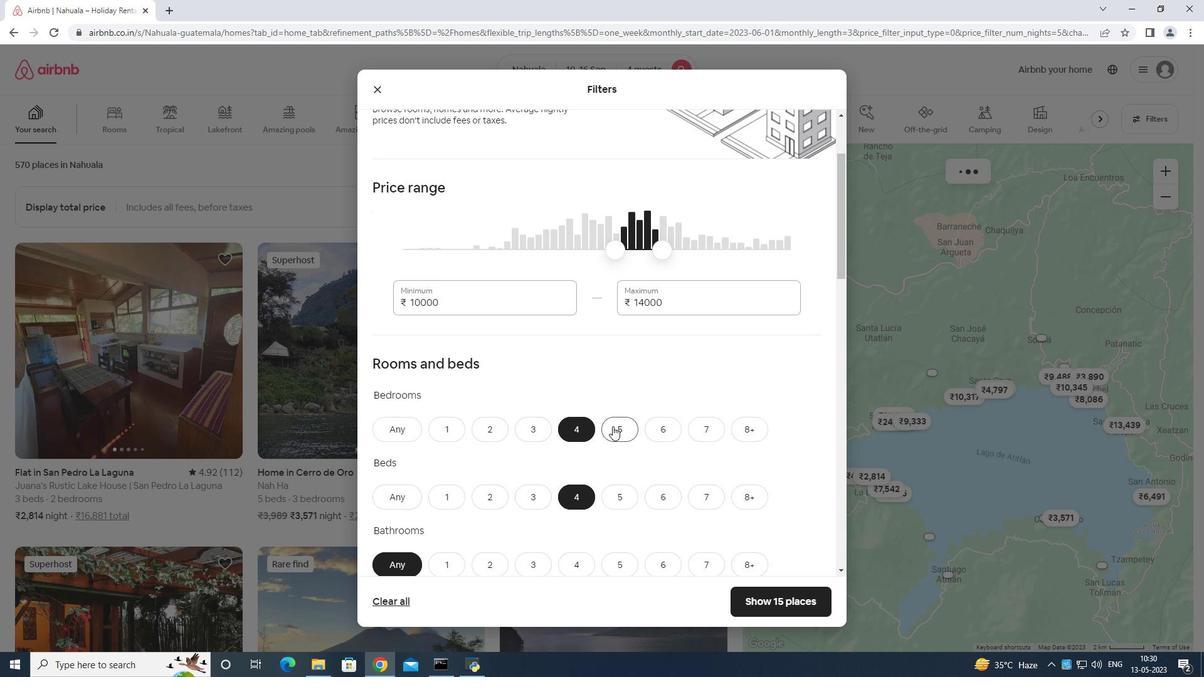 
Action: Mouse scrolled (616, 422) with delta (0, 0)
Screenshot: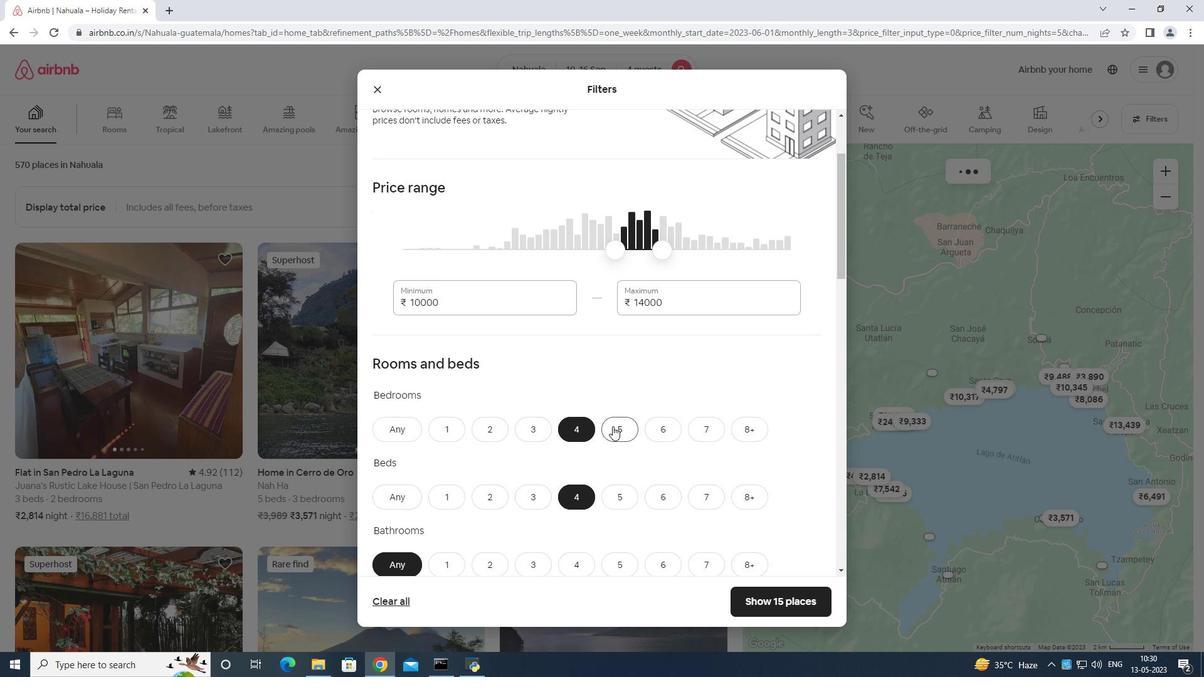 
Action: Mouse moved to (581, 378)
Screenshot: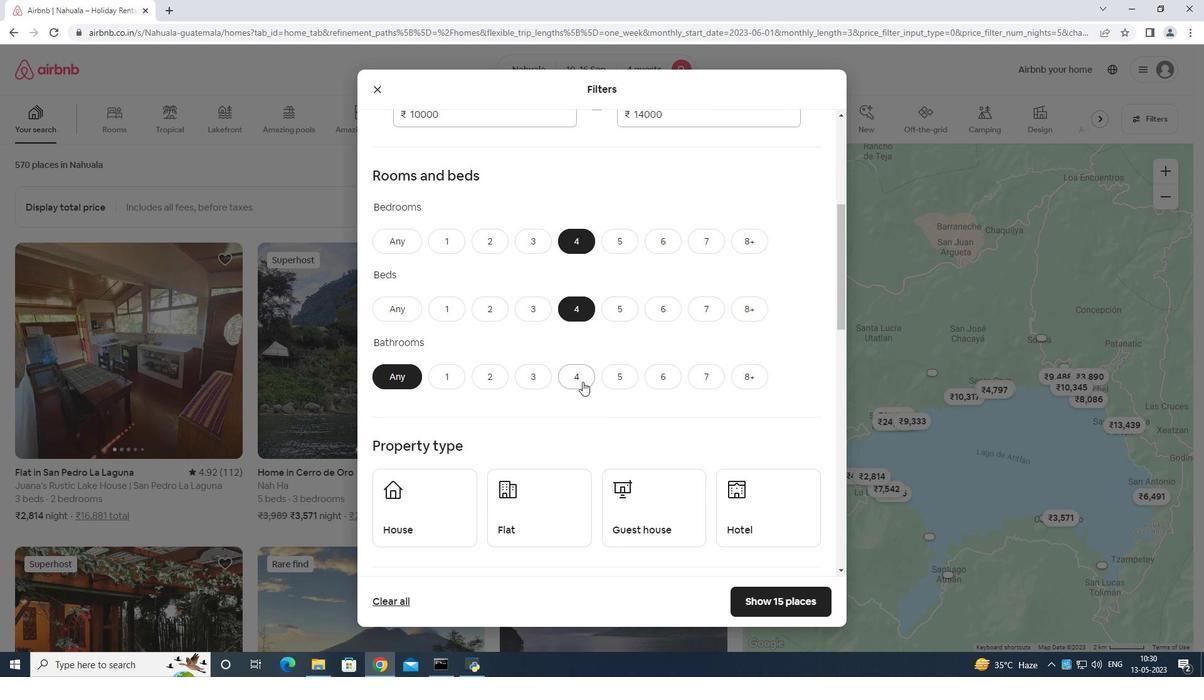 
Action: Mouse pressed left at (581, 378)
Screenshot: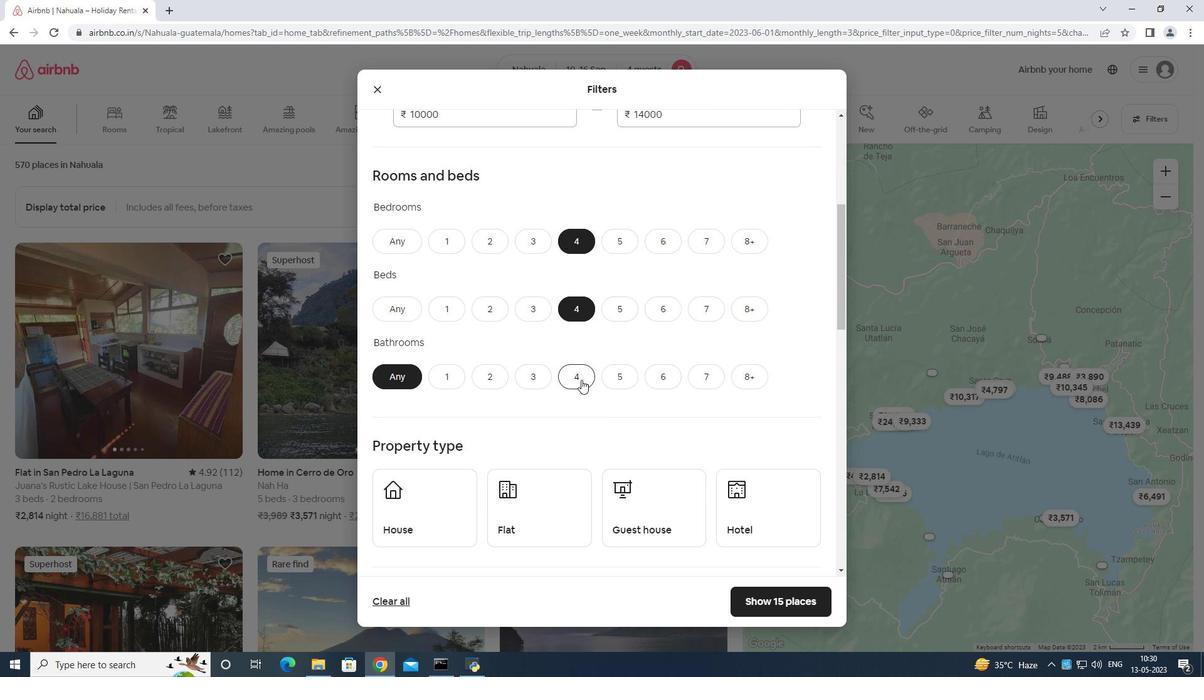
Action: Mouse moved to (590, 346)
Screenshot: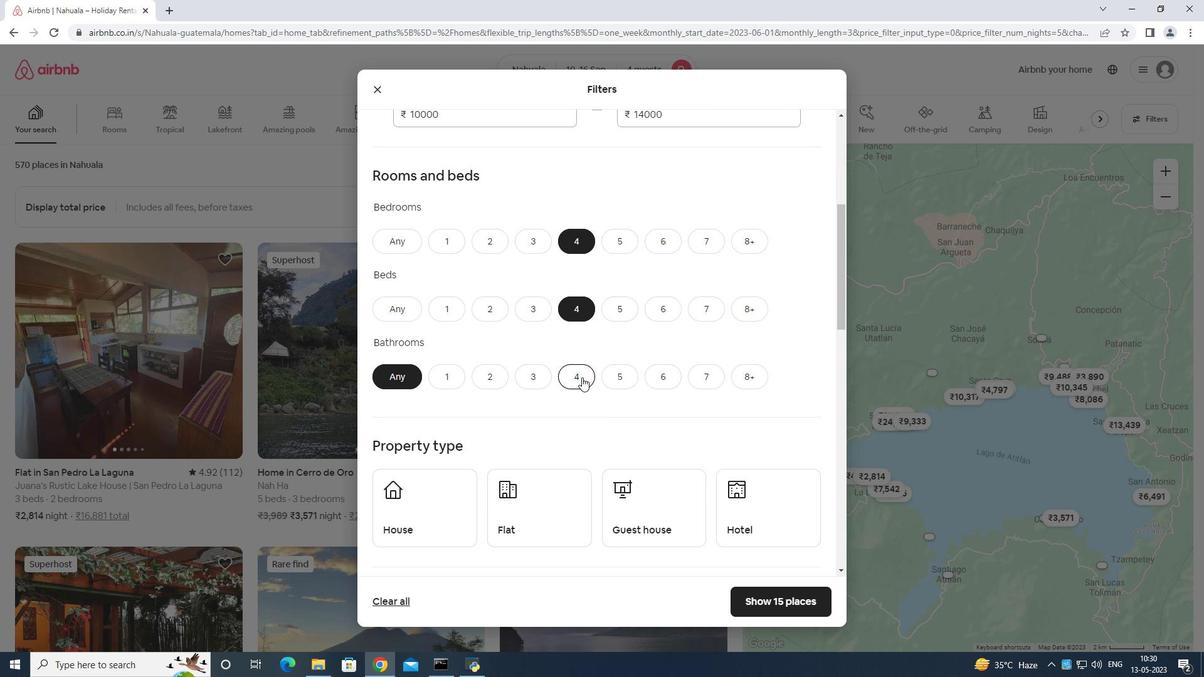 
Action: Mouse scrolled (590, 345) with delta (0, 0)
Screenshot: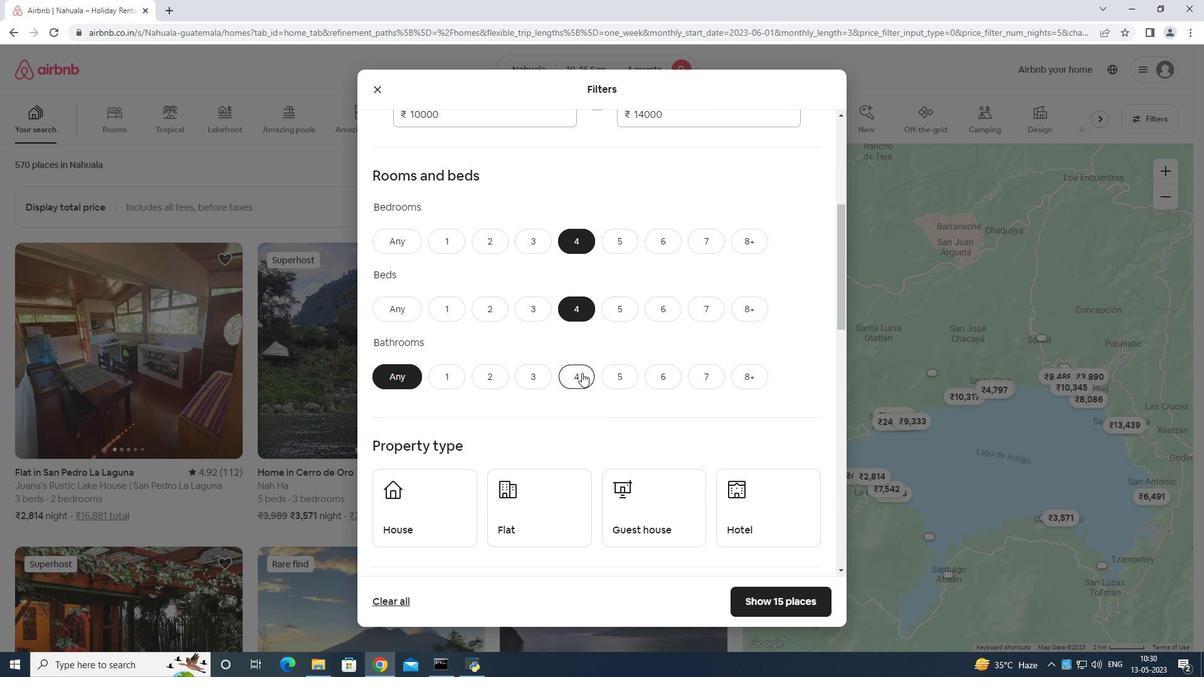 
Action: Mouse moved to (591, 347)
Screenshot: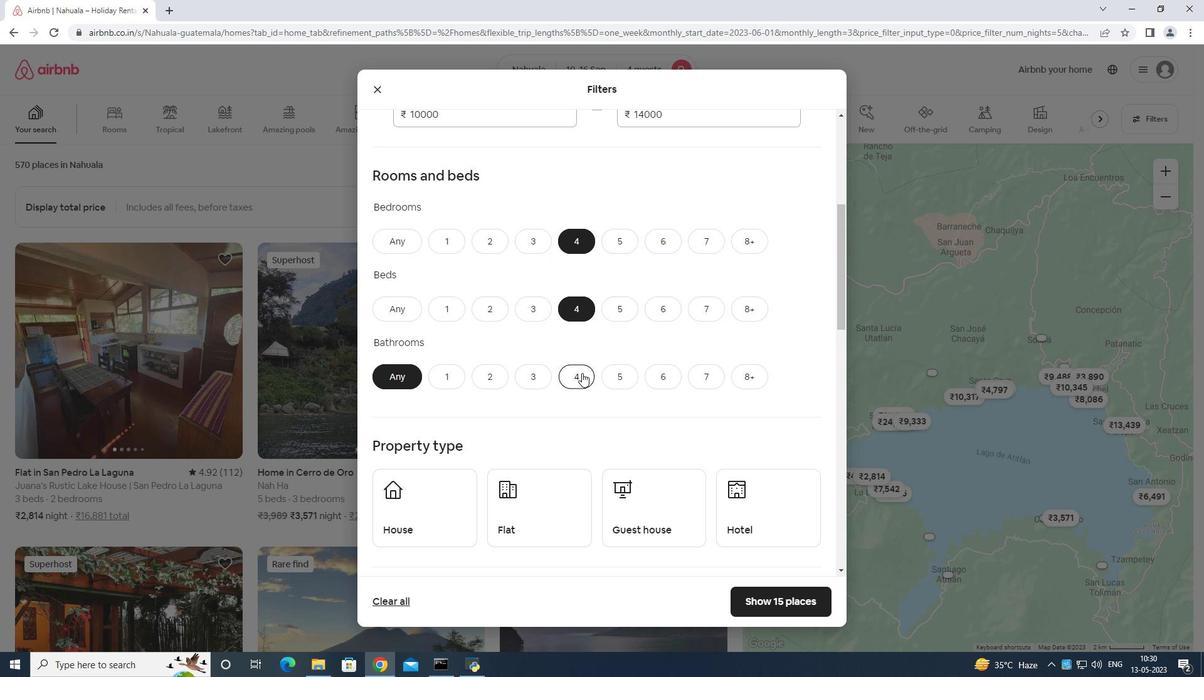 
Action: Mouse scrolled (591, 346) with delta (0, 0)
Screenshot: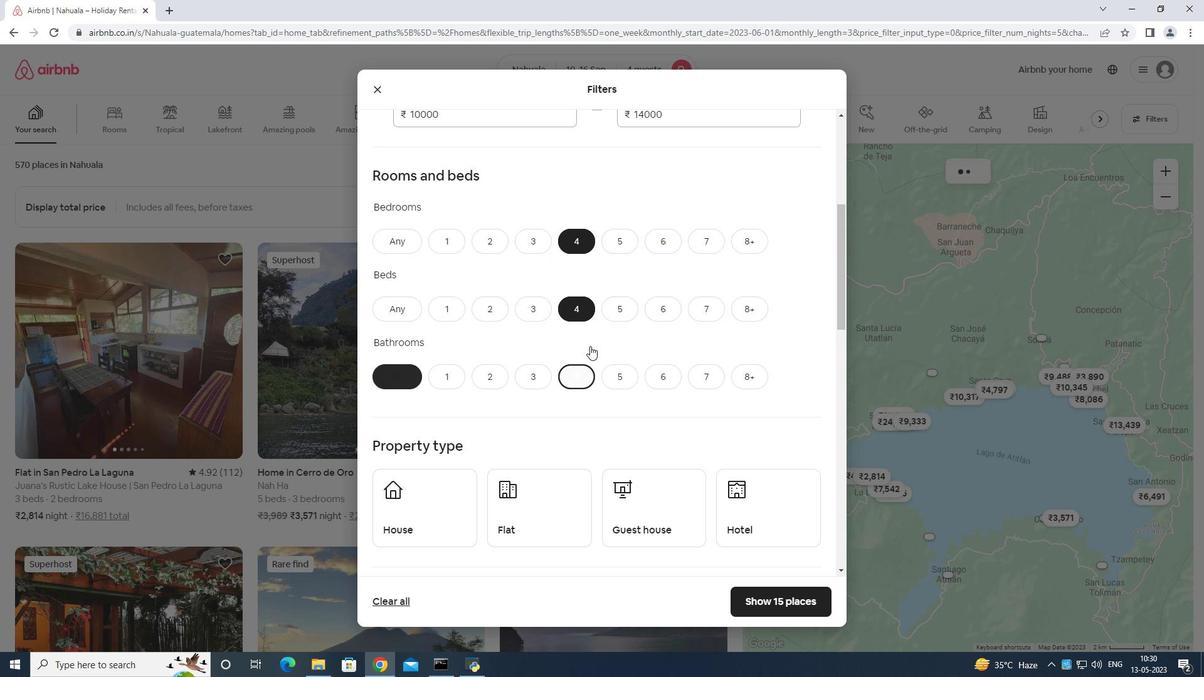 
Action: Mouse moved to (454, 386)
Screenshot: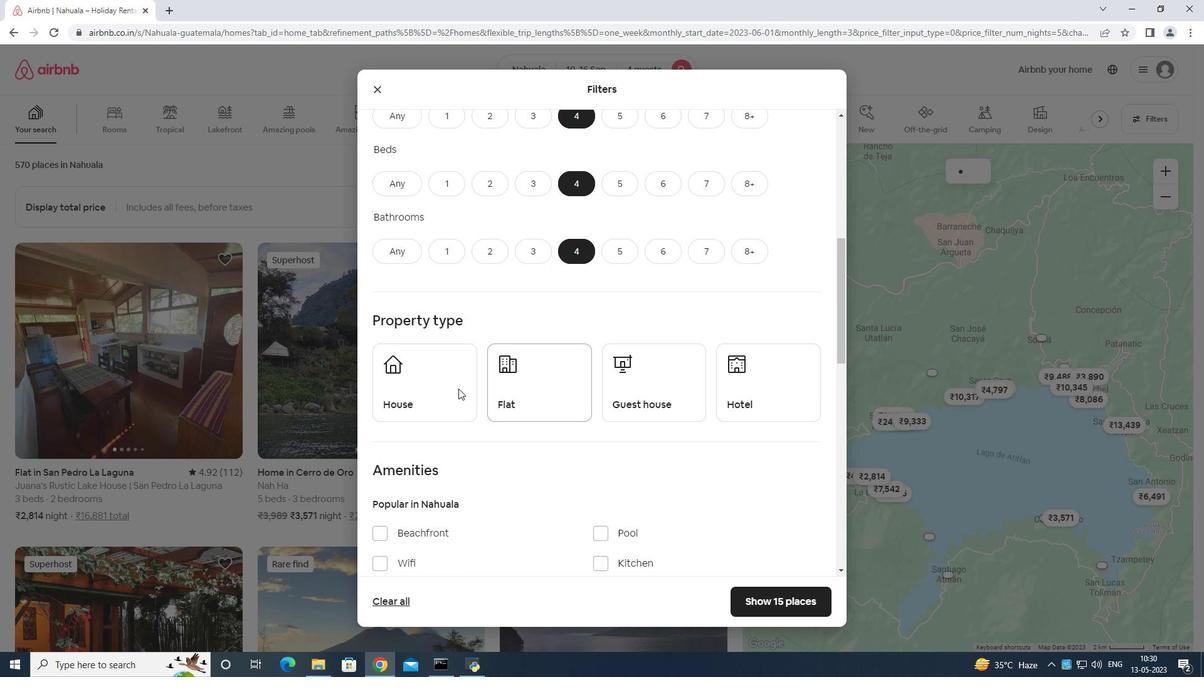 
Action: Mouse pressed left at (454, 386)
Screenshot: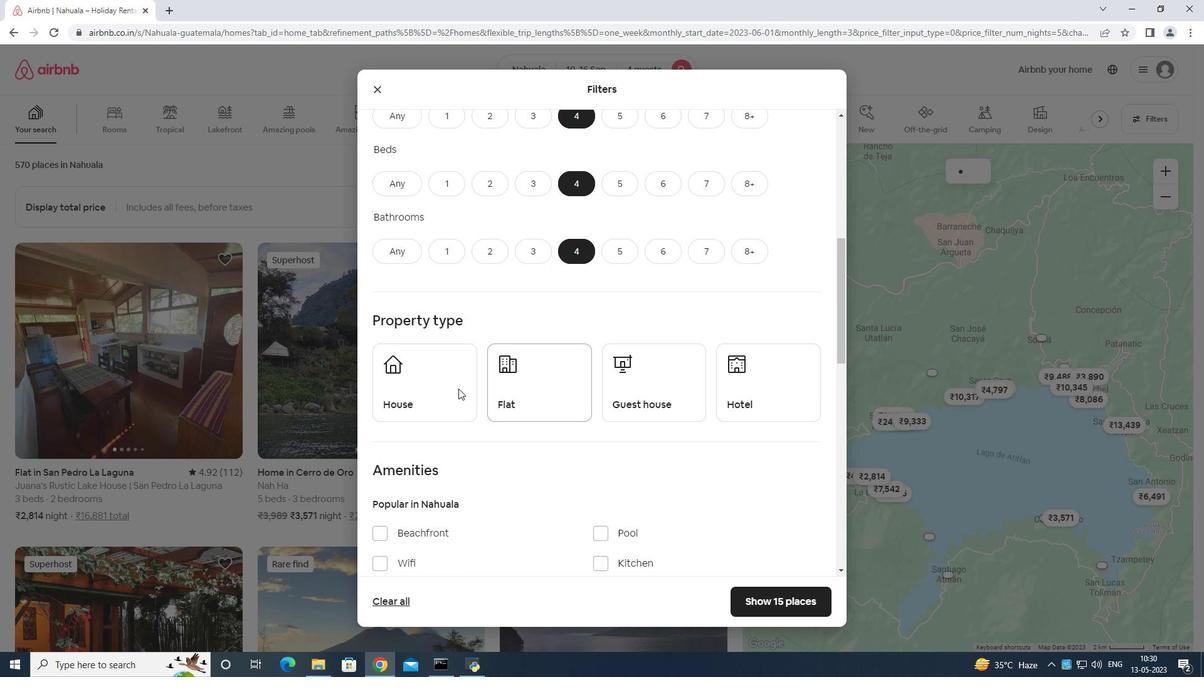 
Action: Mouse moved to (593, 384)
Screenshot: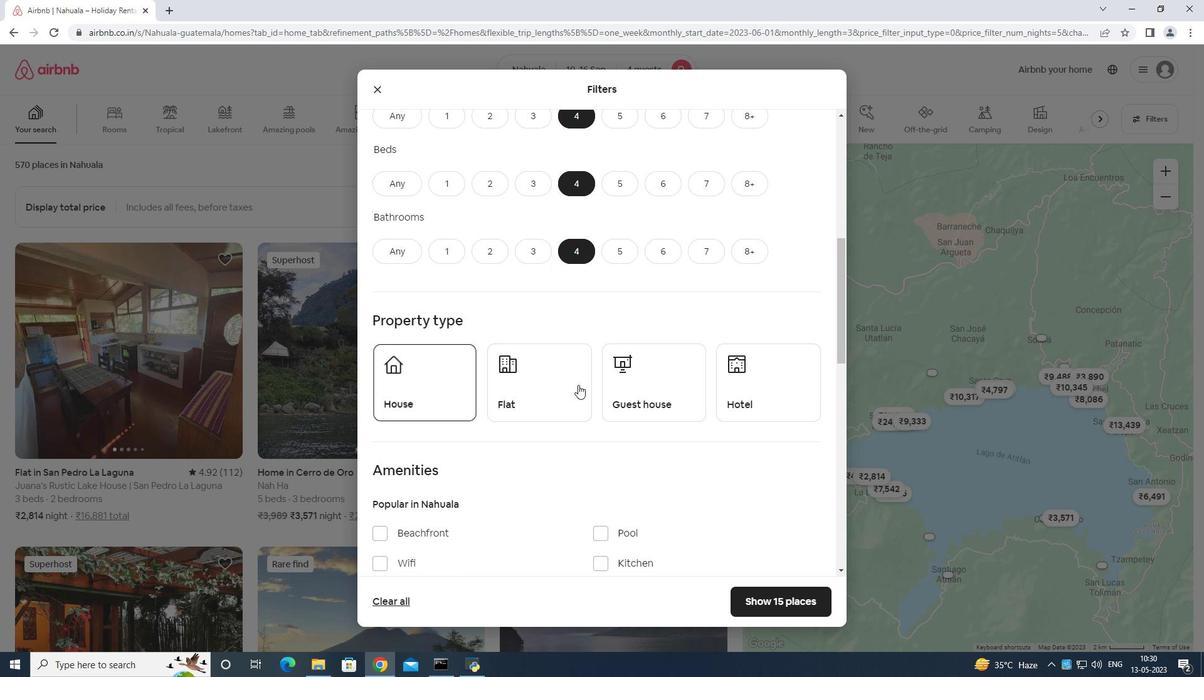 
Action: Mouse pressed left at (593, 384)
Screenshot: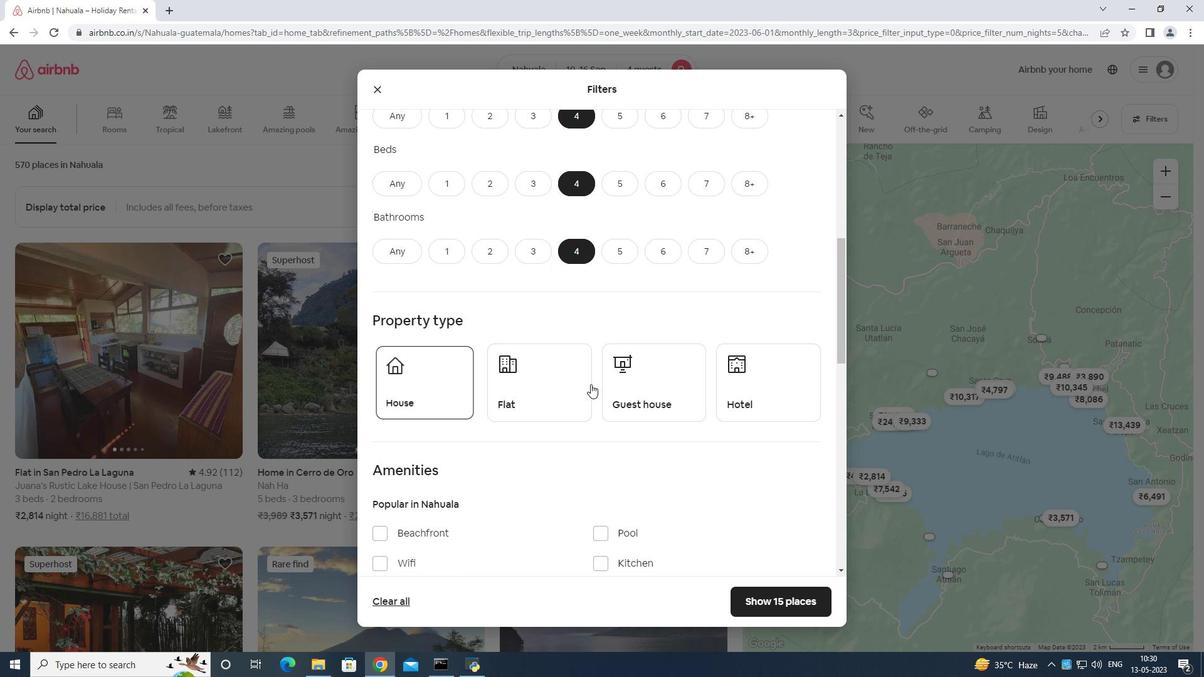 
Action: Mouse moved to (576, 387)
Screenshot: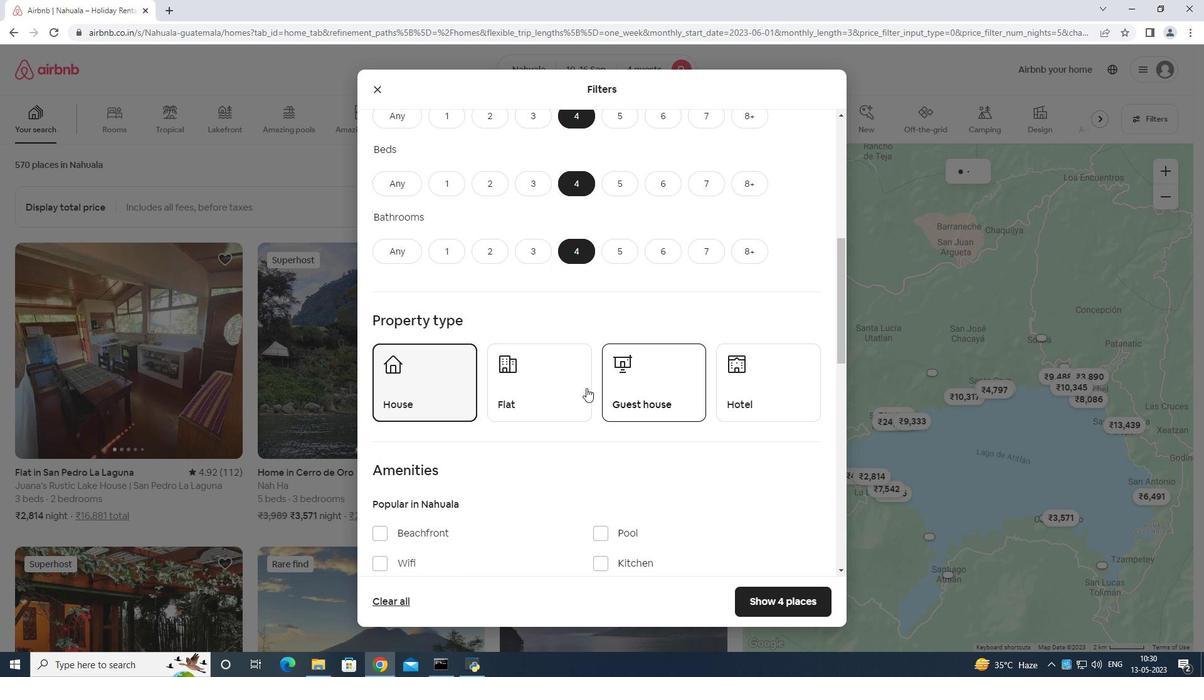 
Action: Mouse pressed left at (576, 387)
Screenshot: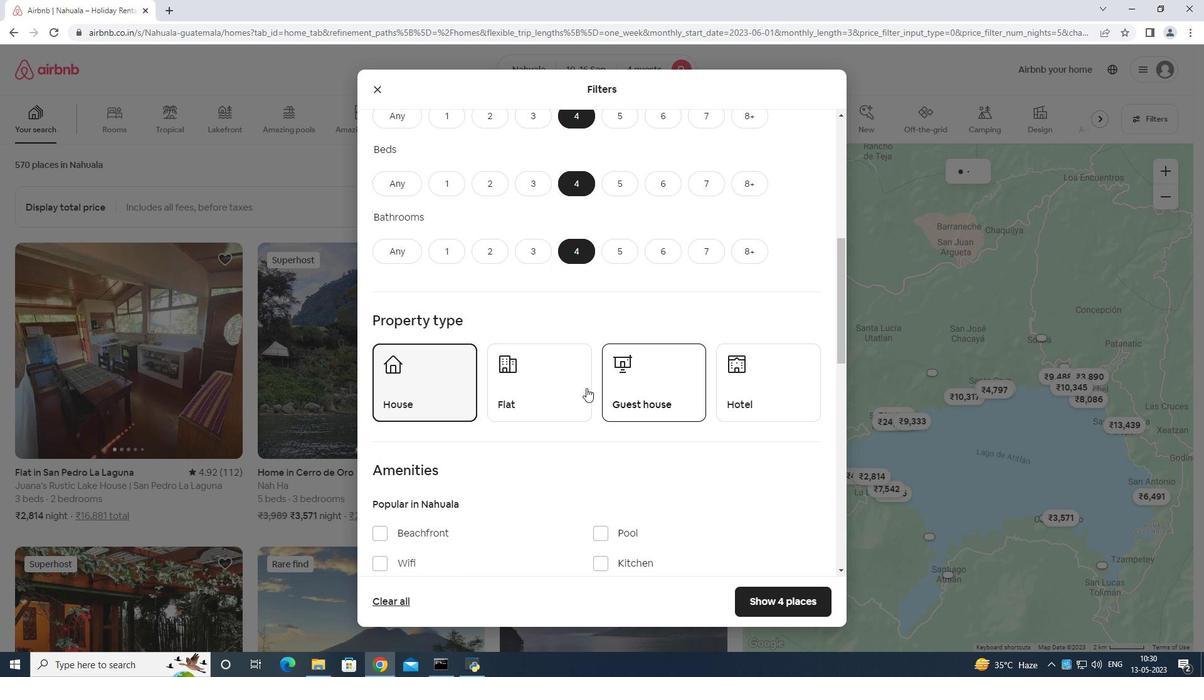 
Action: Mouse moved to (630, 362)
Screenshot: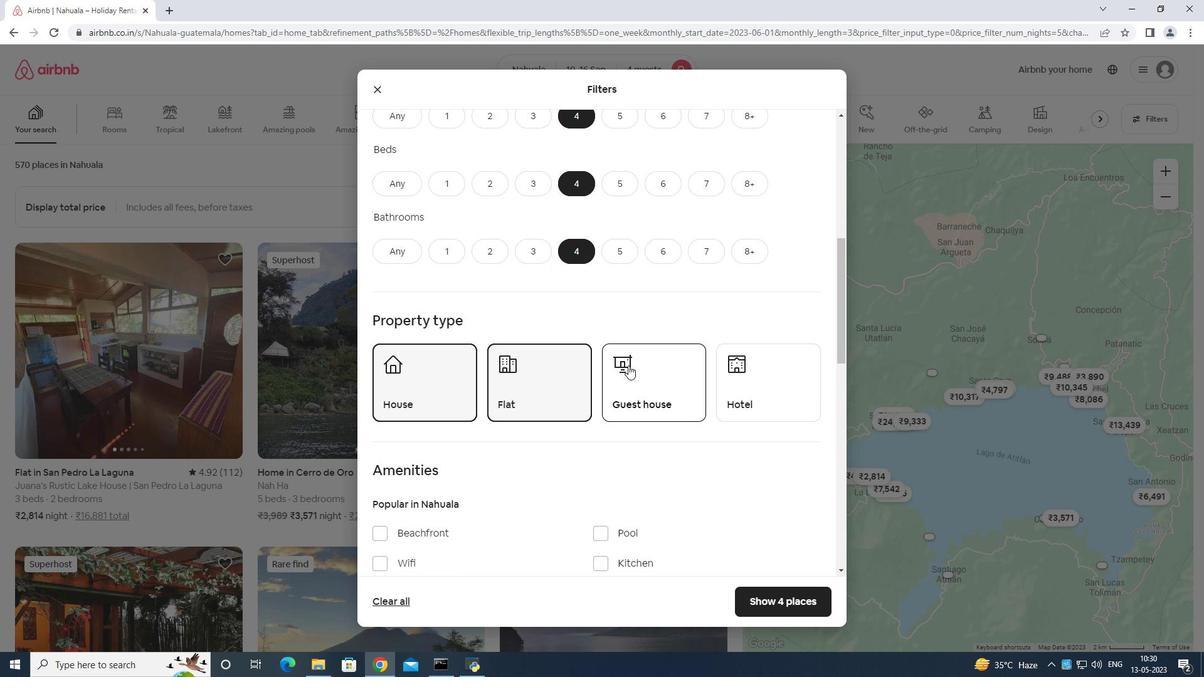
Action: Mouse scrolled (630, 362) with delta (0, 0)
Screenshot: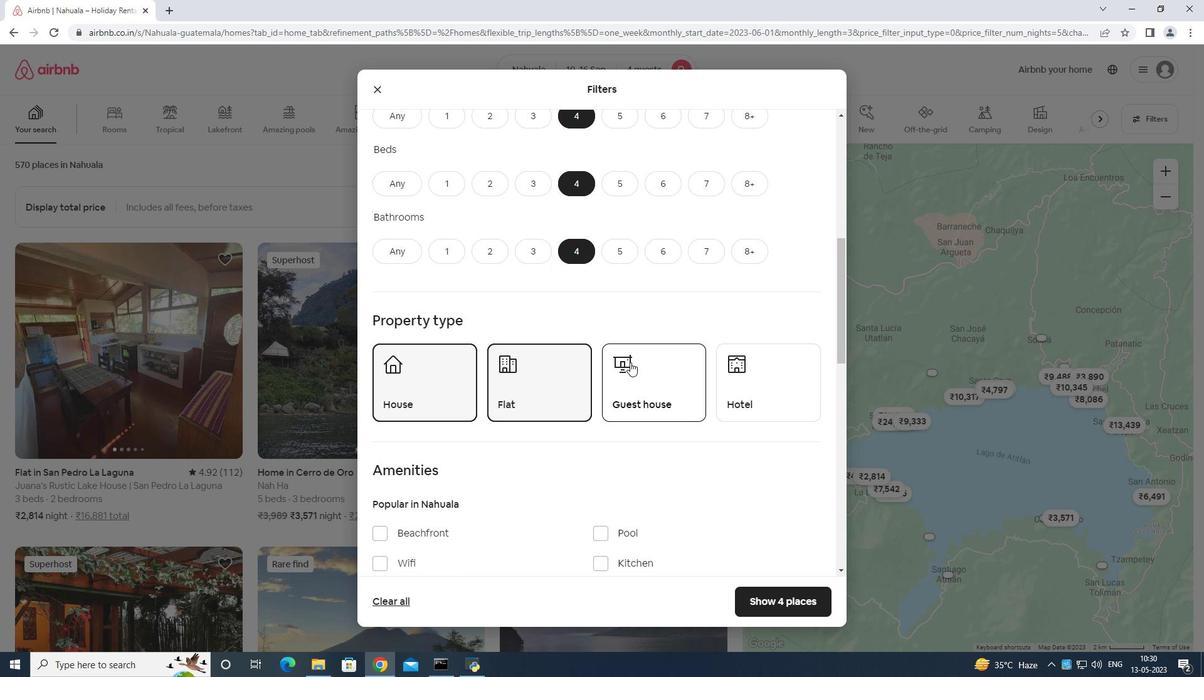 
Action: Mouse scrolled (630, 362) with delta (0, 0)
Screenshot: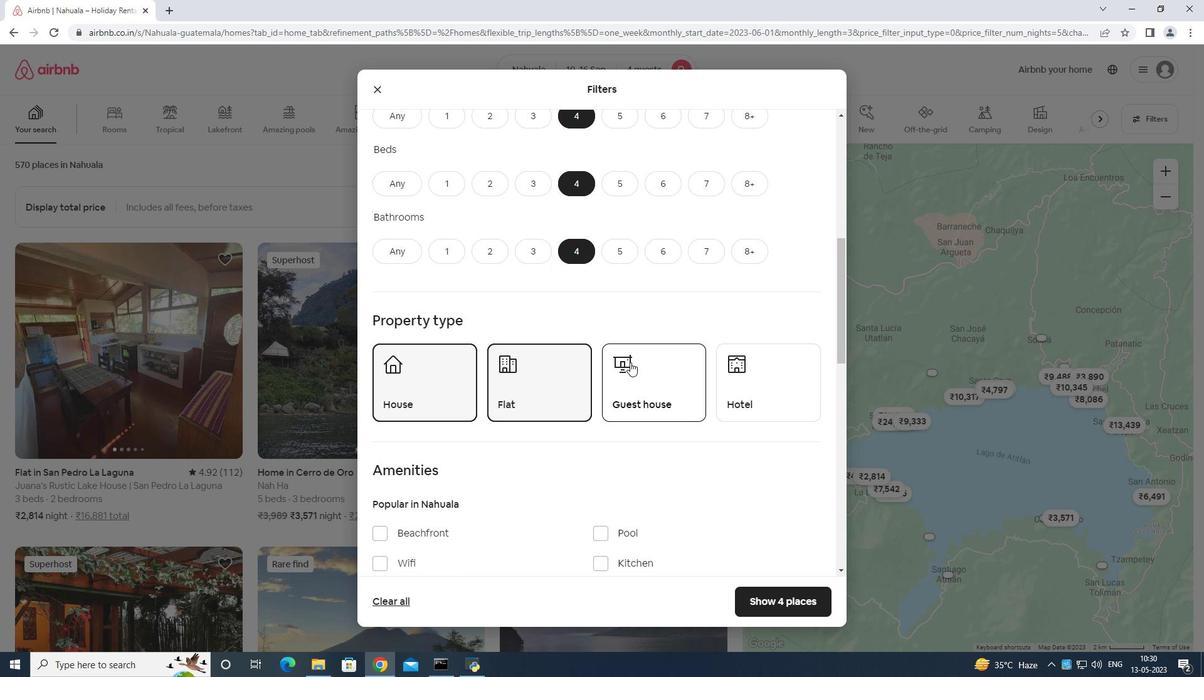 
Action: Mouse scrolled (630, 362) with delta (0, 0)
Screenshot: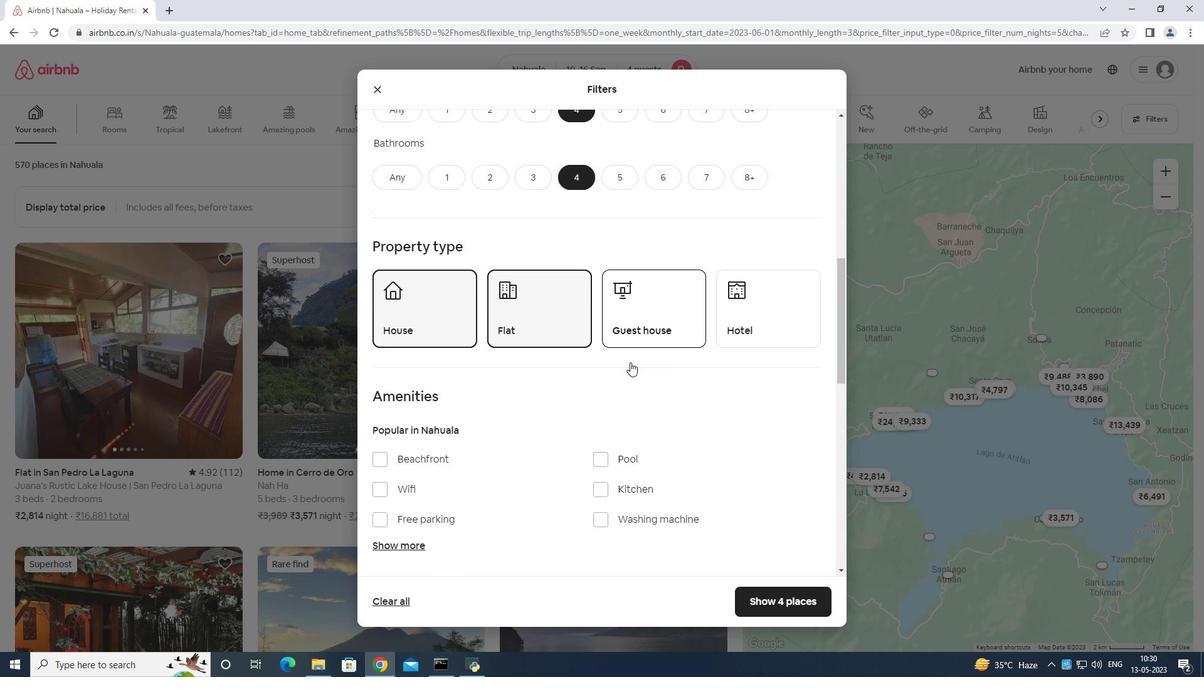 
Action: Mouse moved to (379, 377)
Screenshot: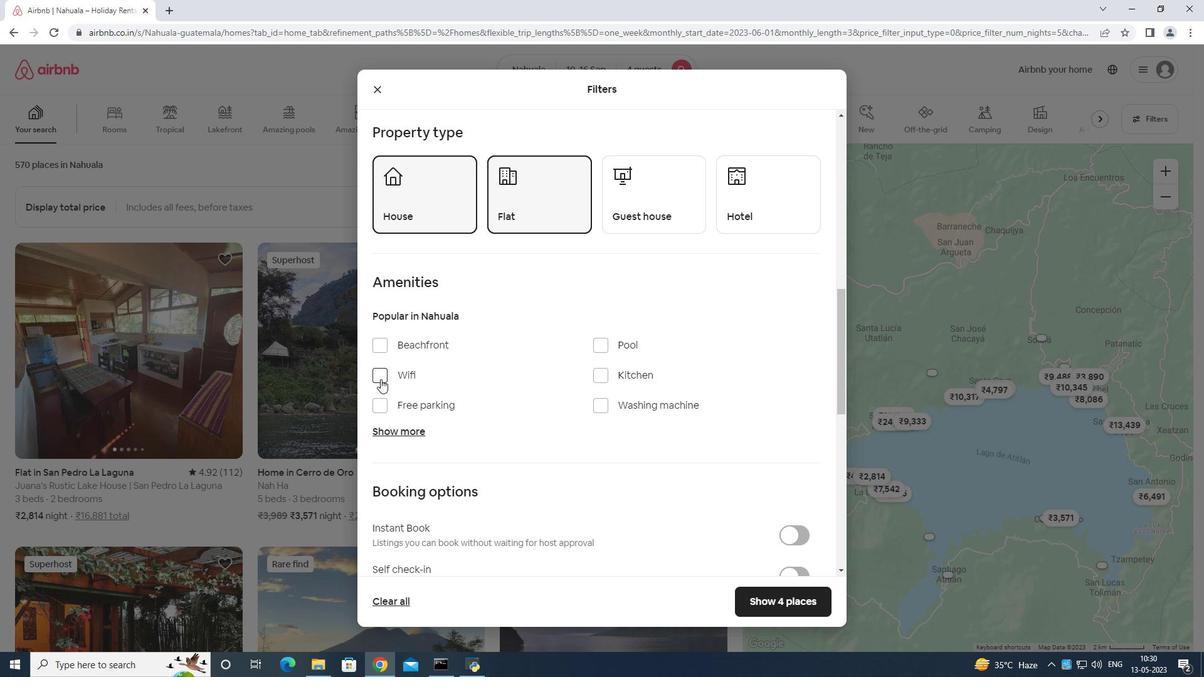 
Action: Mouse pressed left at (379, 377)
Screenshot: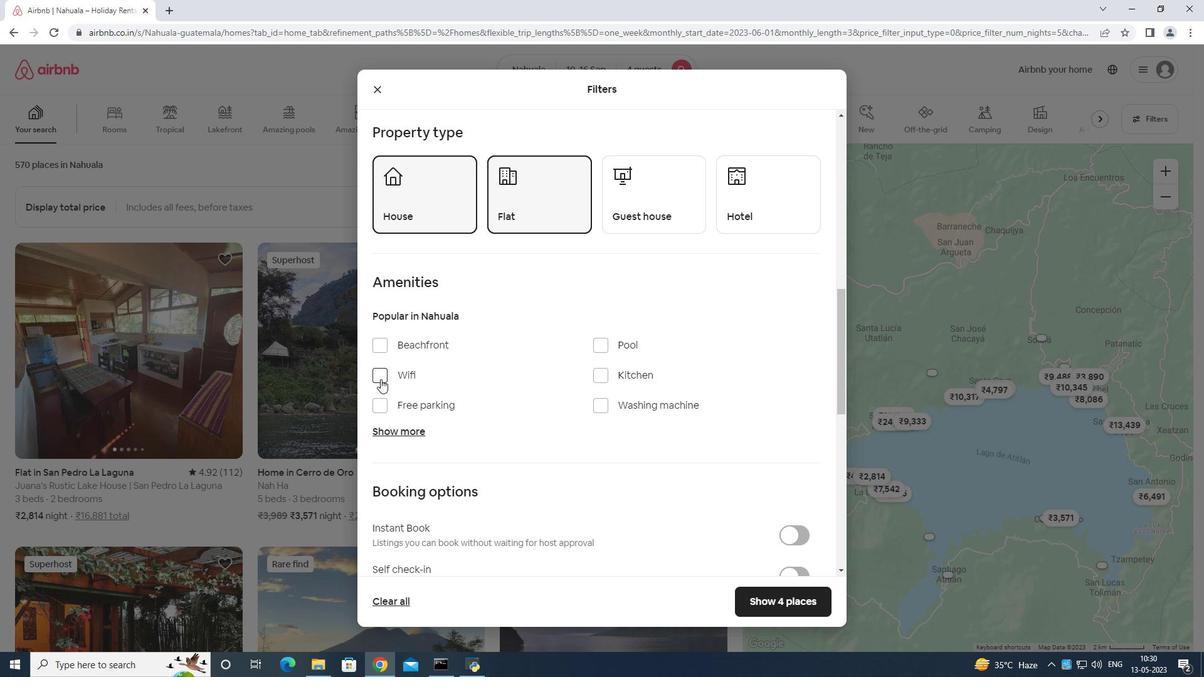 
Action: Mouse moved to (382, 407)
Screenshot: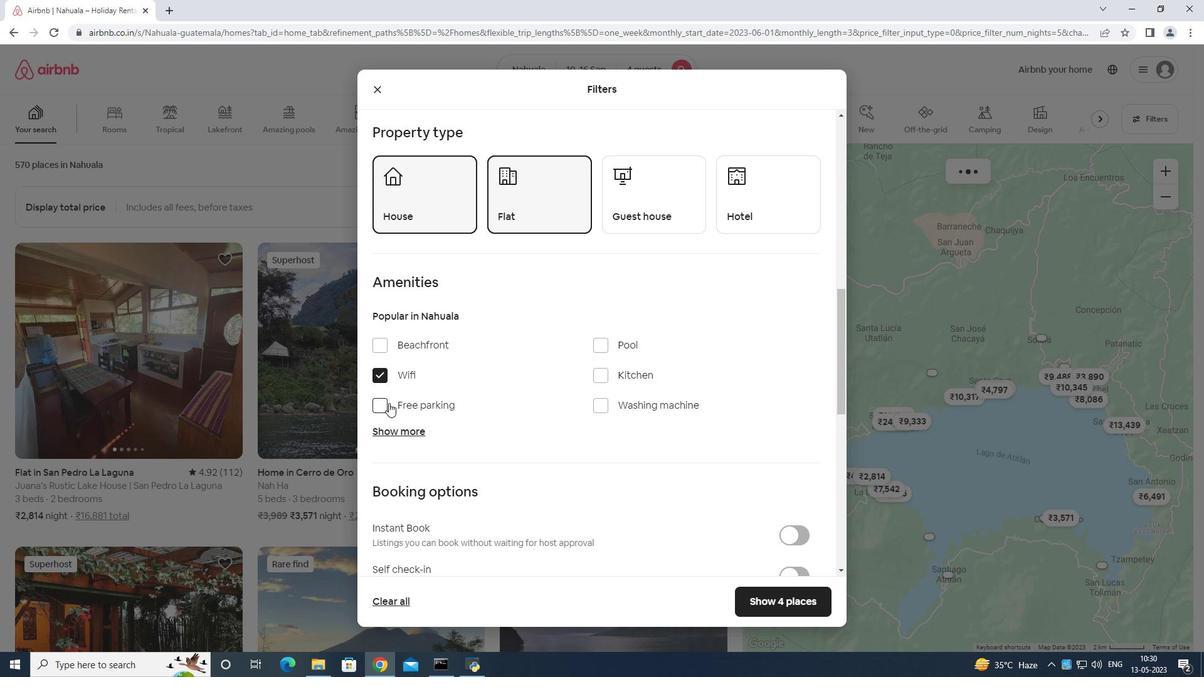 
Action: Mouse pressed left at (382, 407)
Screenshot: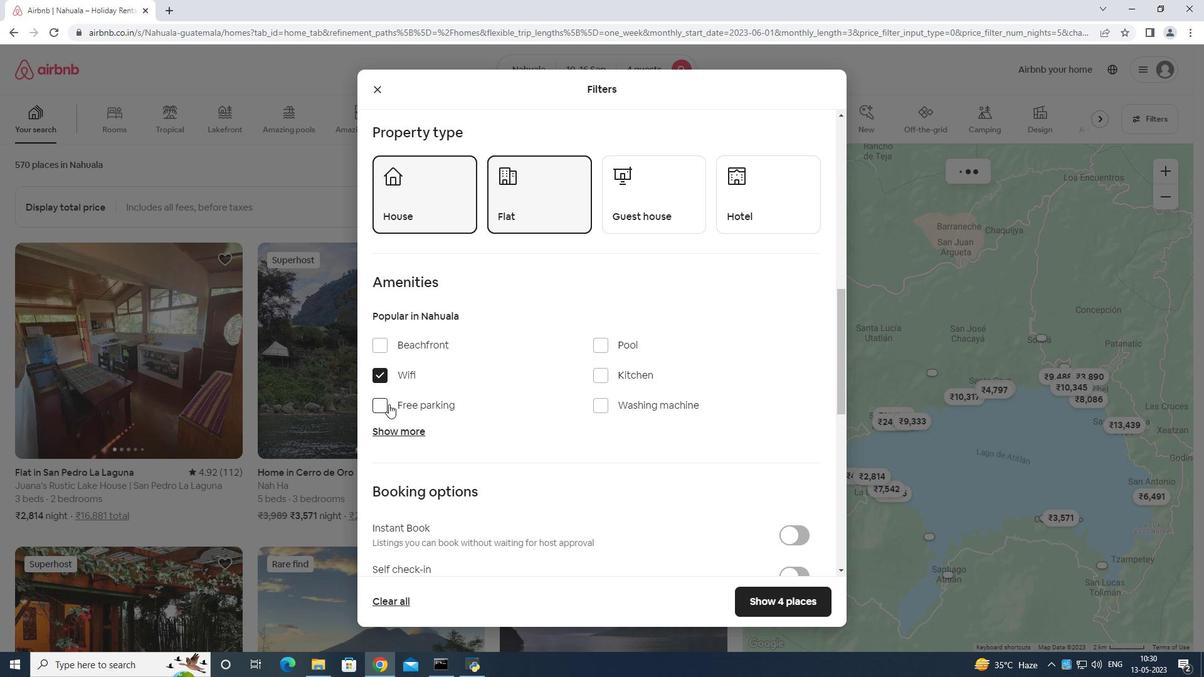 
Action: Mouse moved to (394, 433)
Screenshot: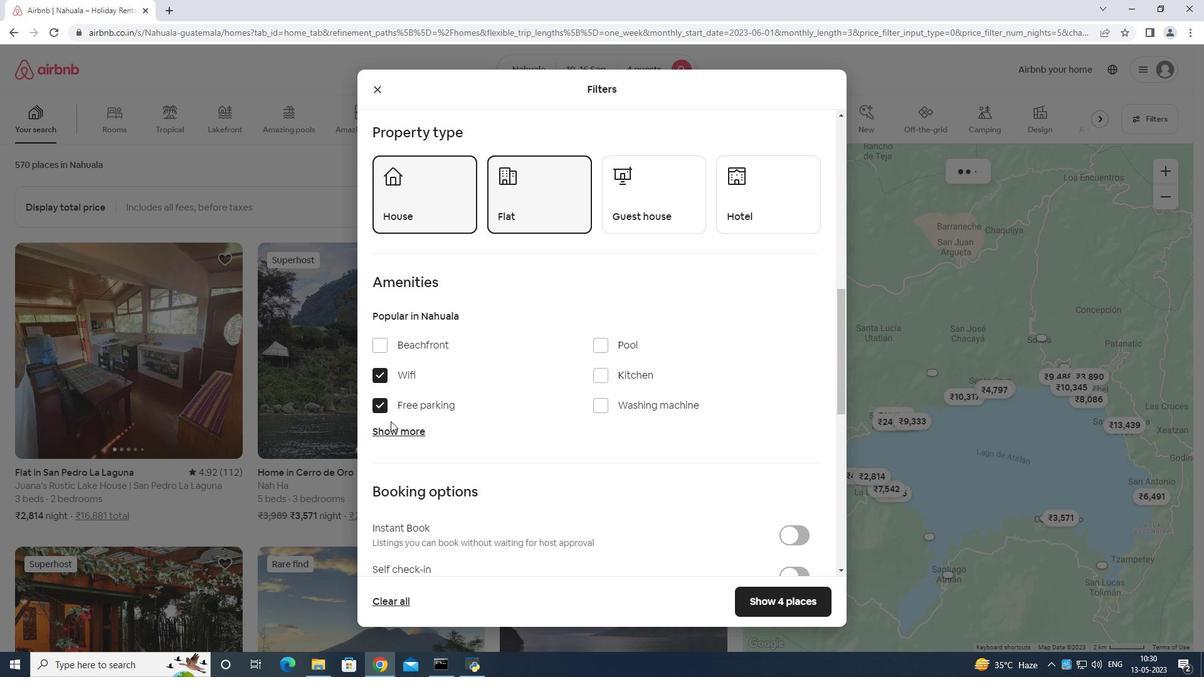 
Action: Mouse pressed left at (394, 433)
Screenshot: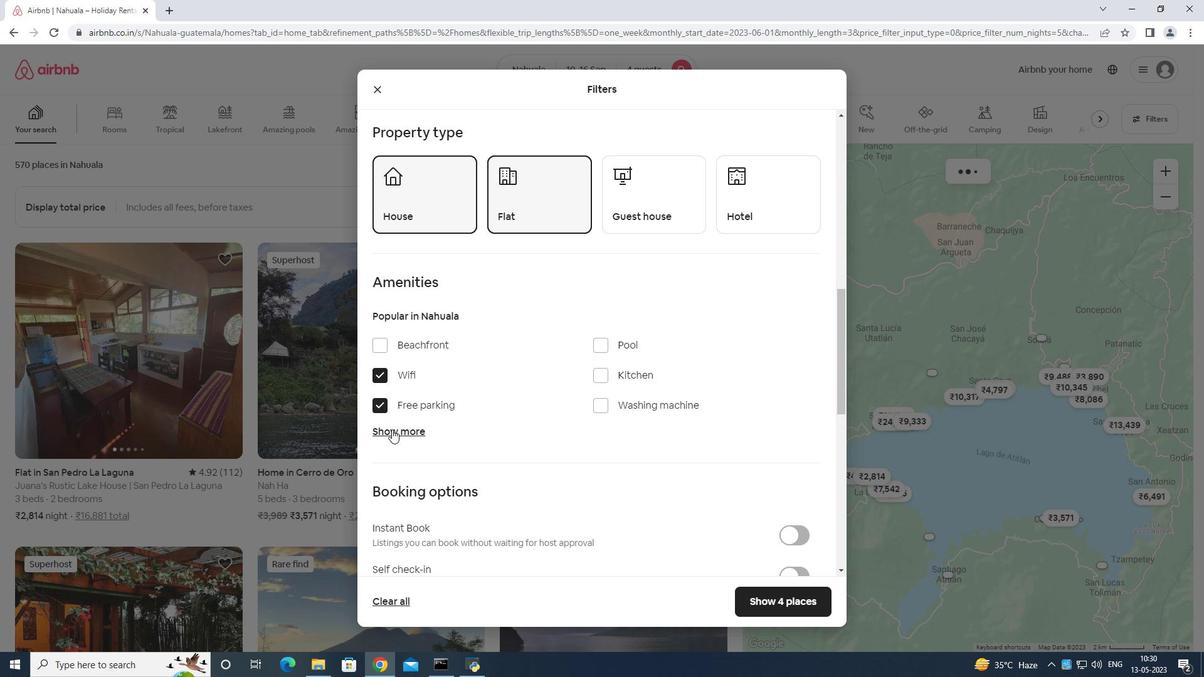
Action: Mouse moved to (442, 405)
Screenshot: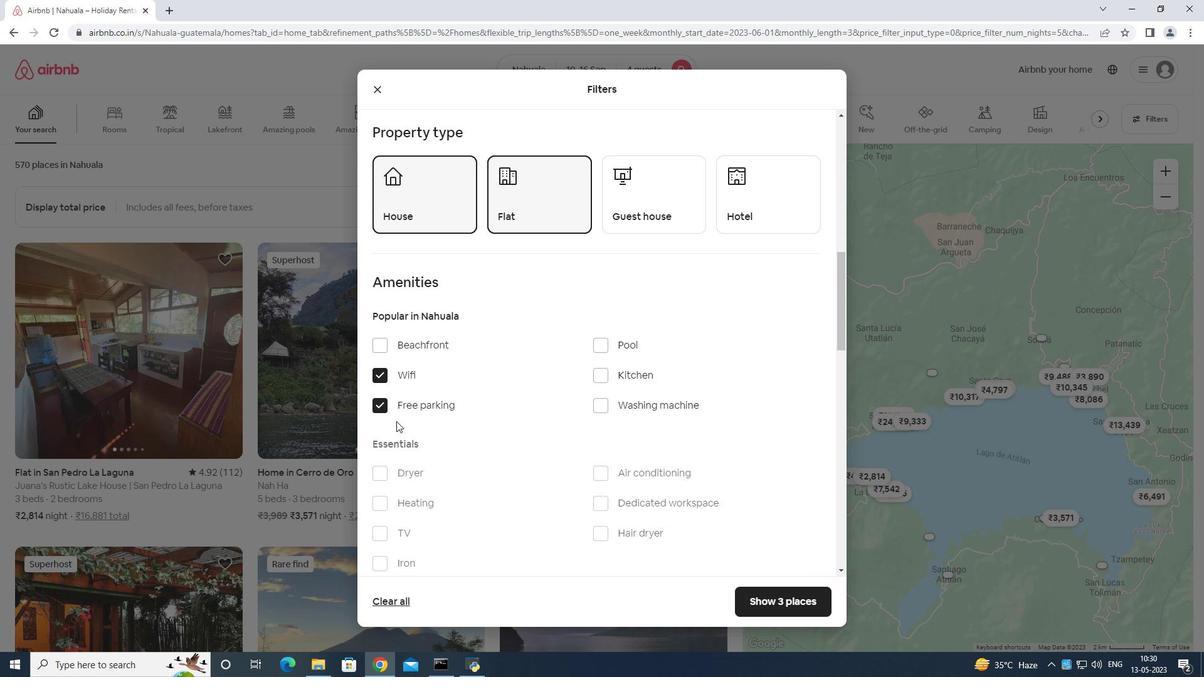 
Action: Mouse scrolled (442, 404) with delta (0, 0)
Screenshot: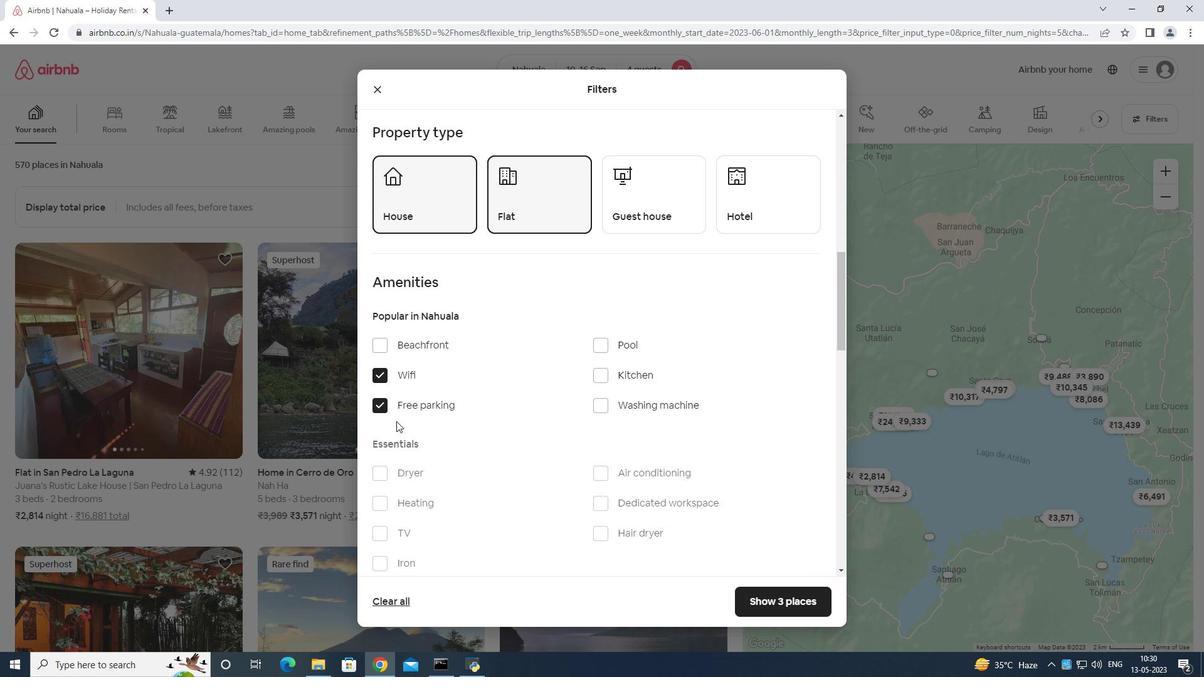 
Action: Mouse moved to (462, 399)
Screenshot: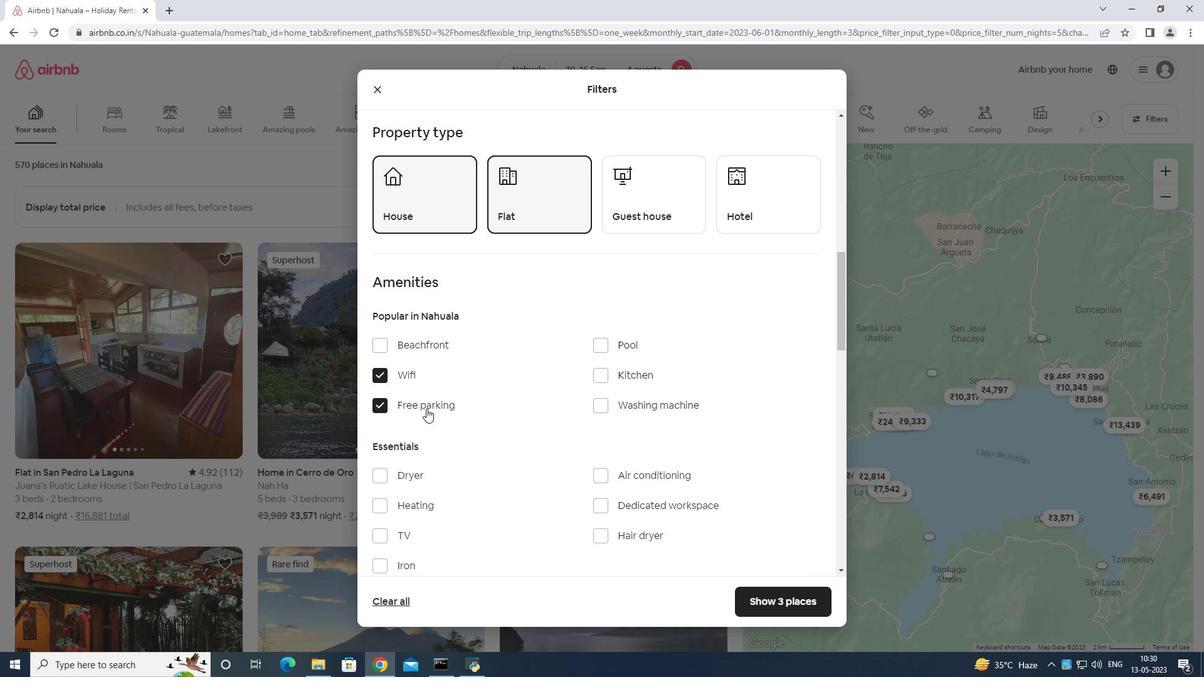
Action: Mouse scrolled (462, 398) with delta (0, 0)
Screenshot: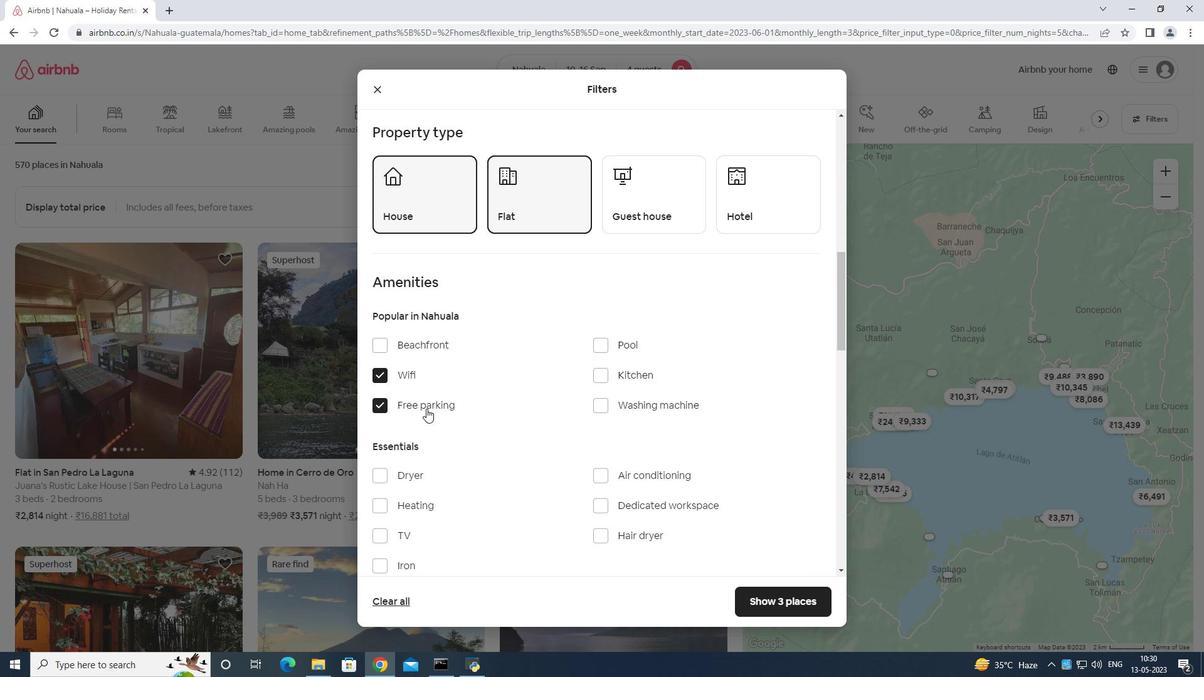 
Action: Mouse moved to (382, 409)
Screenshot: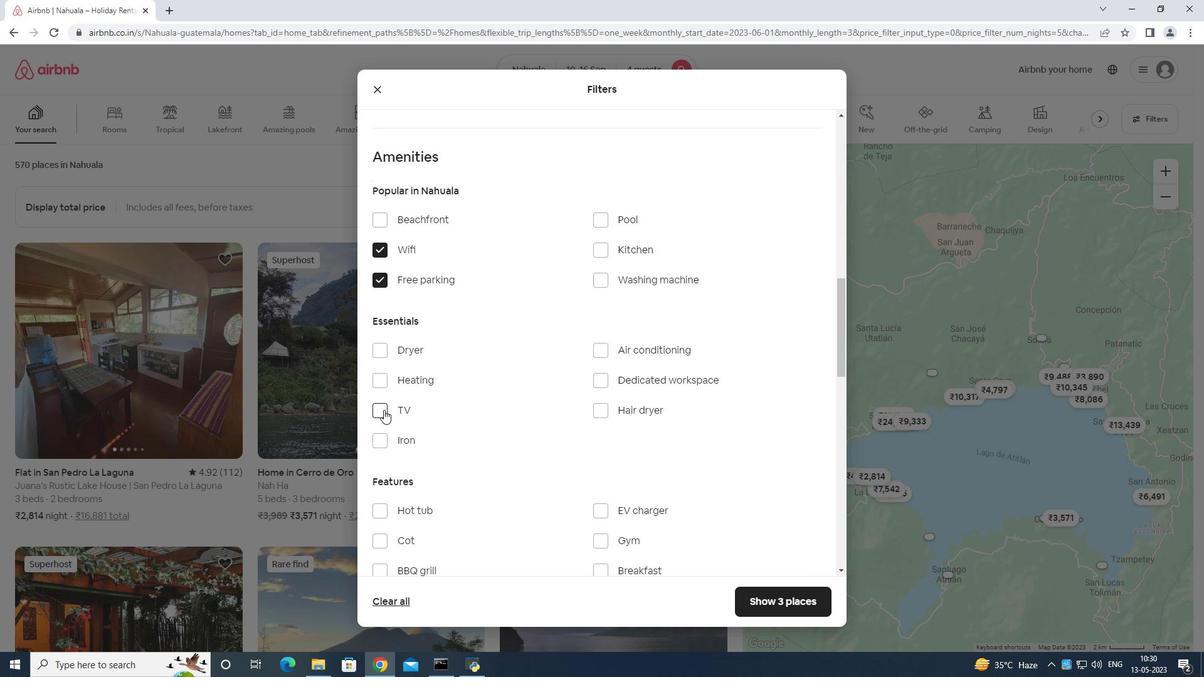 
Action: Mouse pressed left at (382, 409)
Screenshot: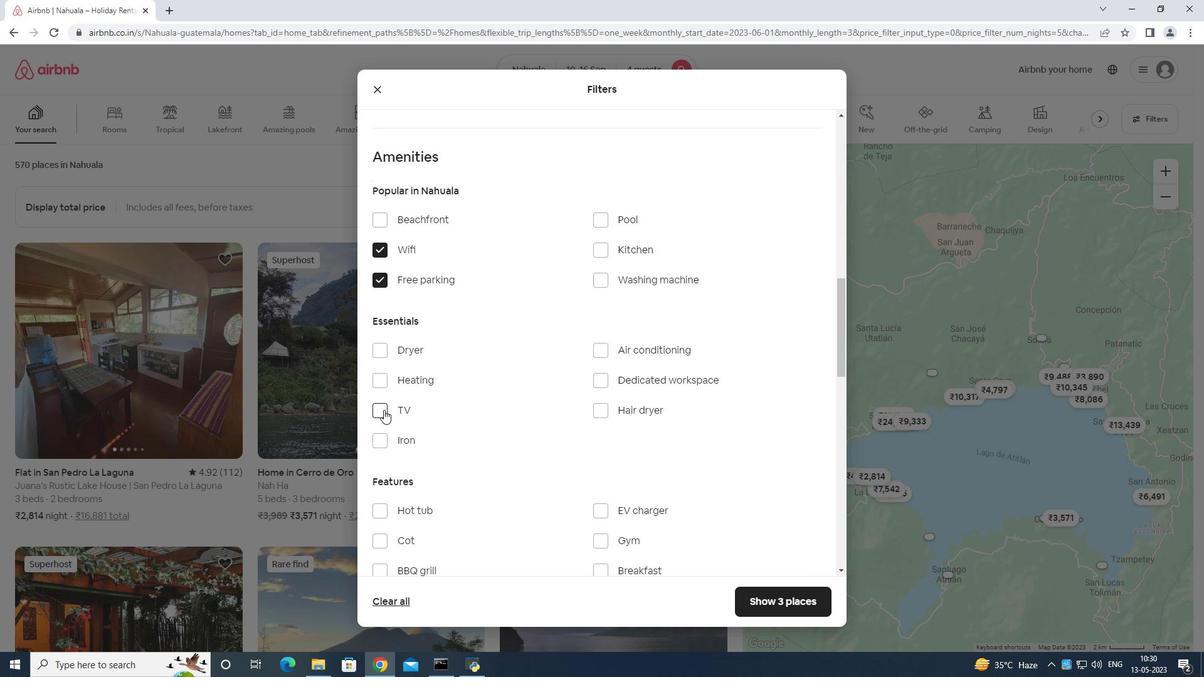 
Action: Mouse moved to (471, 341)
Screenshot: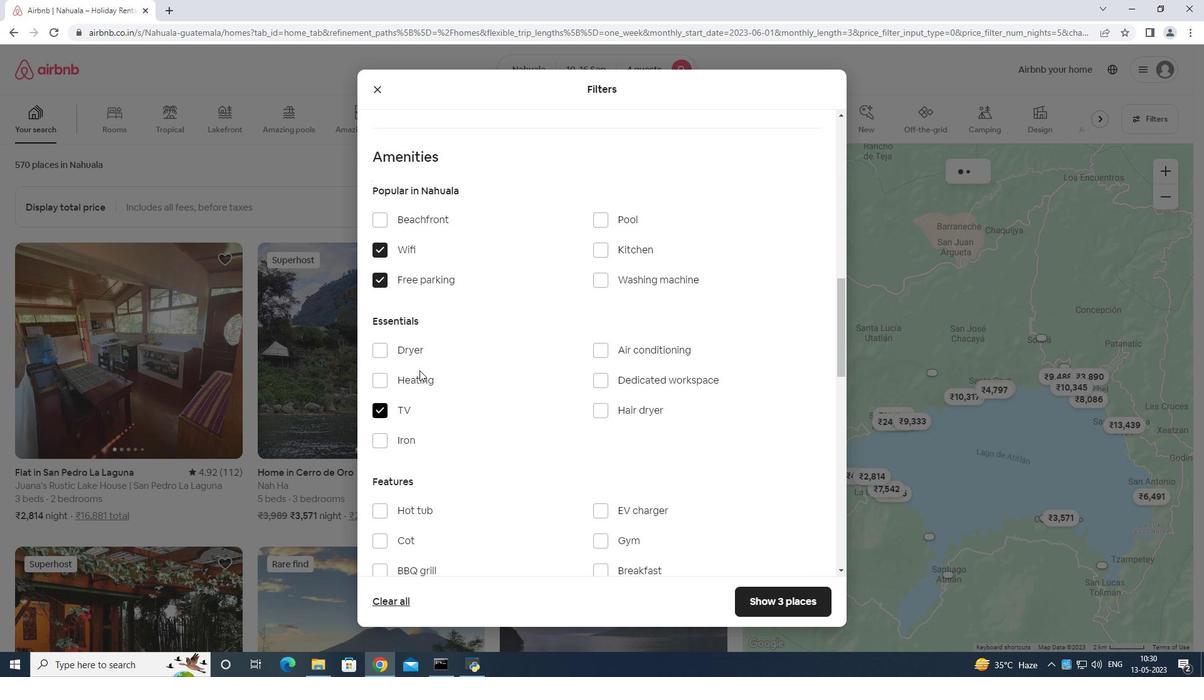 
Action: Mouse scrolled (471, 340) with delta (0, 0)
Screenshot: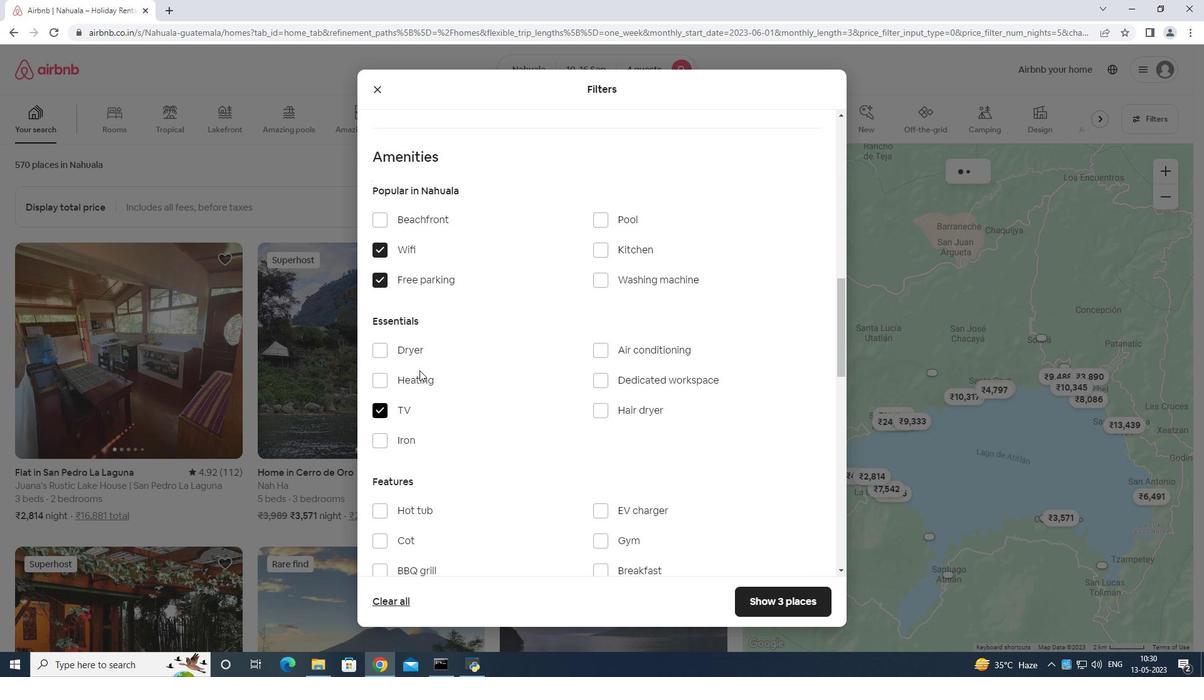 
Action: Mouse moved to (486, 341)
Screenshot: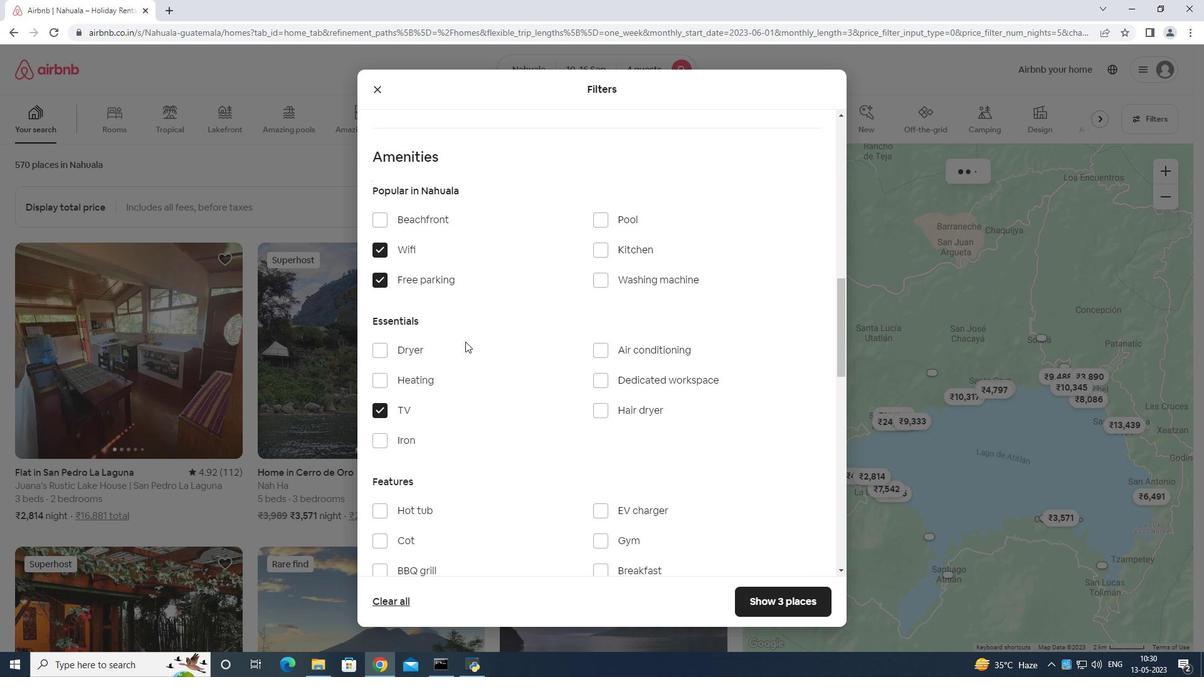 
Action: Mouse scrolled (486, 340) with delta (0, 0)
Screenshot: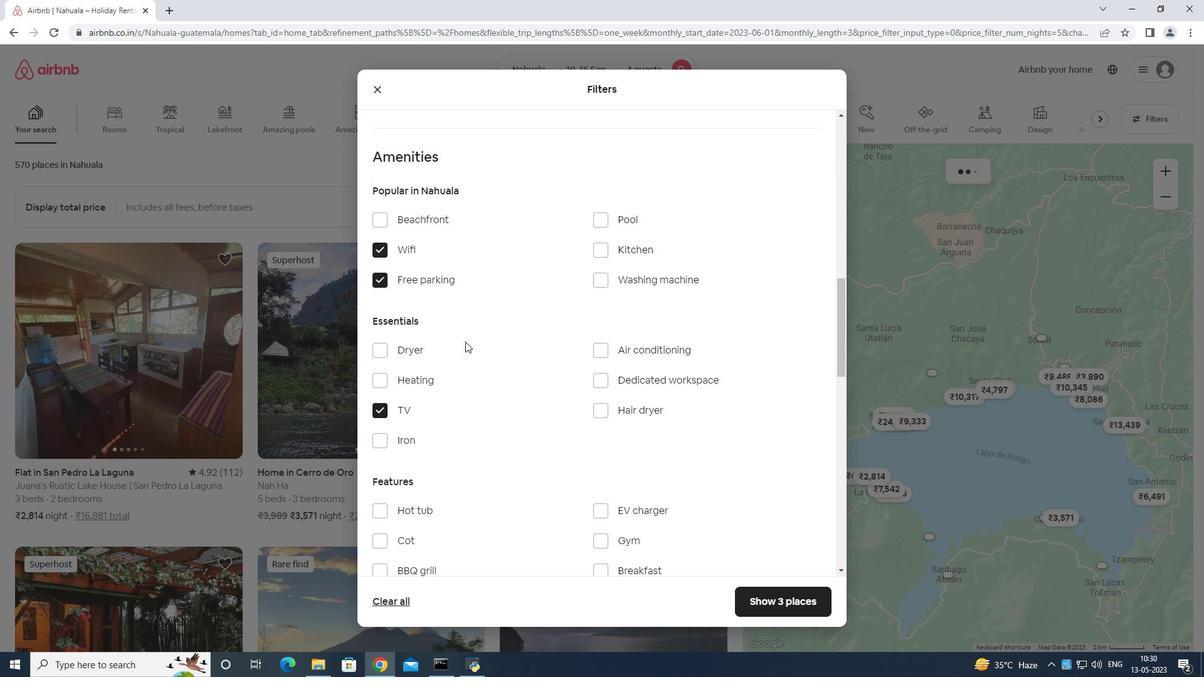 
Action: Mouse moved to (498, 341)
Screenshot: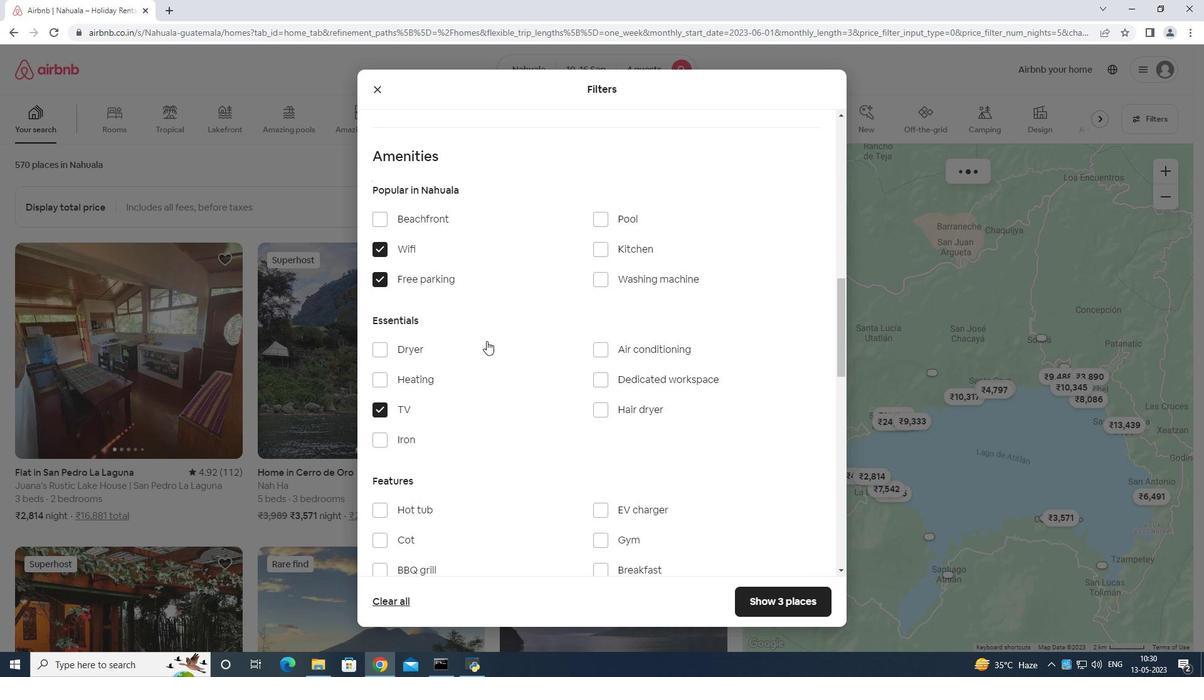 
Action: Mouse scrolled (498, 340) with delta (0, 0)
Screenshot: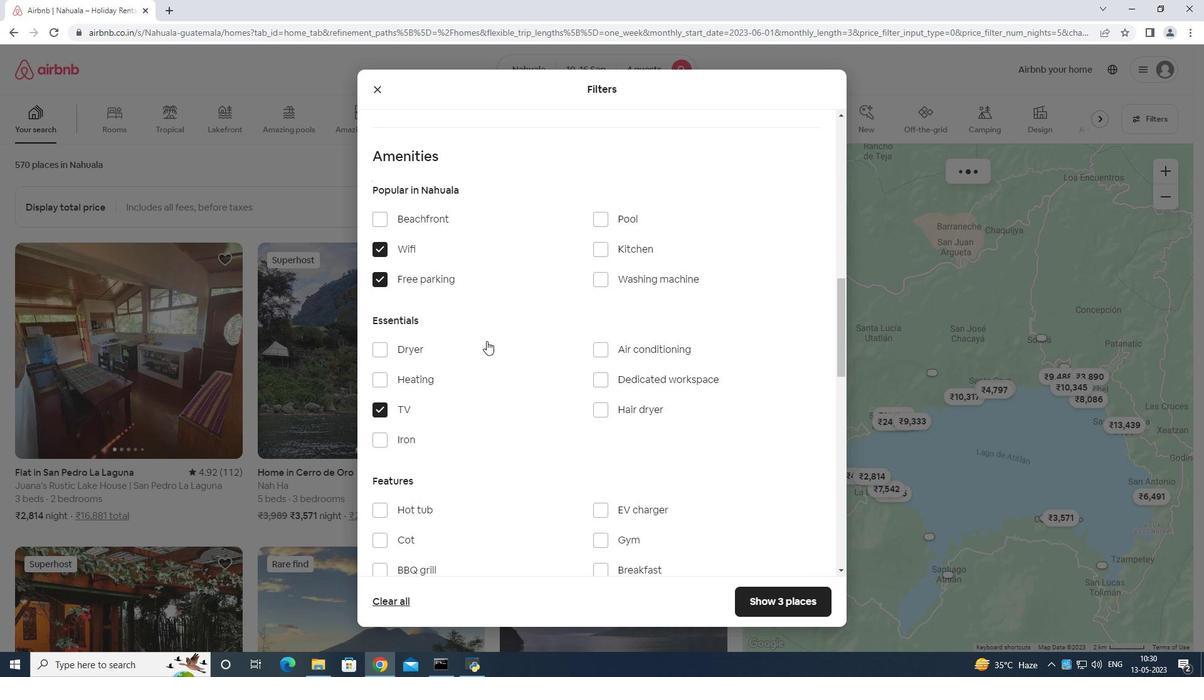 
Action: Mouse moved to (604, 356)
Screenshot: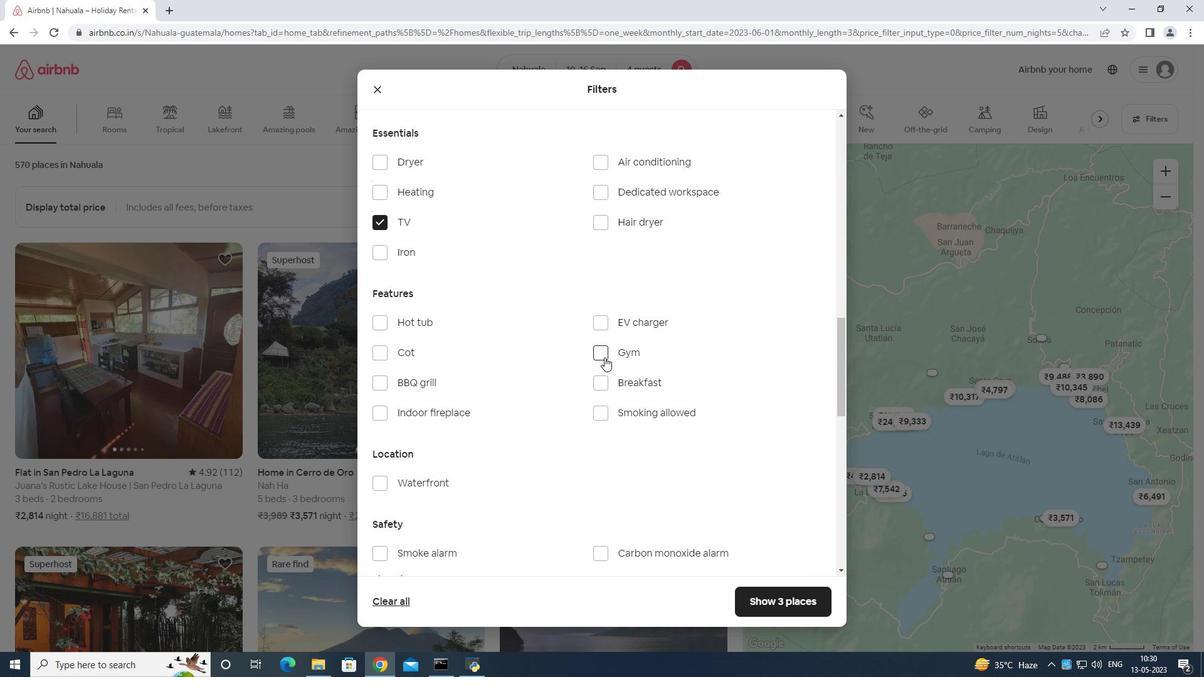 
Action: Mouse pressed left at (604, 356)
Screenshot: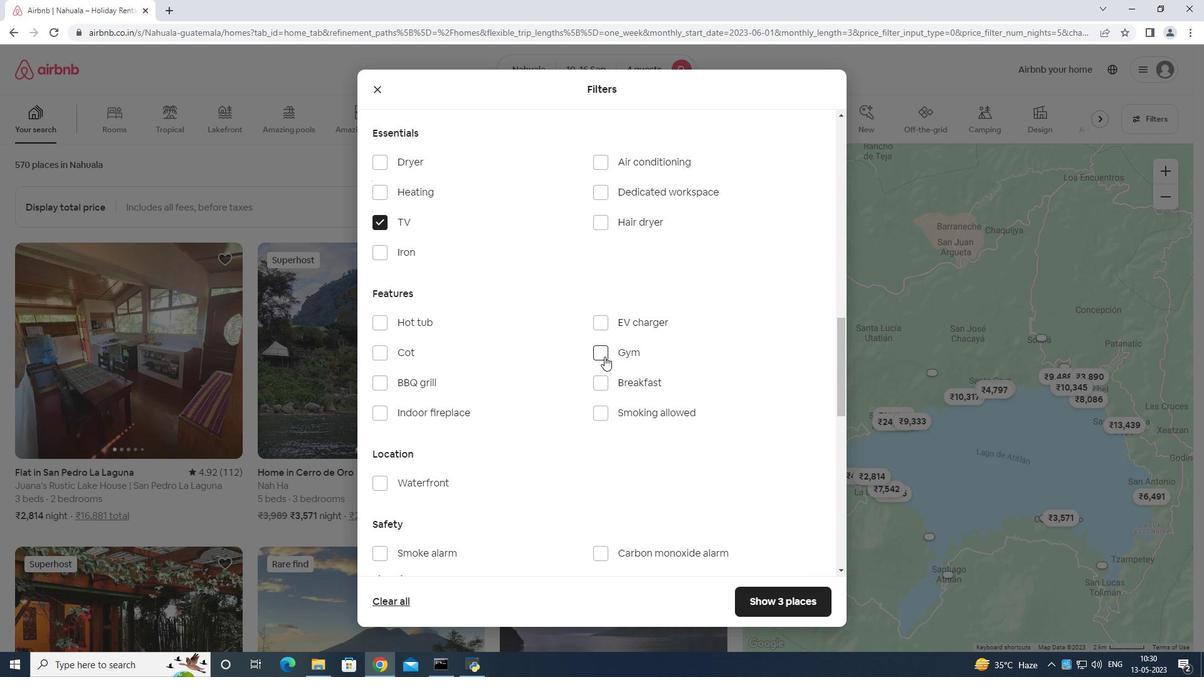 
Action: Mouse moved to (607, 377)
Screenshot: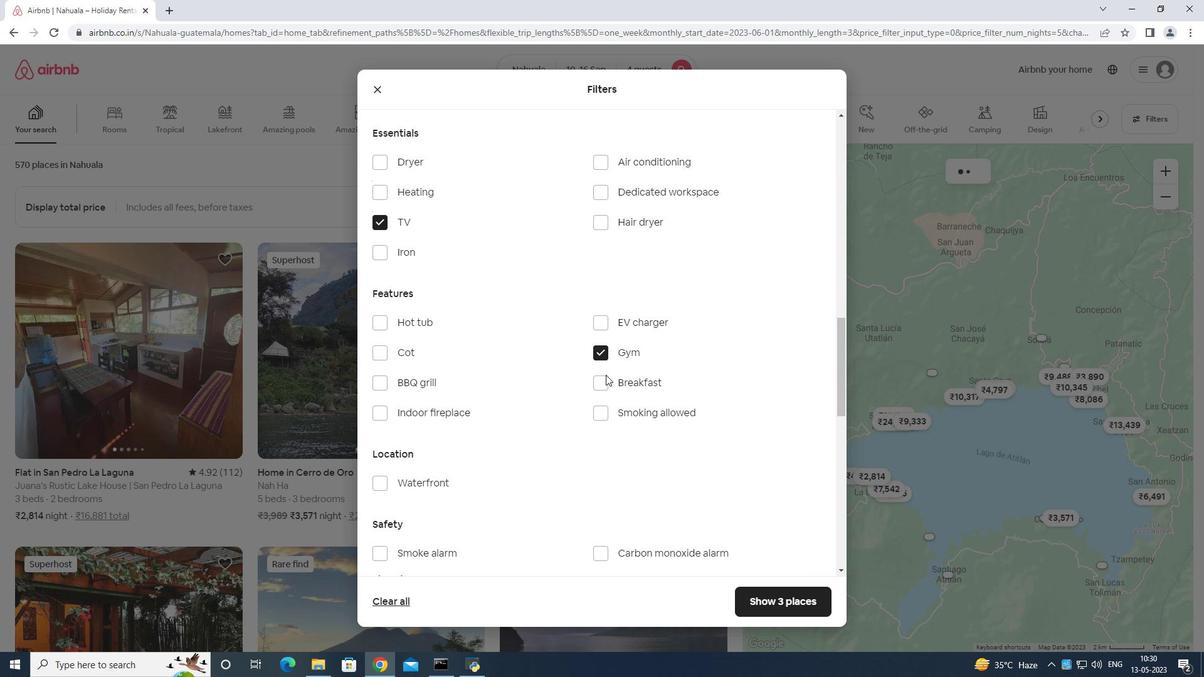 
Action: Mouse pressed left at (607, 377)
Screenshot: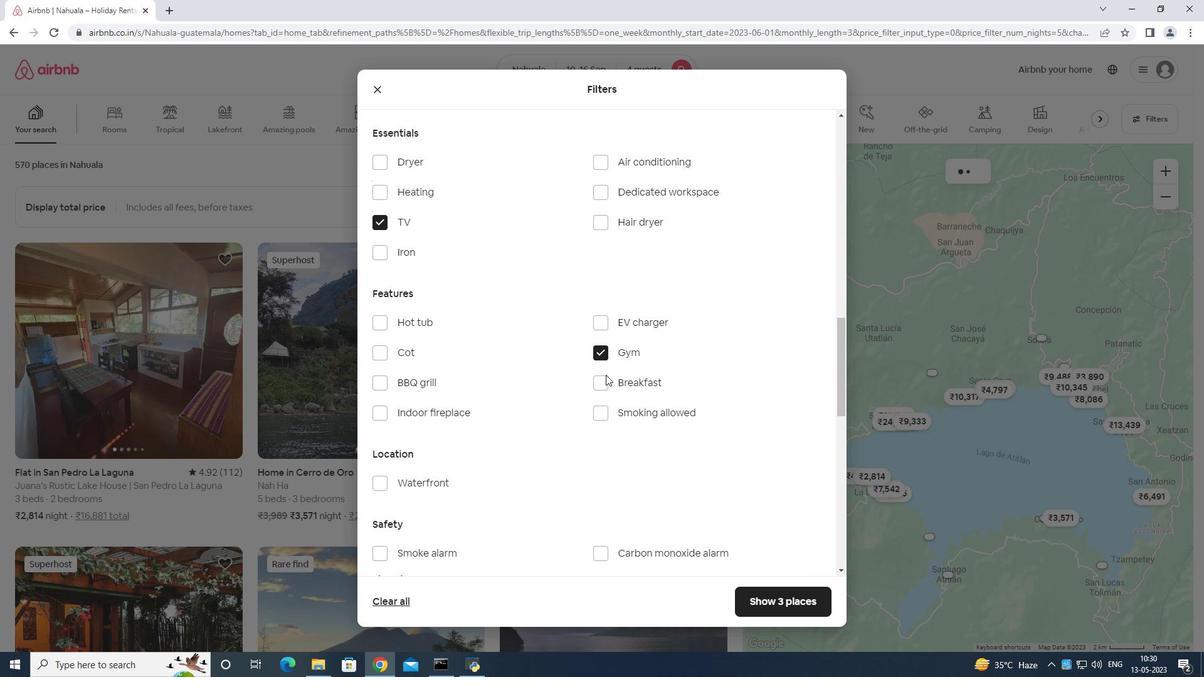 
Action: Mouse moved to (622, 349)
Screenshot: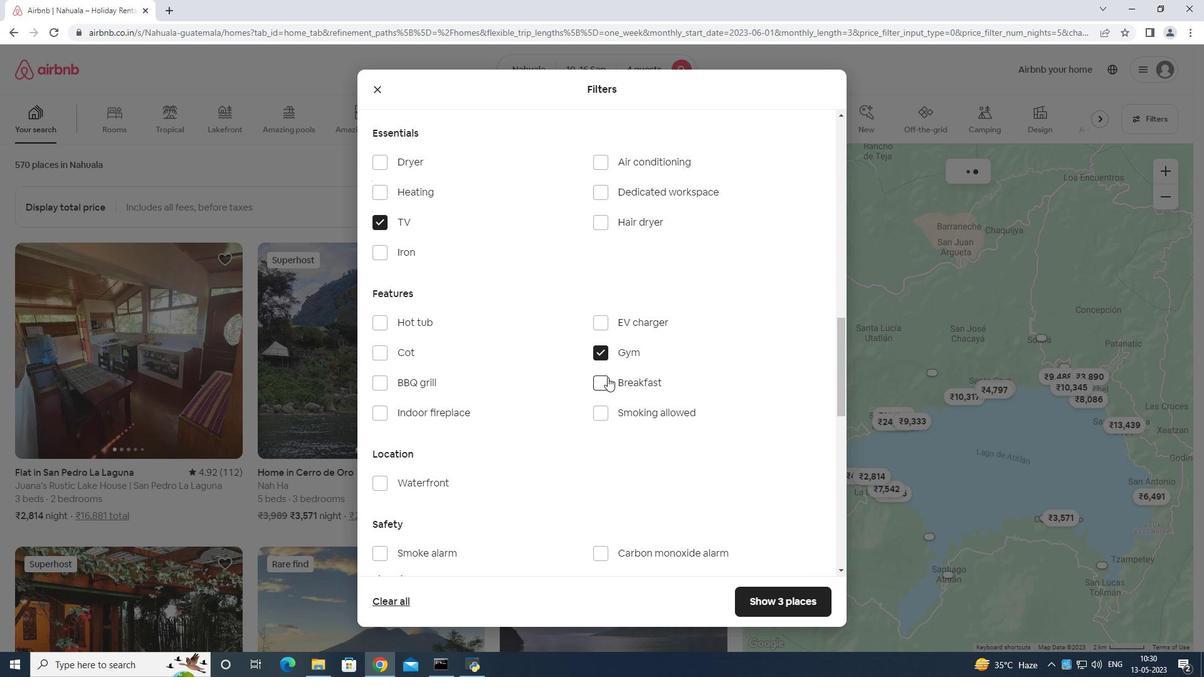 
Action: Mouse scrolled (622, 348) with delta (0, 0)
Screenshot: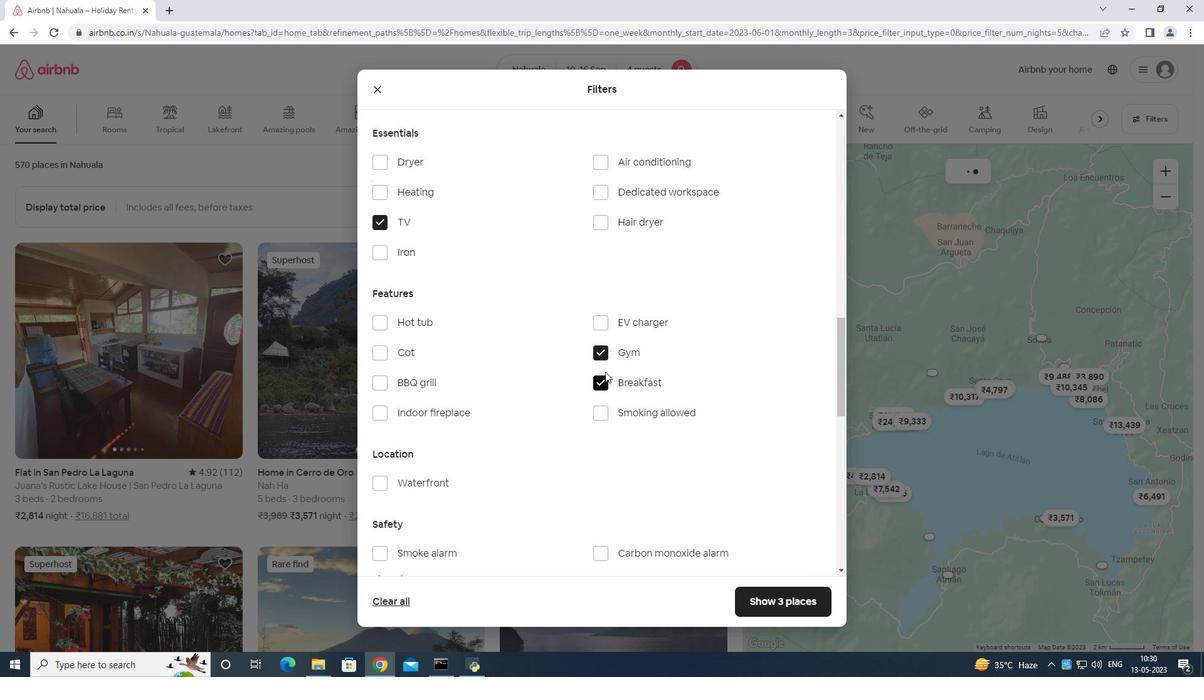 
Action: Mouse moved to (623, 348)
Screenshot: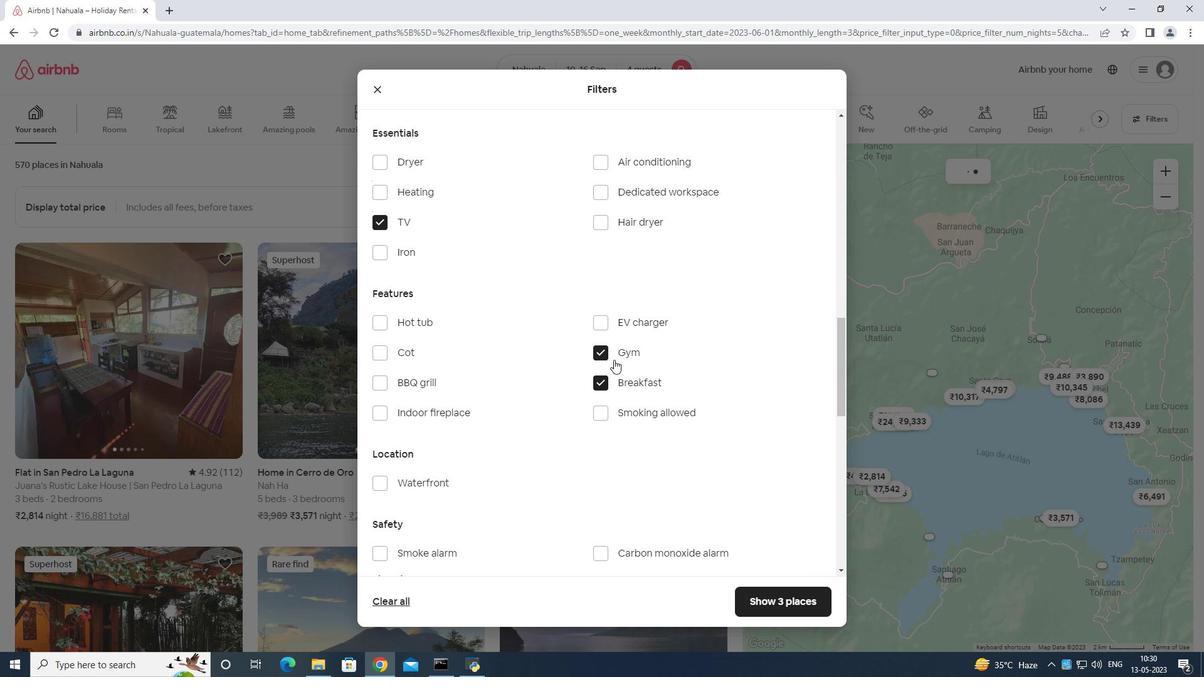 
Action: Mouse scrolled (623, 348) with delta (0, 0)
Screenshot: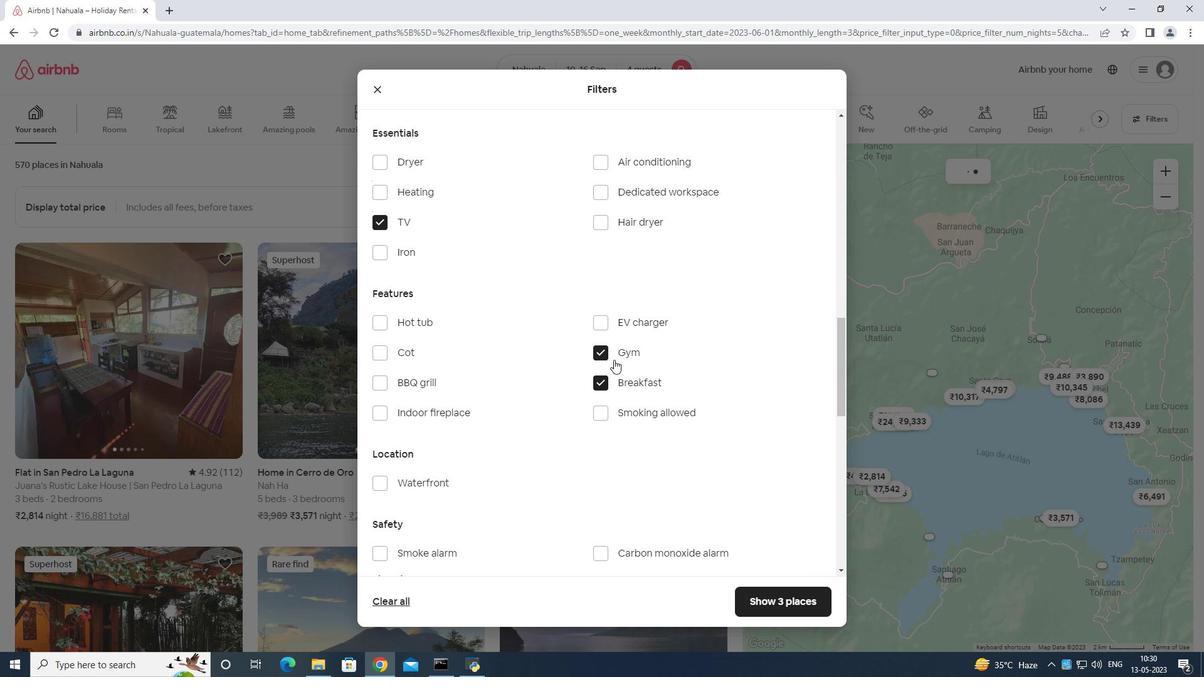 
Action: Mouse scrolled (623, 348) with delta (0, 0)
Screenshot: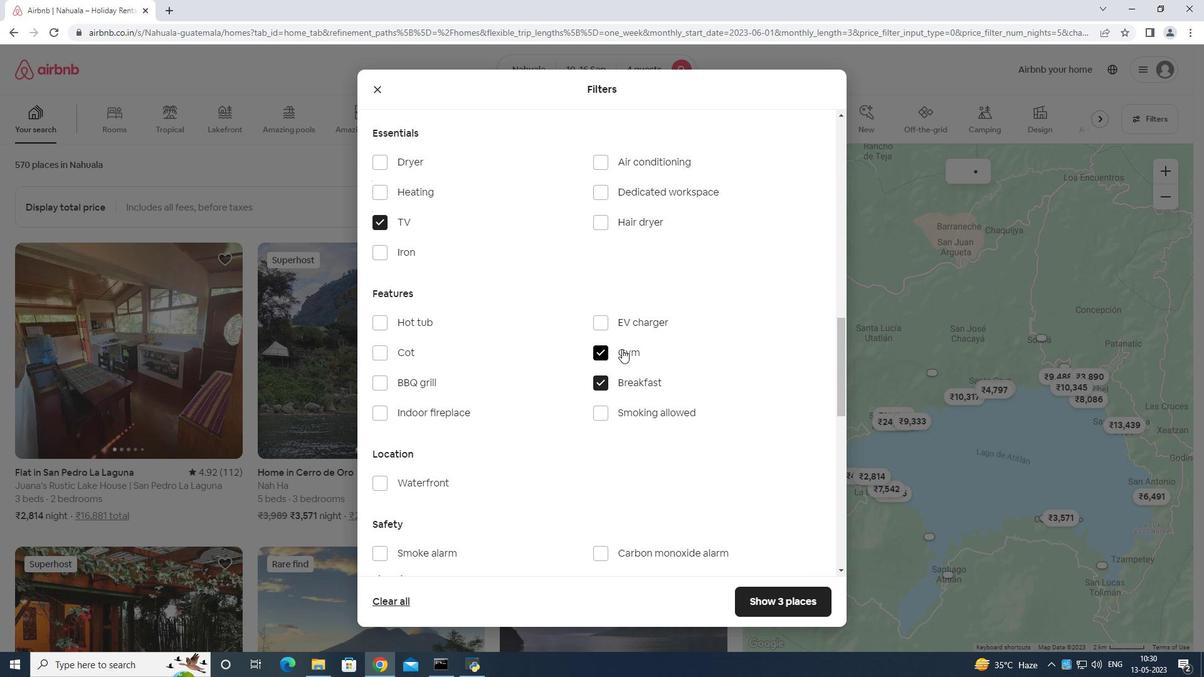 
Action: Mouse scrolled (623, 348) with delta (0, 0)
Screenshot: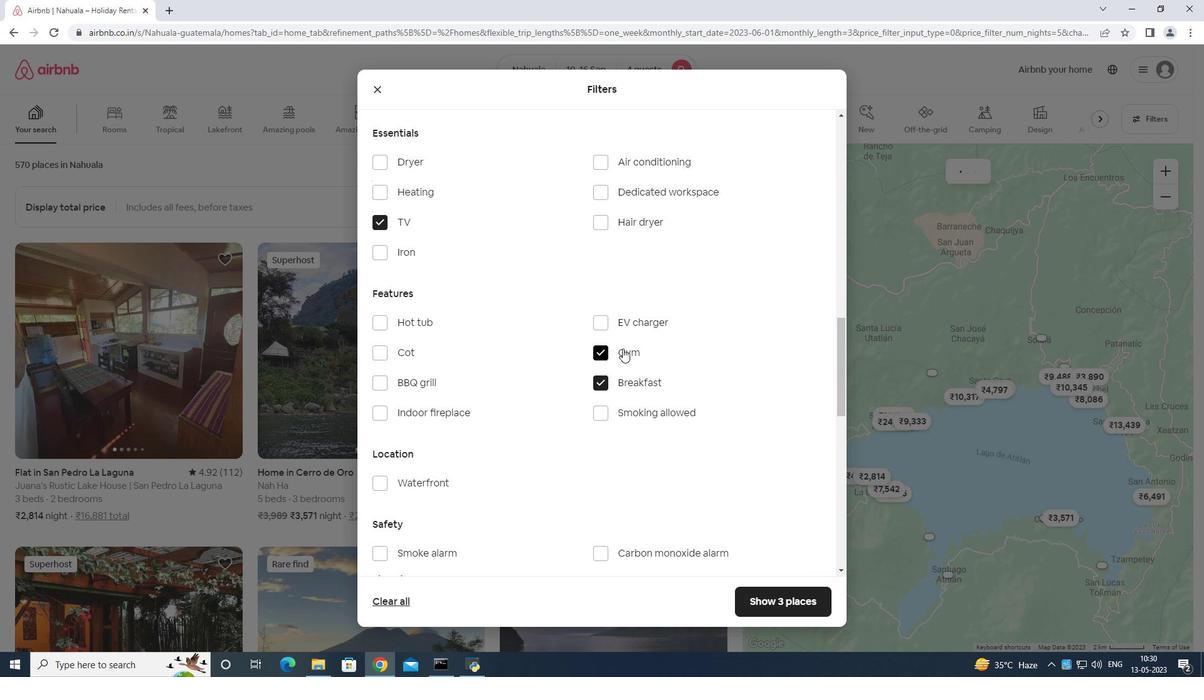 
Action: Mouse moved to (623, 347)
Screenshot: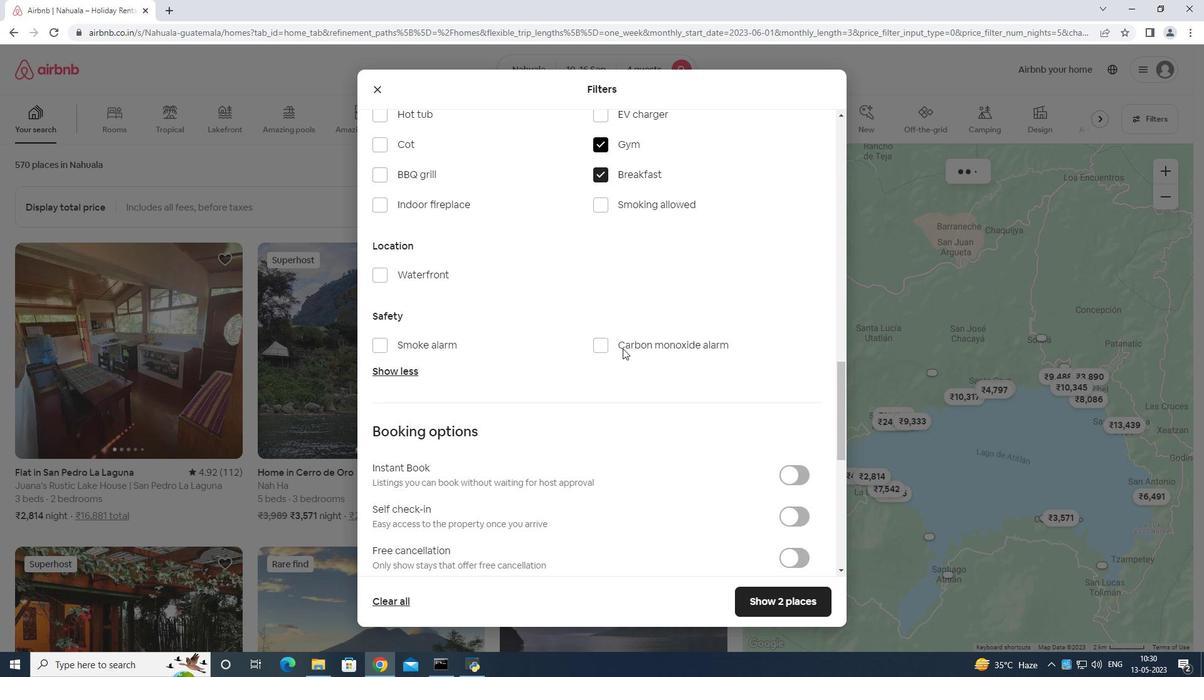 
Action: Mouse scrolled (623, 346) with delta (0, 0)
Screenshot: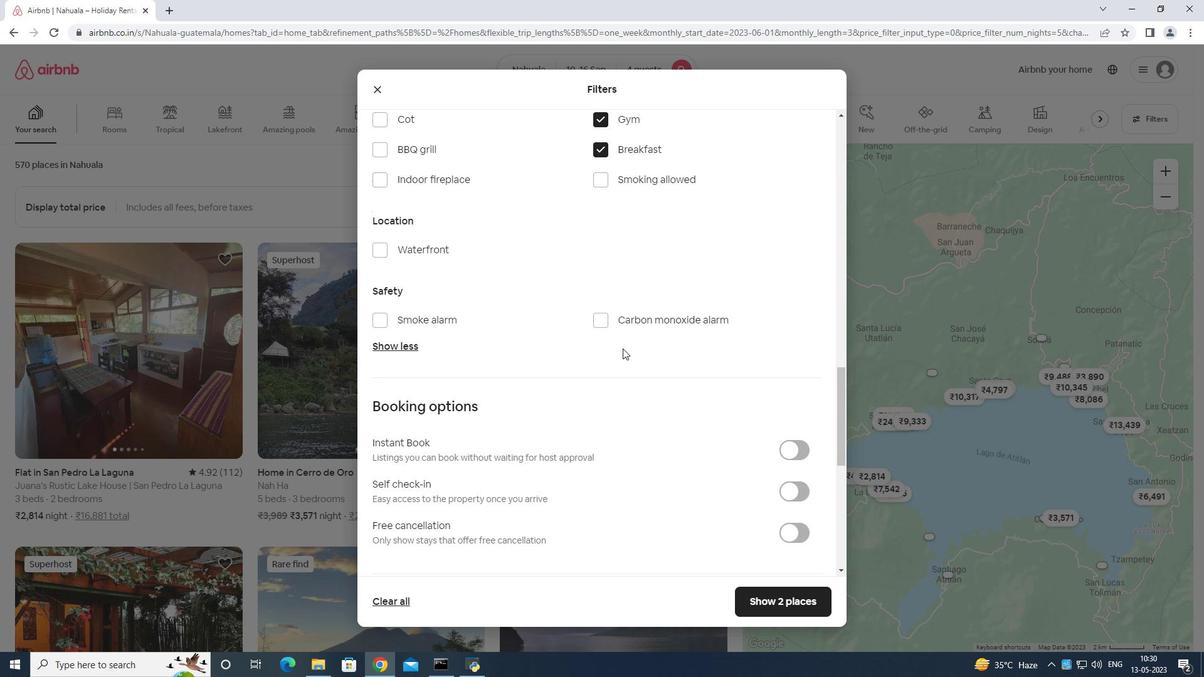 
Action: Mouse scrolled (623, 346) with delta (0, 0)
Screenshot: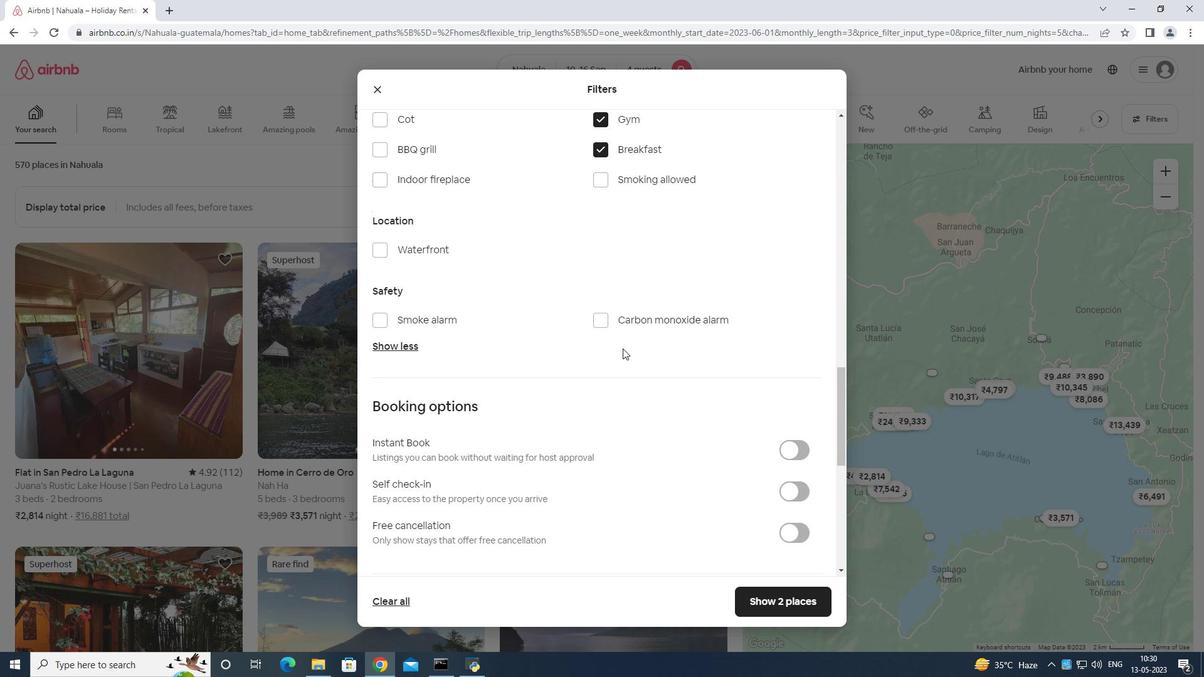 
Action: Mouse moved to (798, 349)
Screenshot: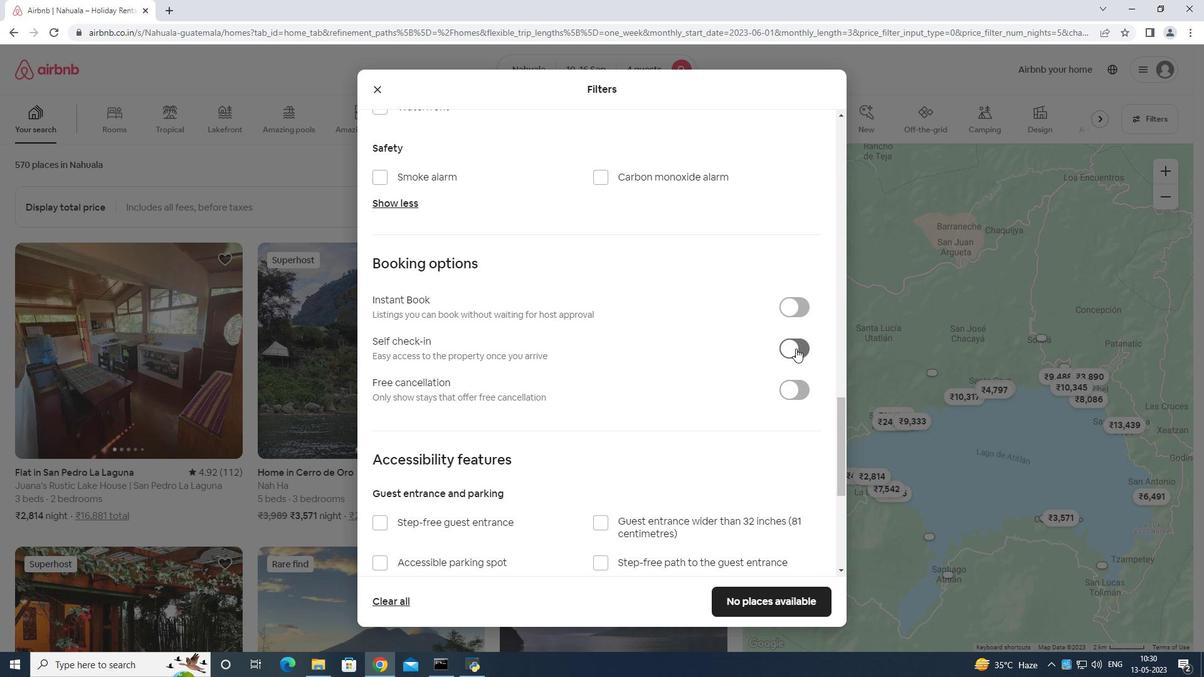 
Action: Mouse pressed left at (798, 349)
Screenshot: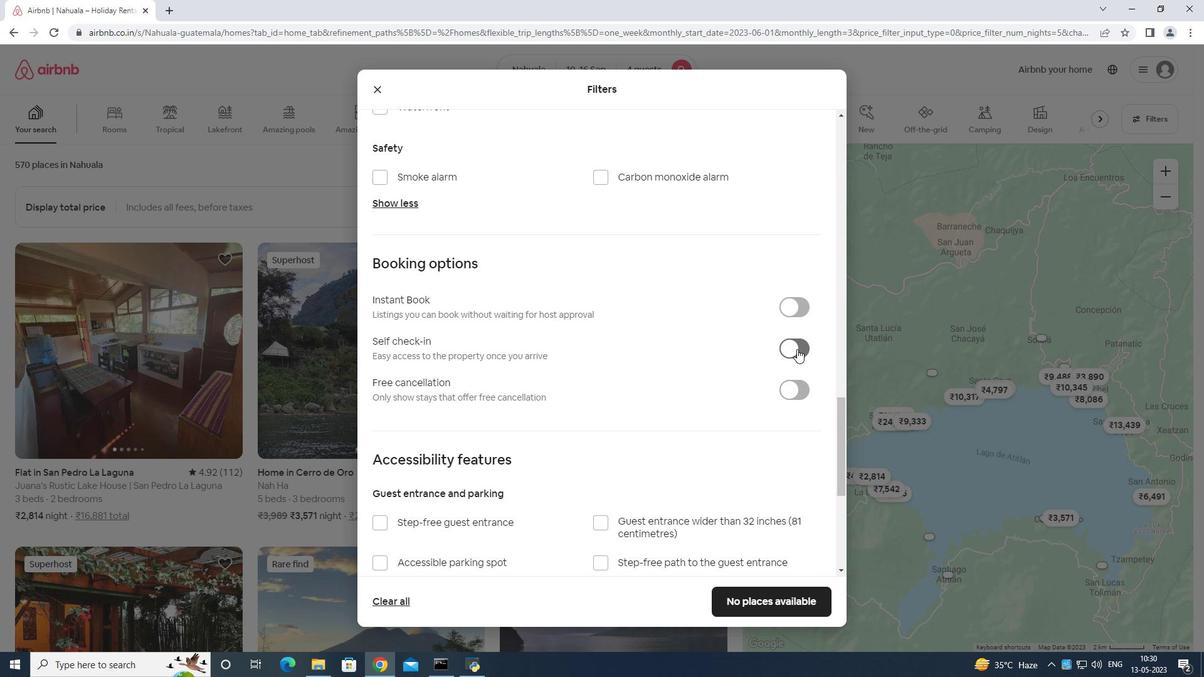 
Action: Mouse moved to (795, 324)
Screenshot: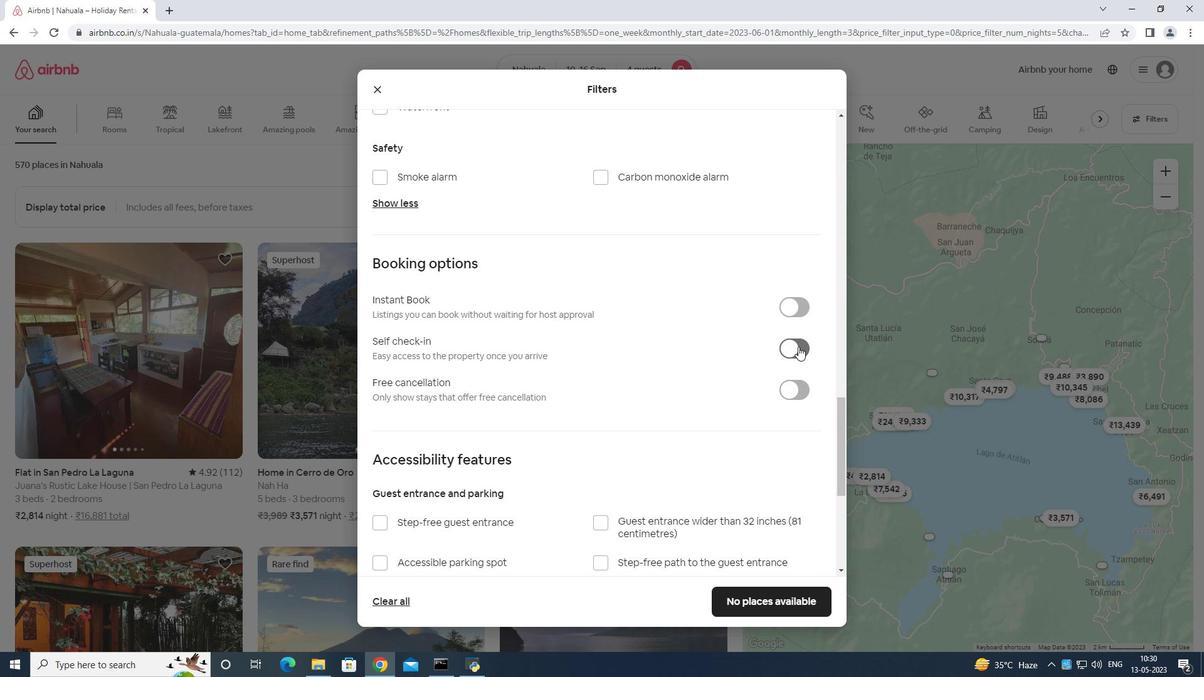 
Action: Mouse scrolled (795, 323) with delta (0, 0)
Screenshot: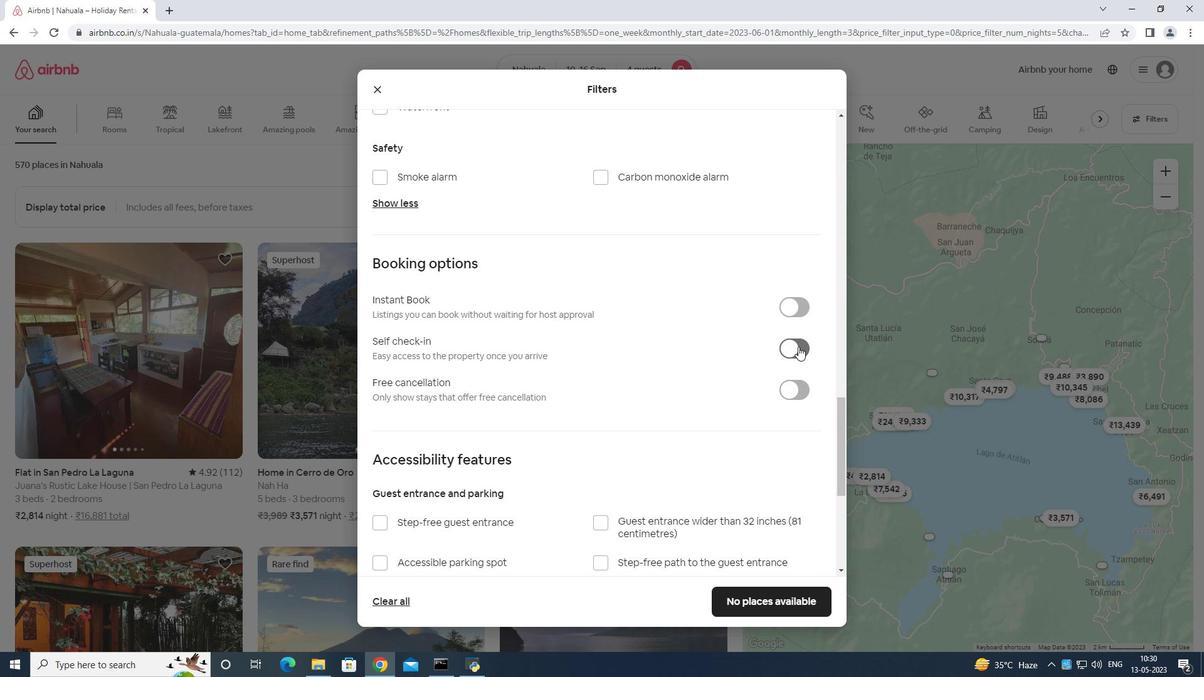 
Action: Mouse scrolled (795, 323) with delta (0, 0)
Screenshot: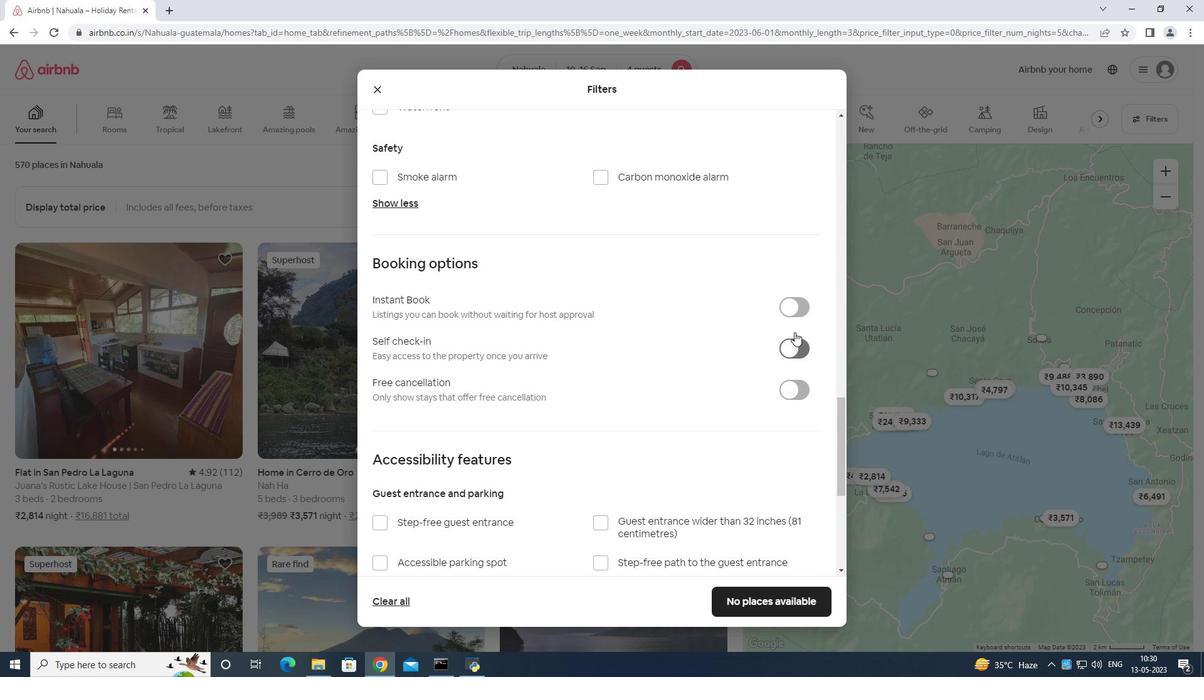 
Action: Mouse scrolled (795, 323) with delta (0, 0)
Screenshot: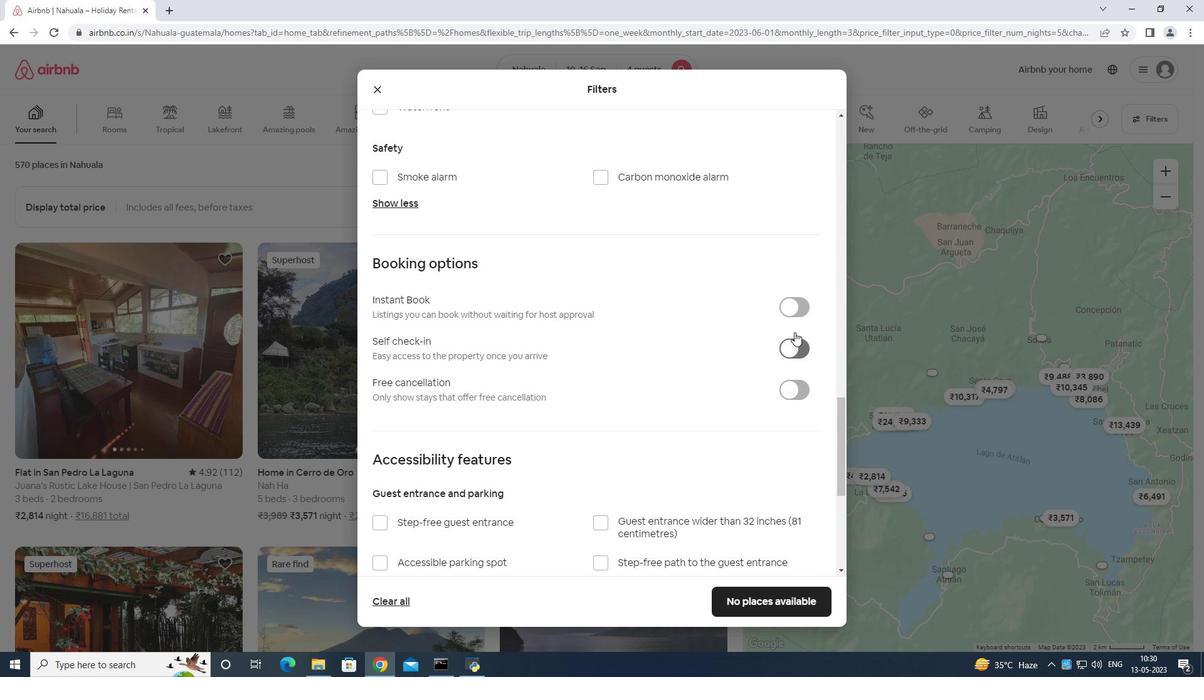 
Action: Mouse moved to (794, 324)
Screenshot: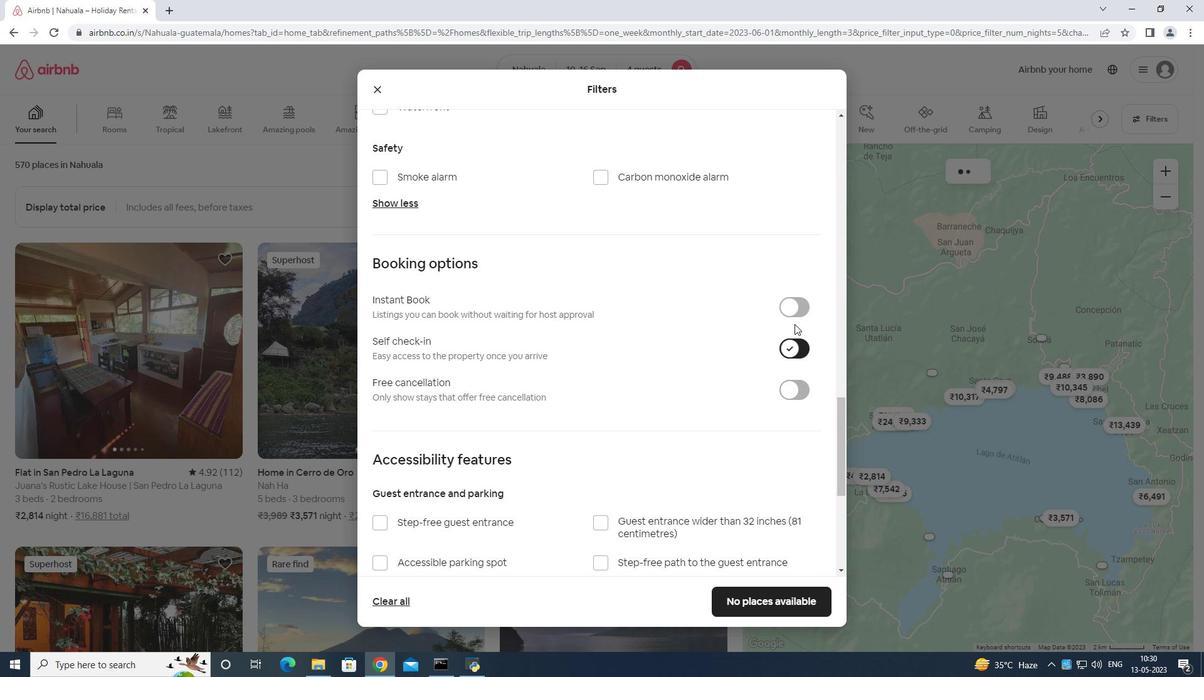 
Action: Mouse scrolled (794, 323) with delta (0, 0)
Screenshot: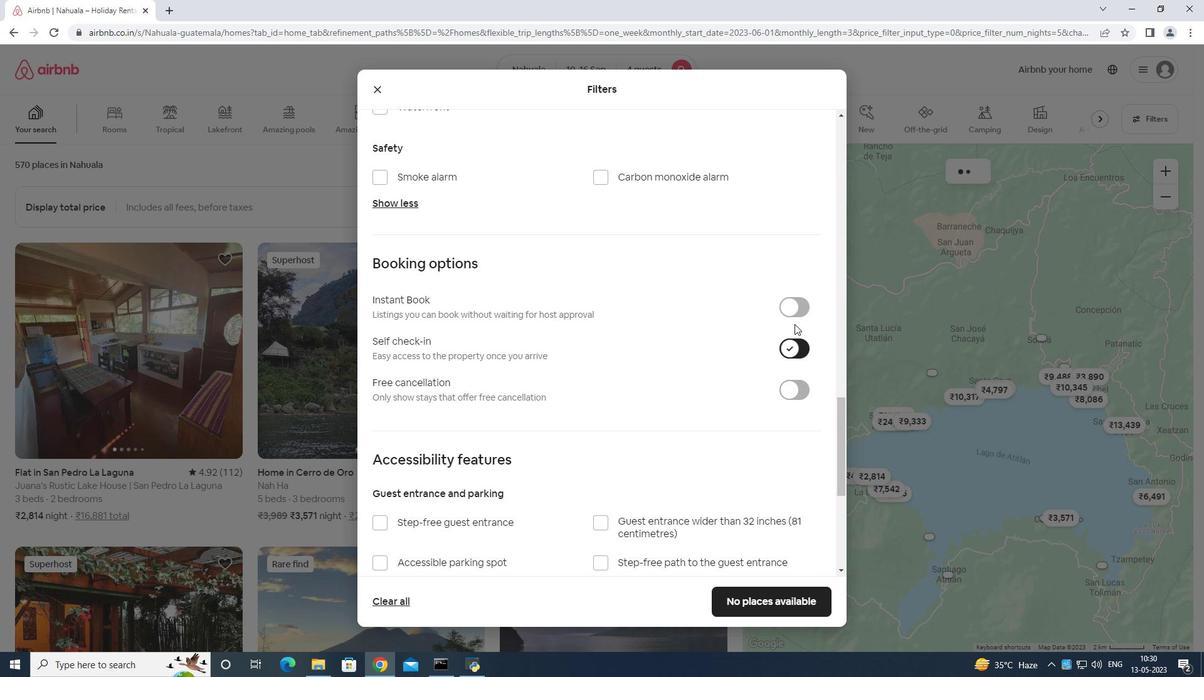
Action: Mouse moved to (778, 315)
Screenshot: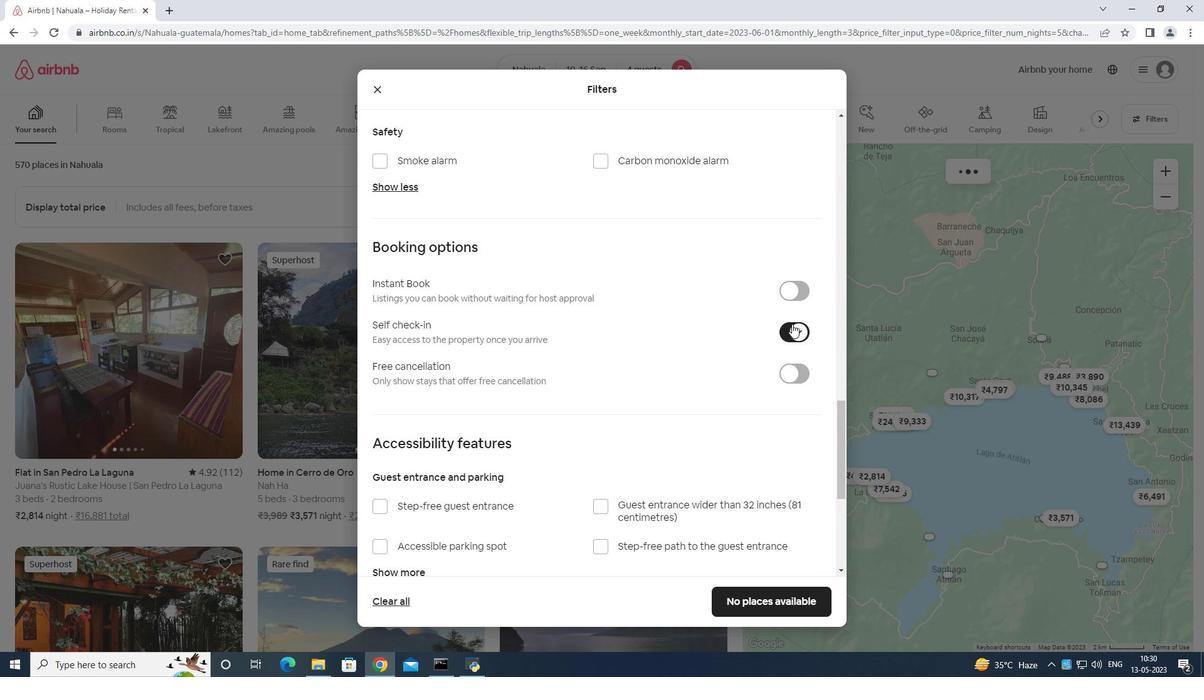 
Action: Mouse scrolled (778, 314) with delta (0, 0)
Screenshot: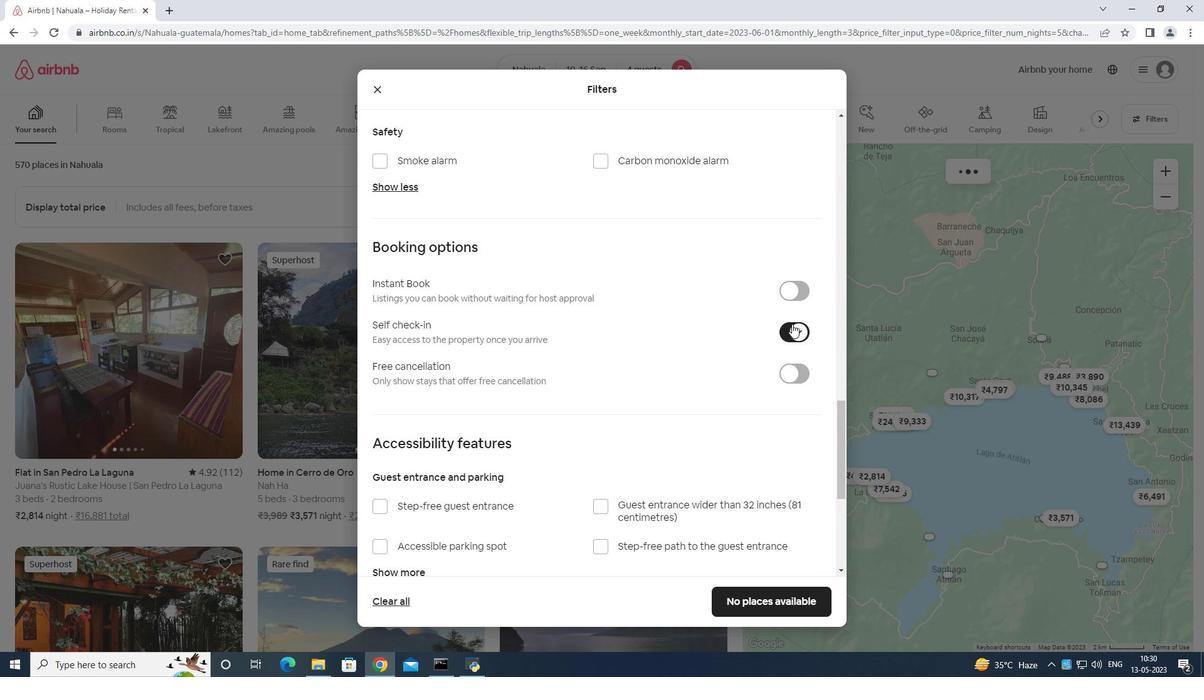 
Action: Mouse moved to (776, 320)
Screenshot: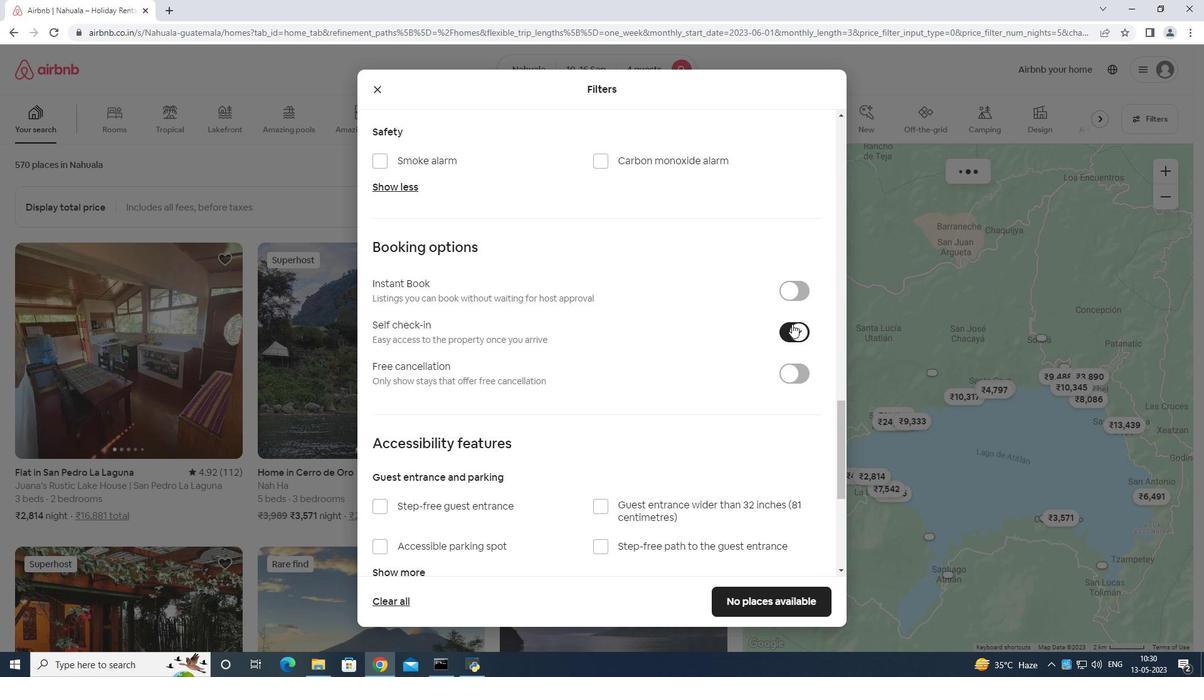 
Action: Mouse scrolled (776, 318) with delta (0, 0)
Screenshot: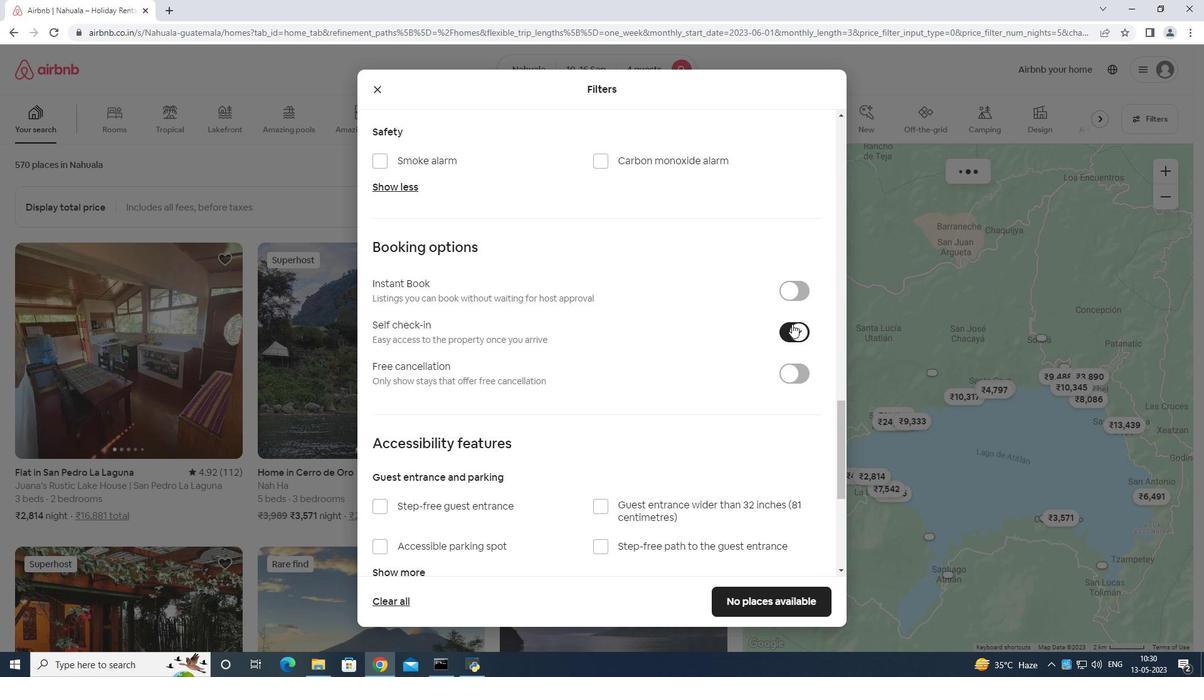 
Action: Mouse moved to (769, 325)
Screenshot: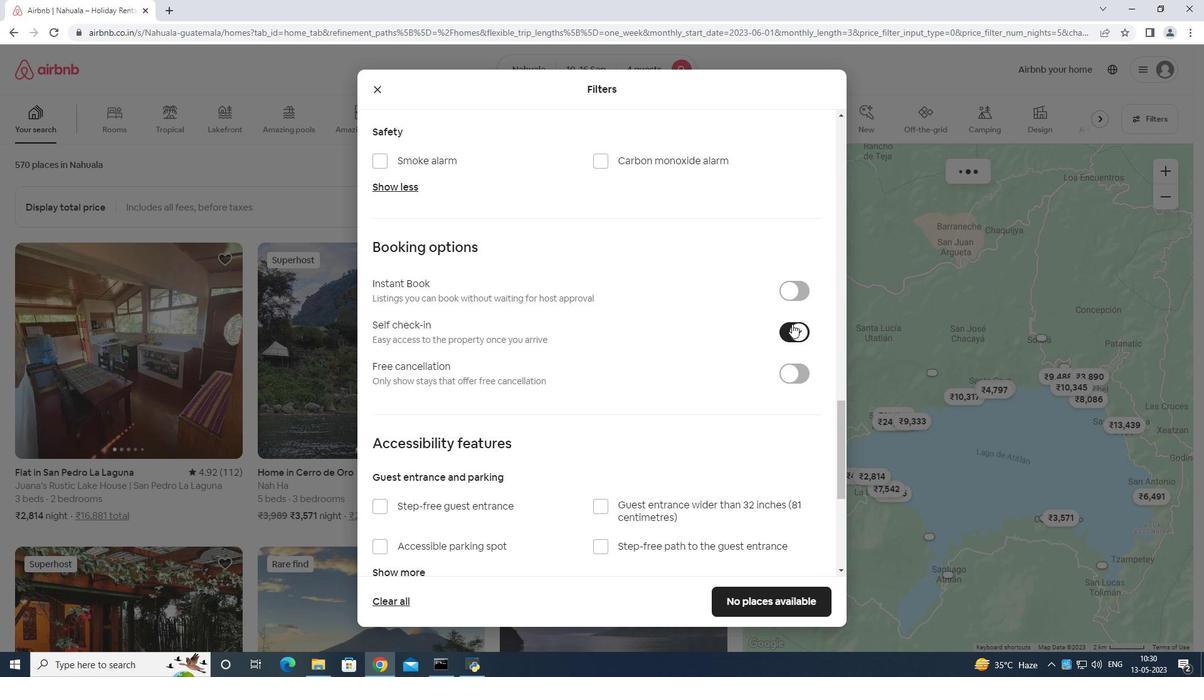 
Action: Mouse scrolled (769, 325) with delta (0, 0)
Screenshot: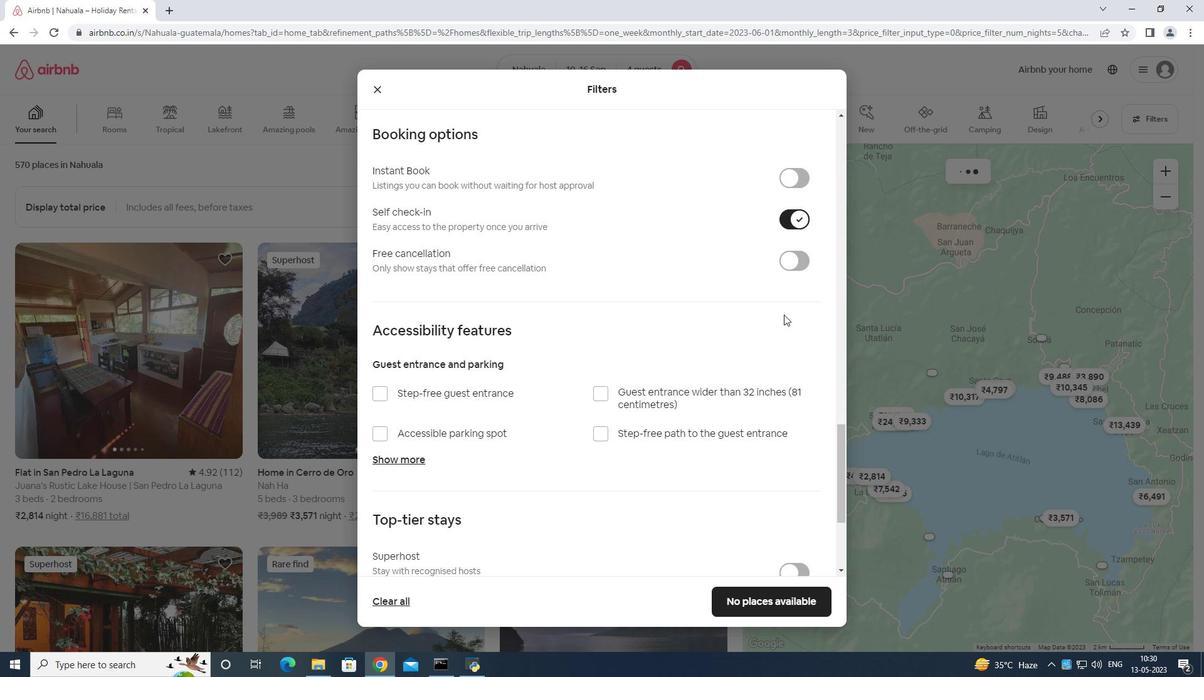 
Action: Mouse moved to (749, 325)
Screenshot: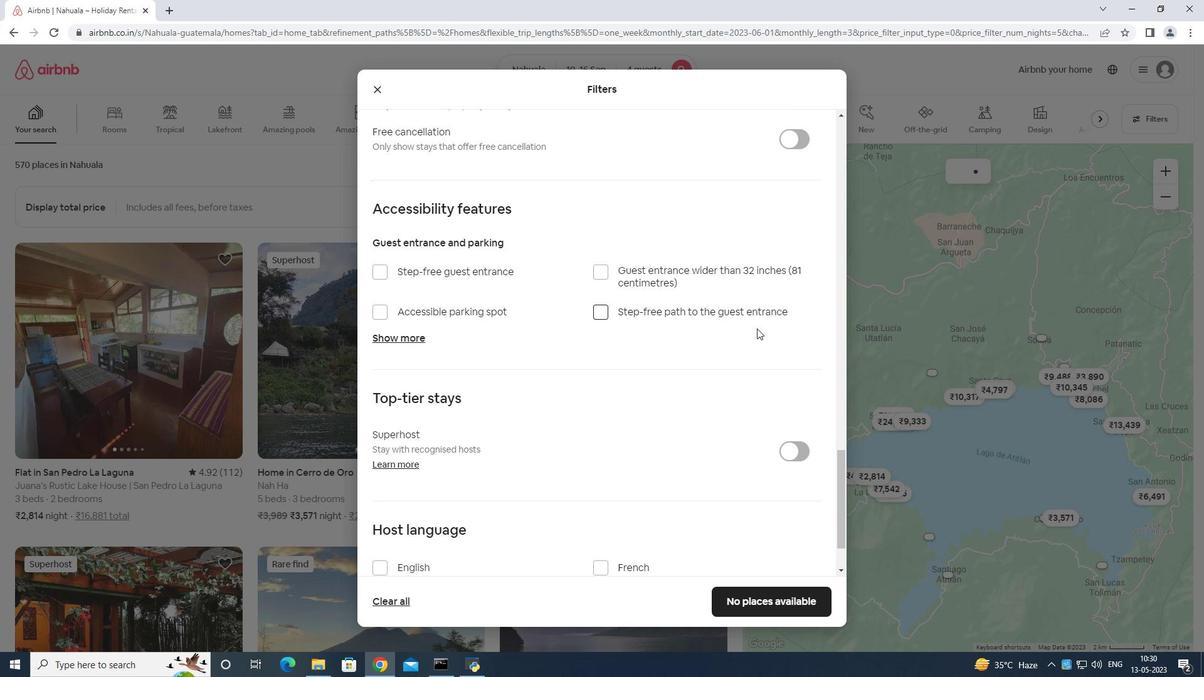 
Action: Mouse scrolled (749, 324) with delta (0, 0)
Screenshot: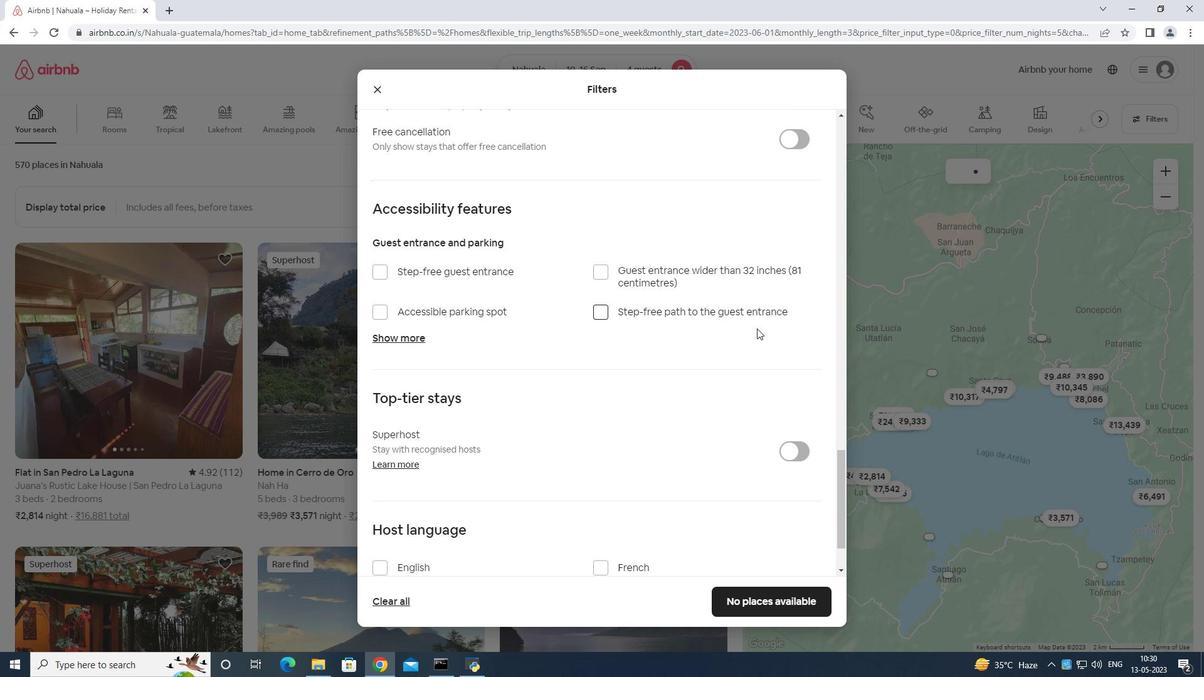 
Action: Mouse moved to (744, 331)
Screenshot: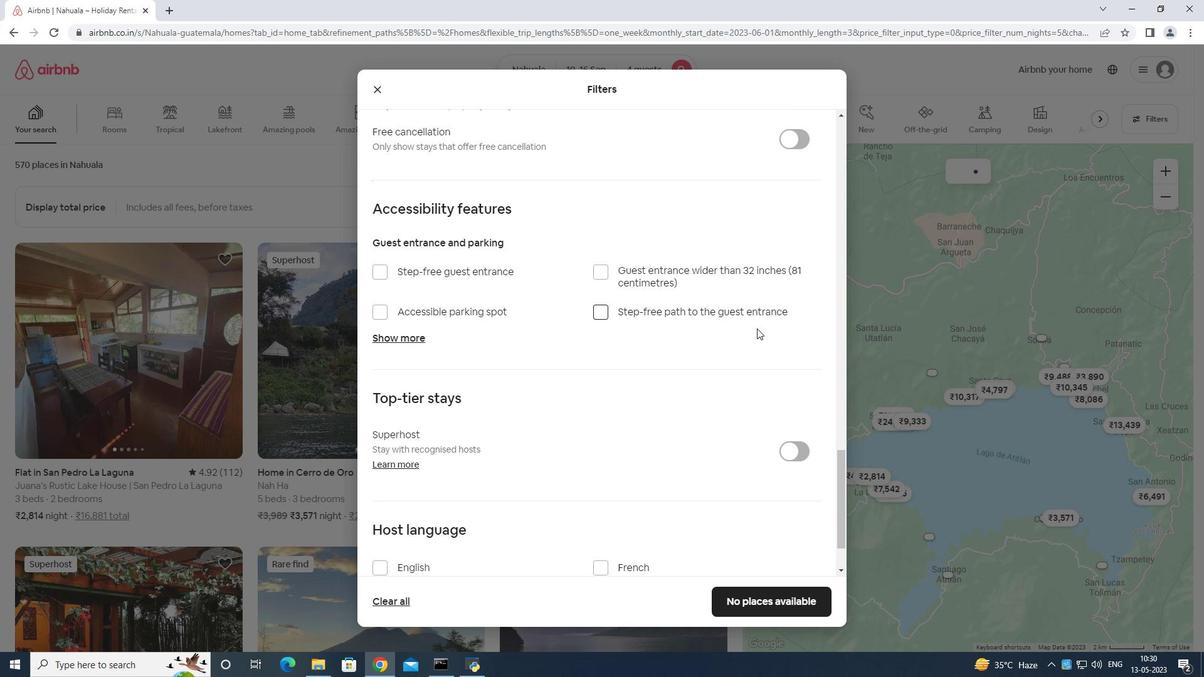 
Action: Mouse scrolled (744, 330) with delta (0, 0)
Screenshot: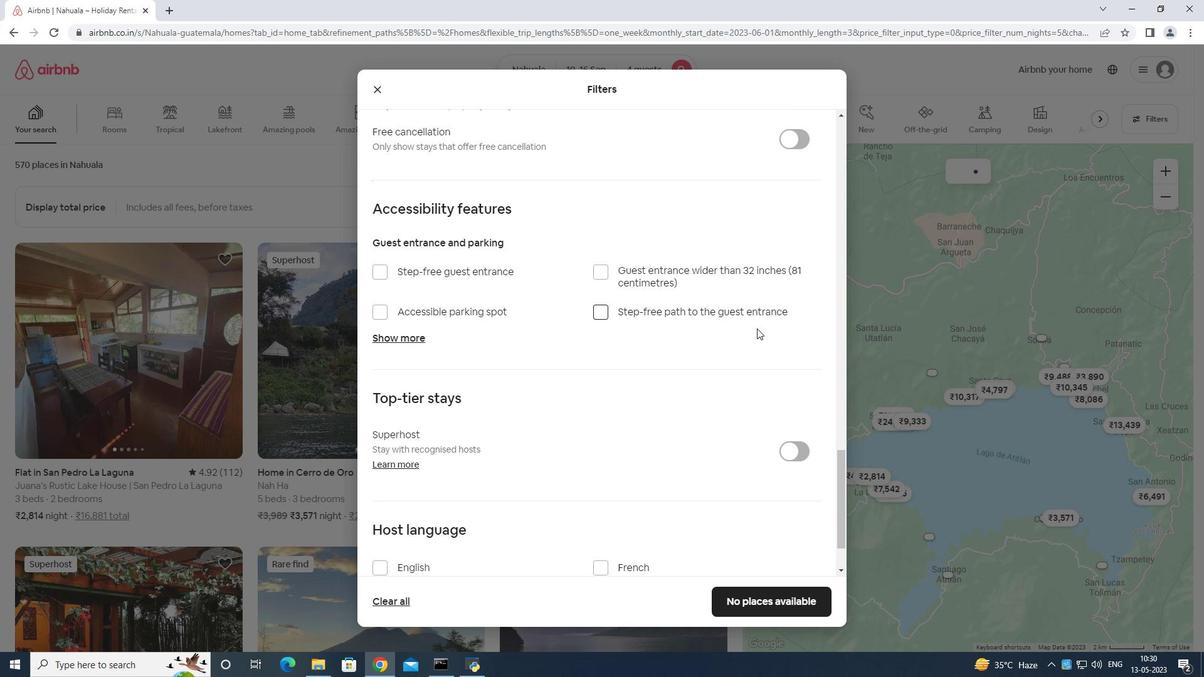 
Action: Mouse moved to (527, 395)
Screenshot: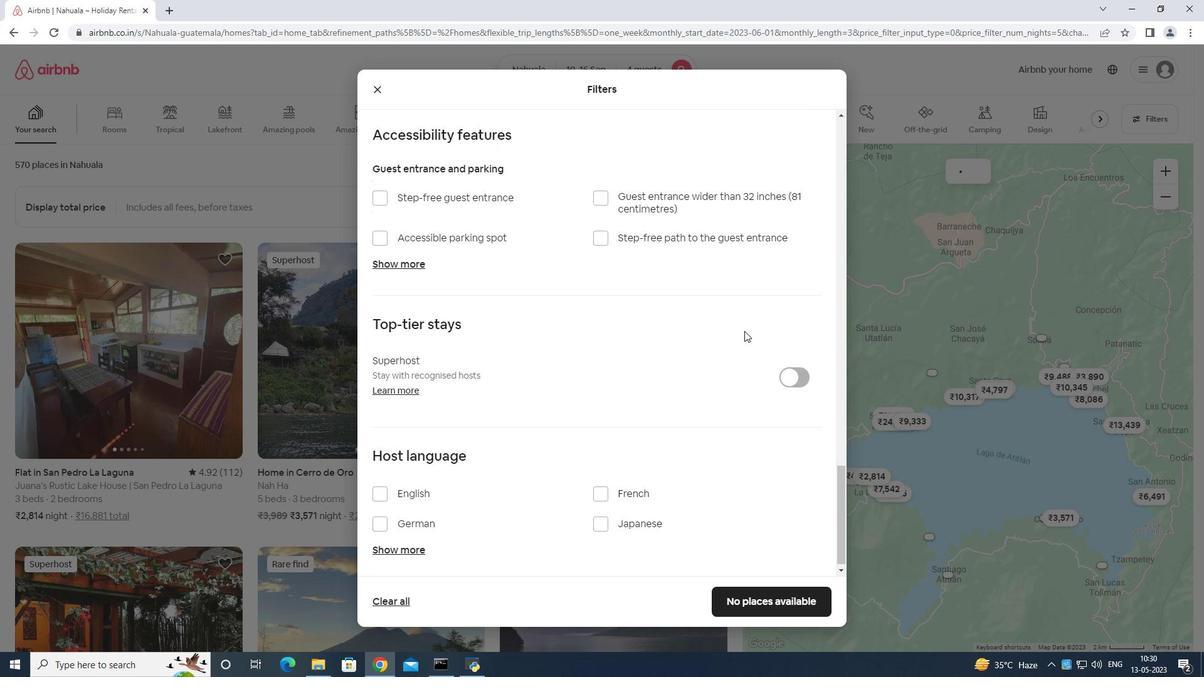 
Action: Mouse scrolled (673, 360) with delta (0, 0)
Screenshot: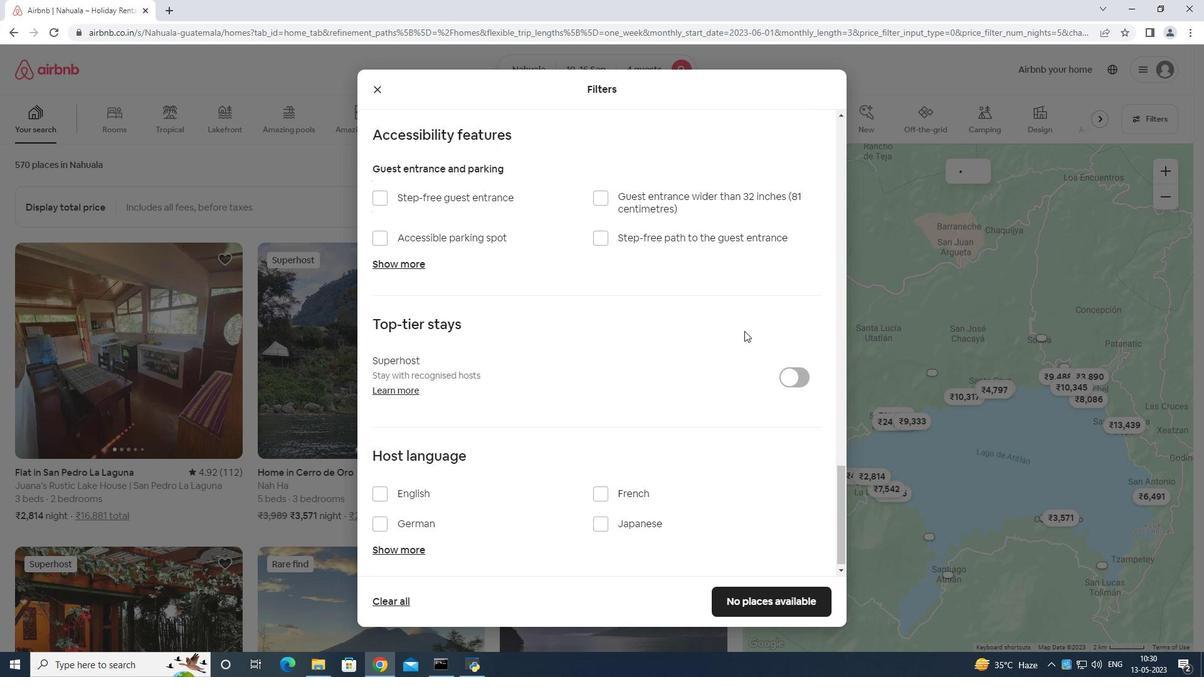 
Action: Mouse moved to (378, 489)
Screenshot: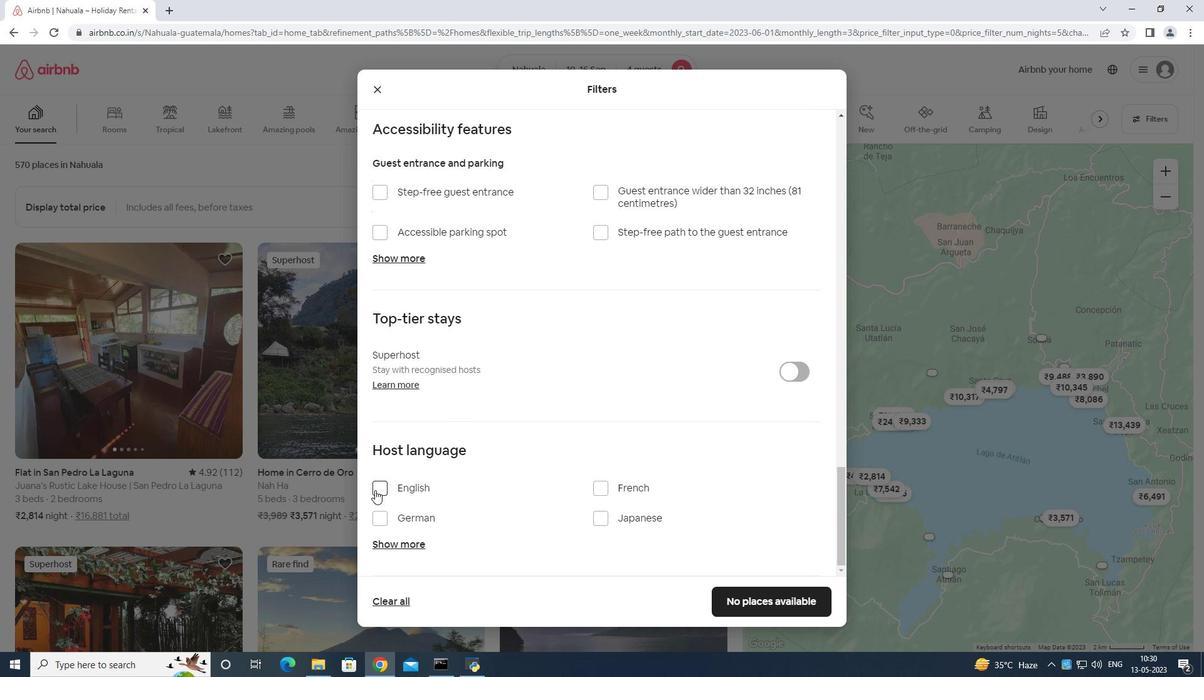
Action: Mouse pressed left at (378, 489)
Screenshot: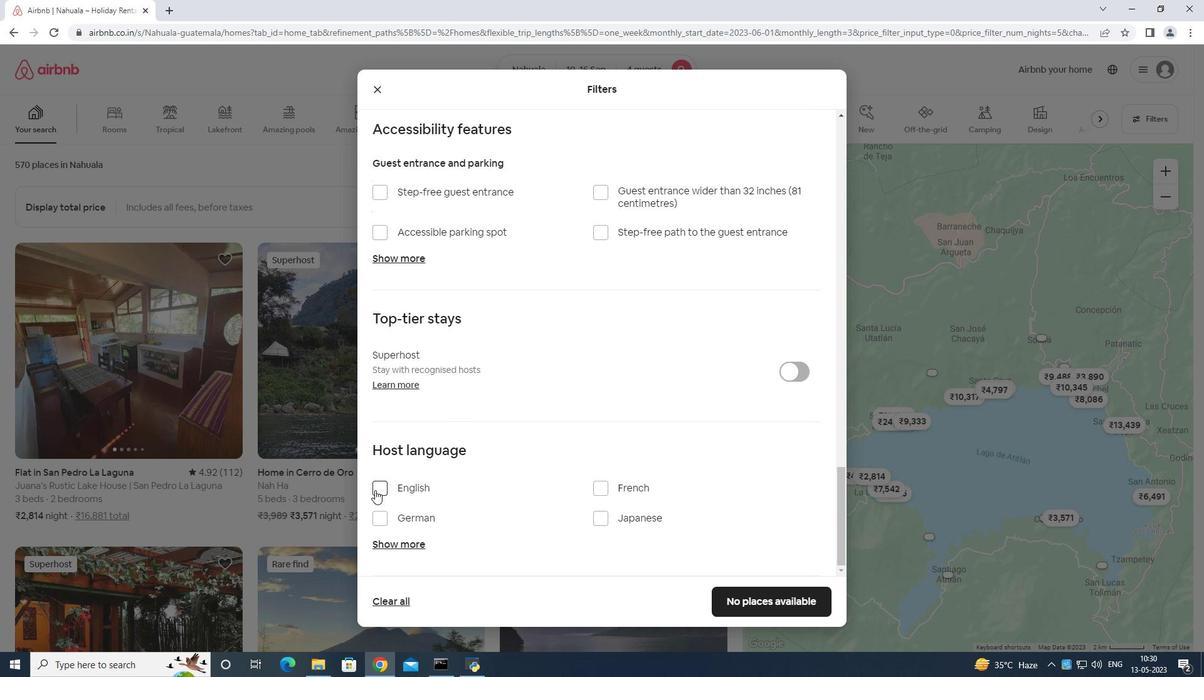 
Action: Mouse moved to (756, 596)
Screenshot: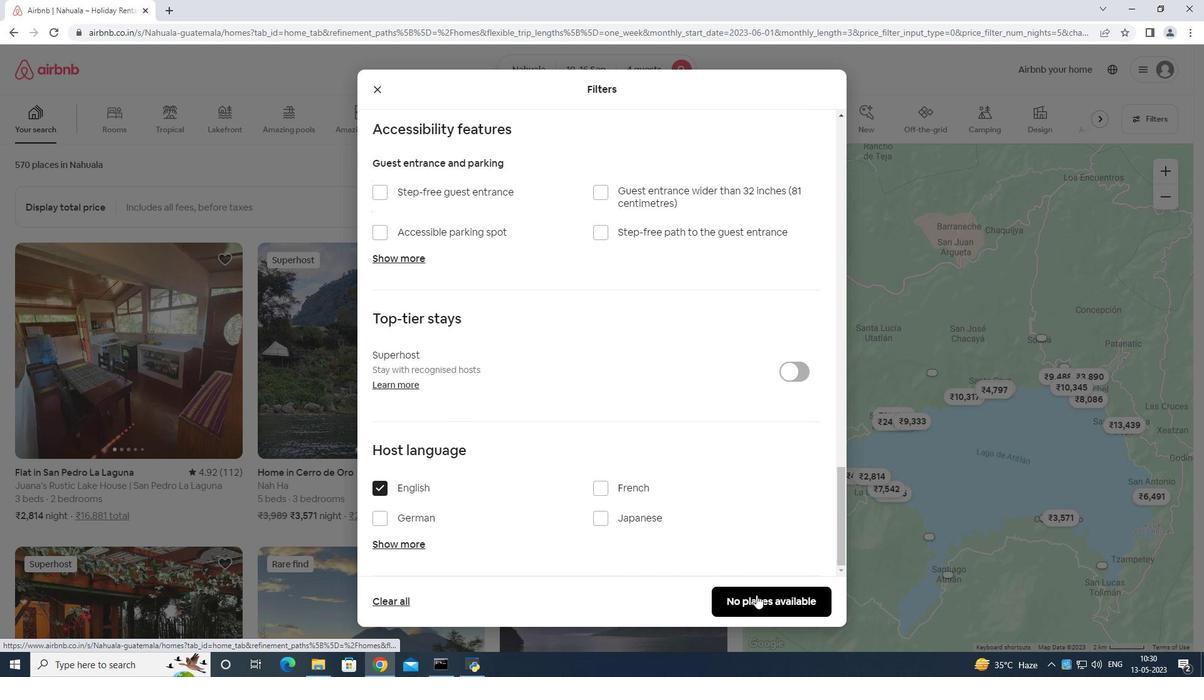 
Action: Mouse pressed left at (756, 596)
Screenshot: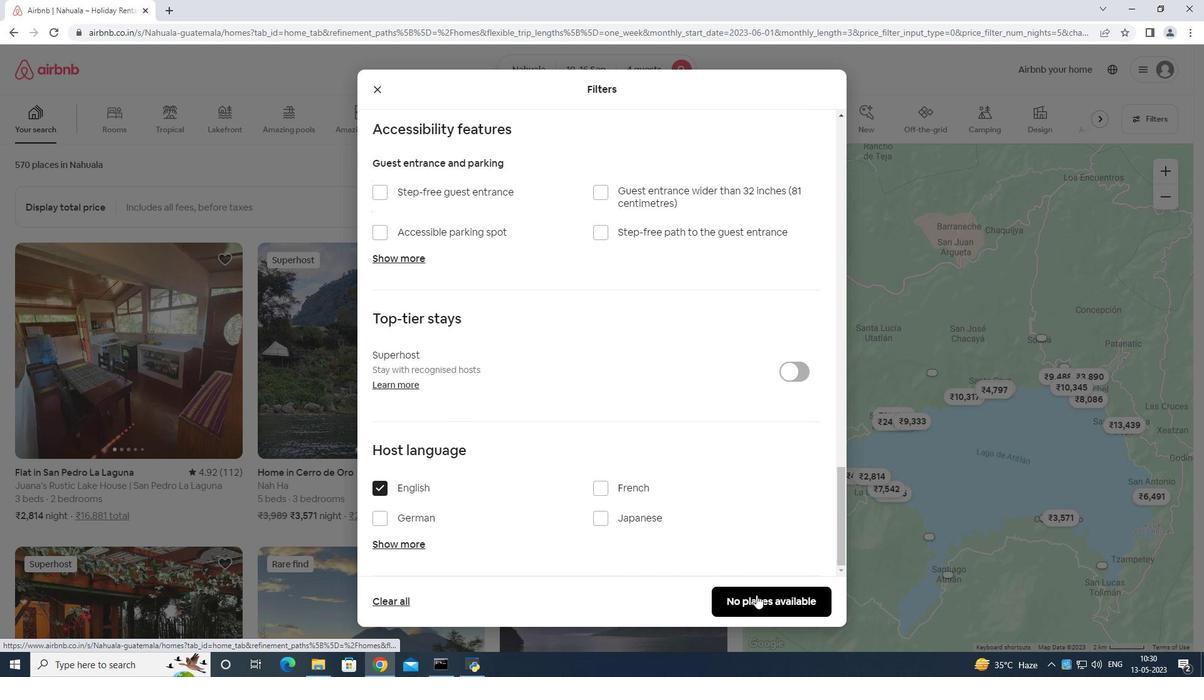 
